 Task: Look for Airbnb options in Iksan, South Korea from 20th December, 2023 to 25th December, 2023 for 7 adults. Place can be entire room or shared room with 4 bedrooms having 7 beds and 4 bathrooms. Property type can be house. Amenities needed are: wifi, TV, free parkinig on premises, gym, breakfast.
Action: Mouse moved to (521, 98)
Screenshot: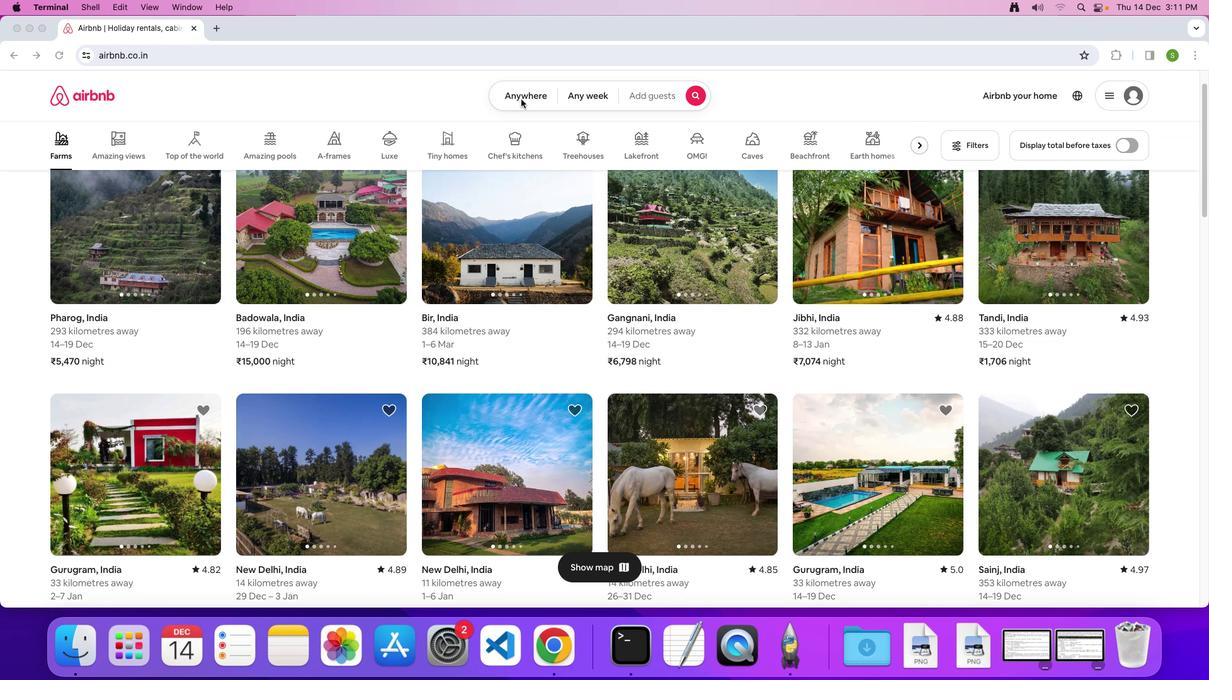 
Action: Mouse pressed left at (521, 98)
Screenshot: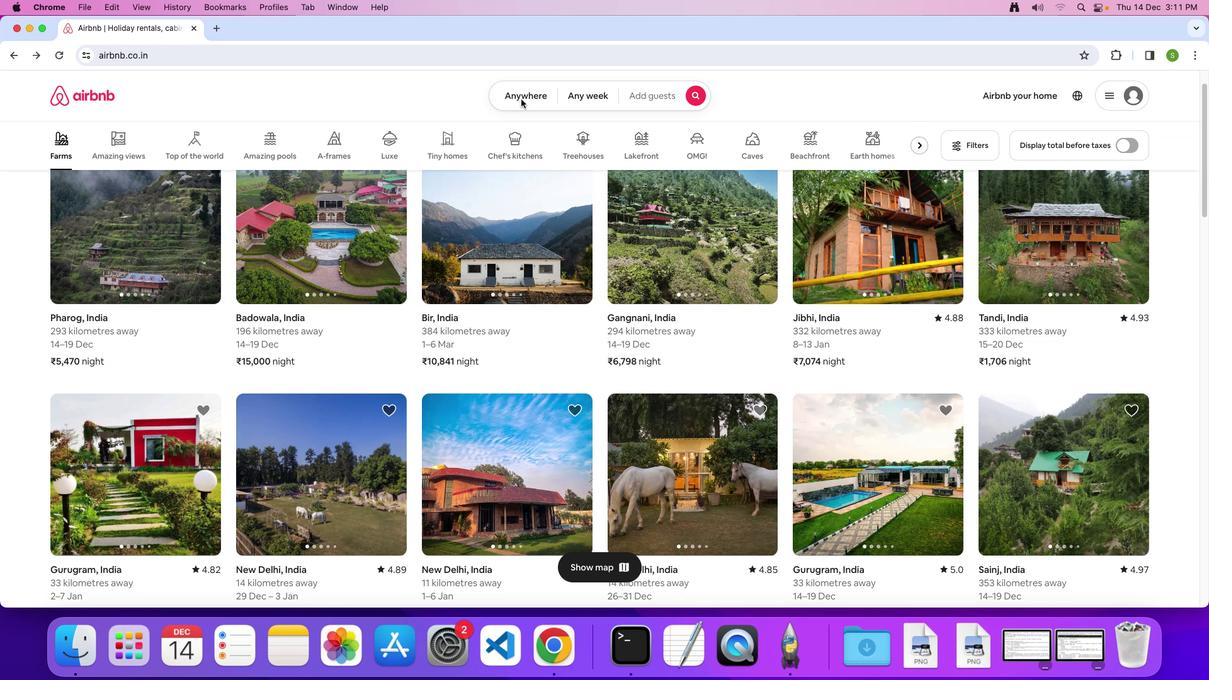 
Action: Mouse pressed left at (521, 98)
Screenshot: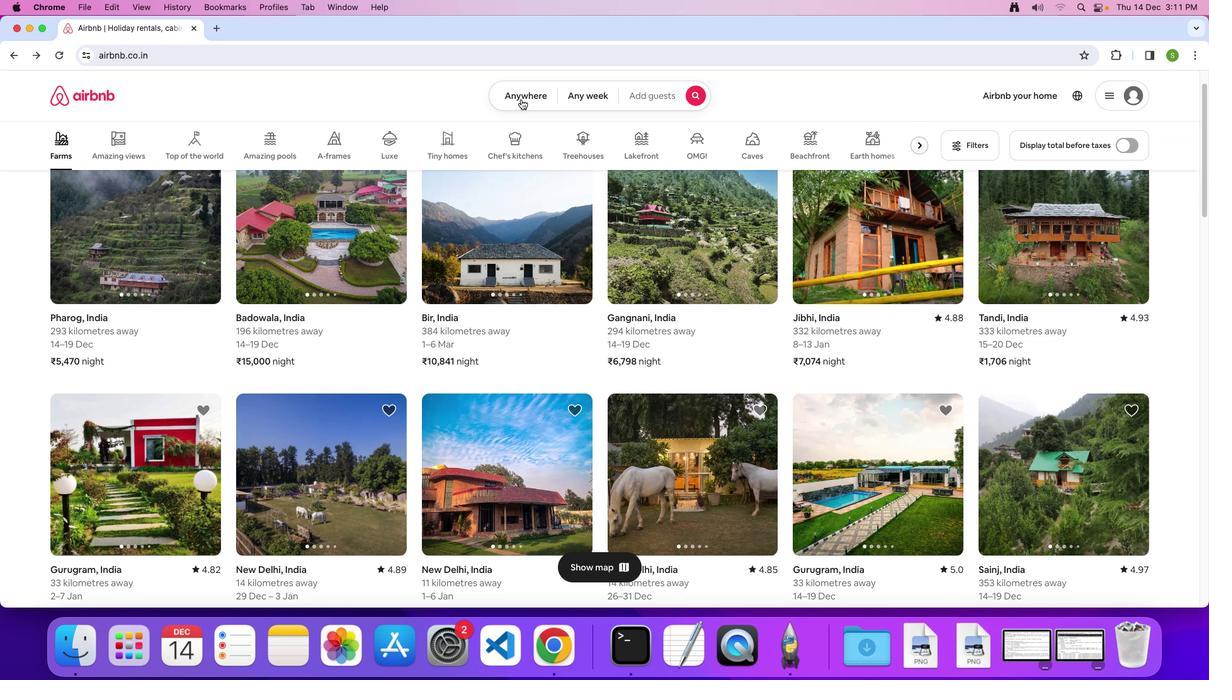 
Action: Mouse moved to (486, 133)
Screenshot: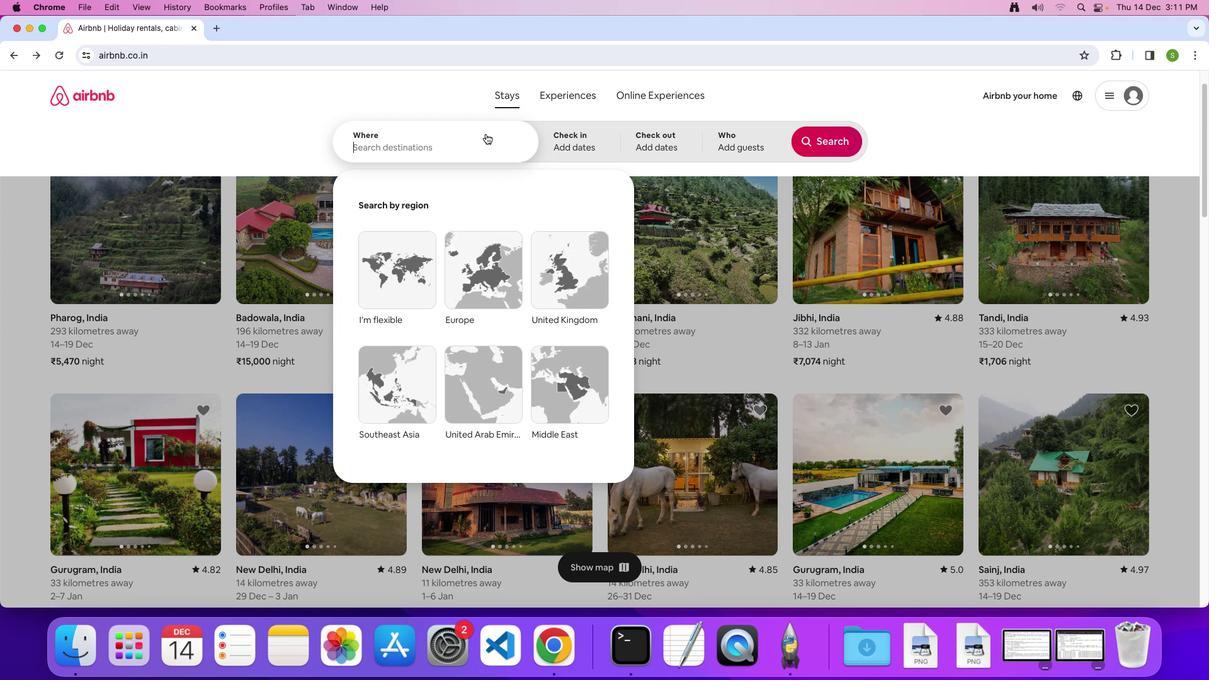 
Action: Mouse pressed left at (486, 133)
Screenshot: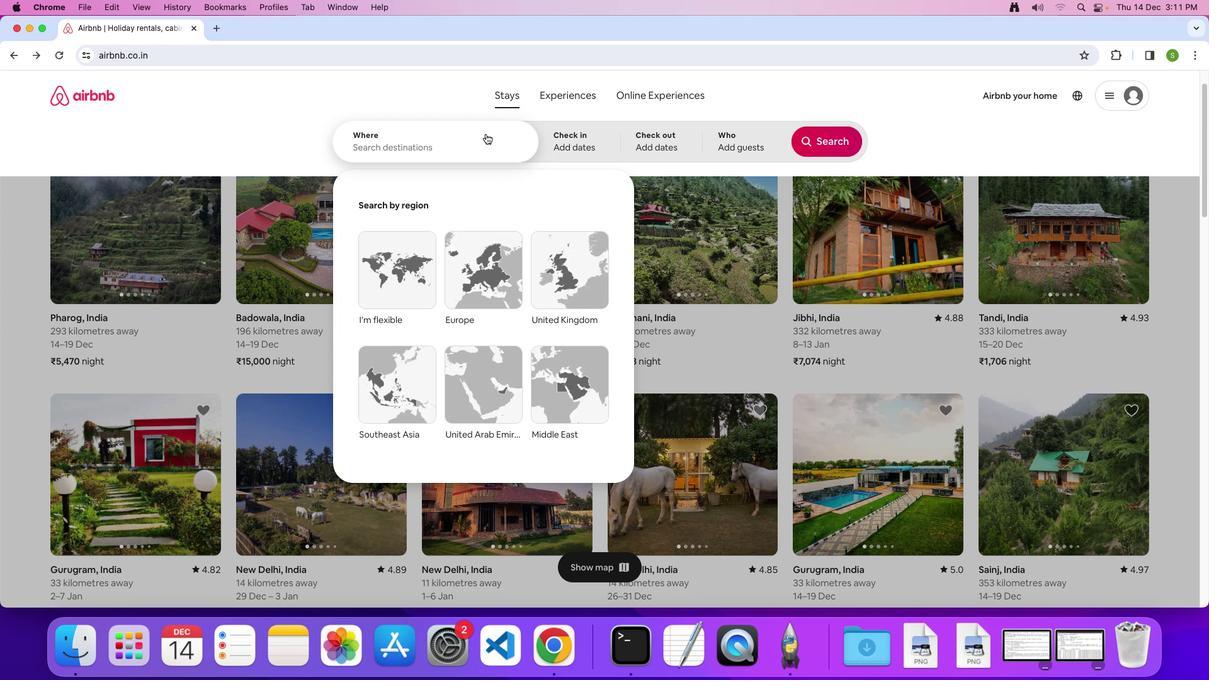 
Action: Key pressed 'I'Key.caps_lock'k''s''a''n'','Key.spaceKey.shift'S''o''u''t''h'Key.spaceKey.shift'K''o''r''e''a'Key.enter
Screenshot: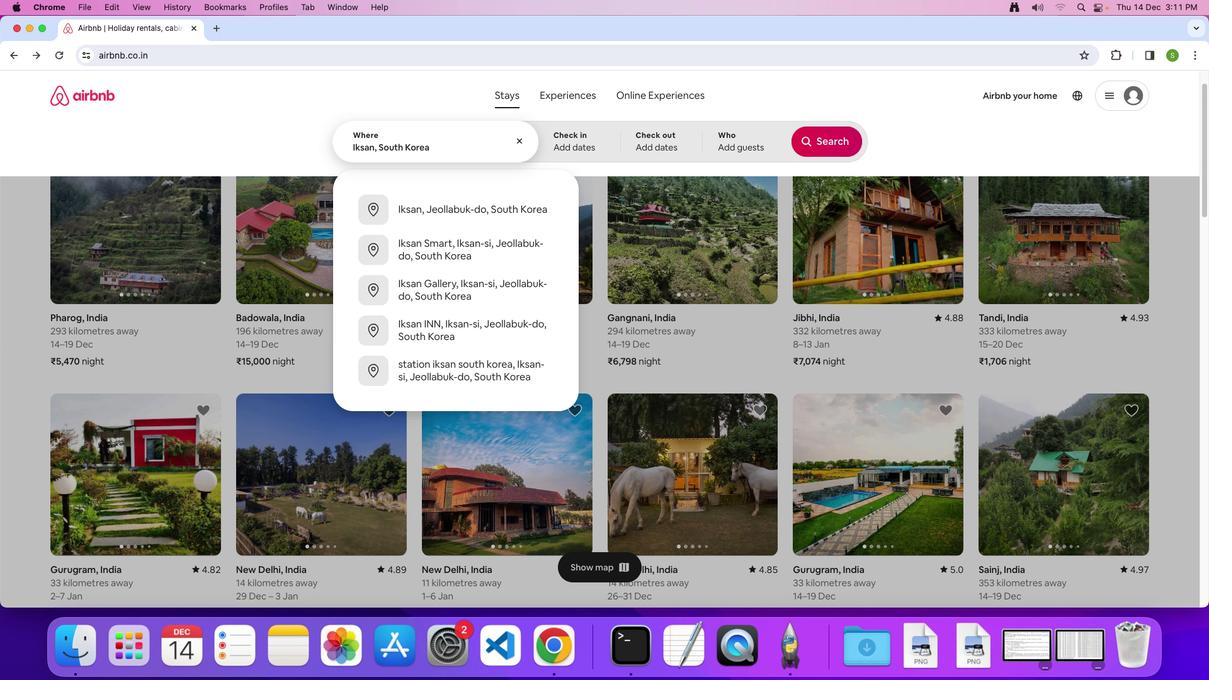 
Action: Mouse moved to (476, 389)
Screenshot: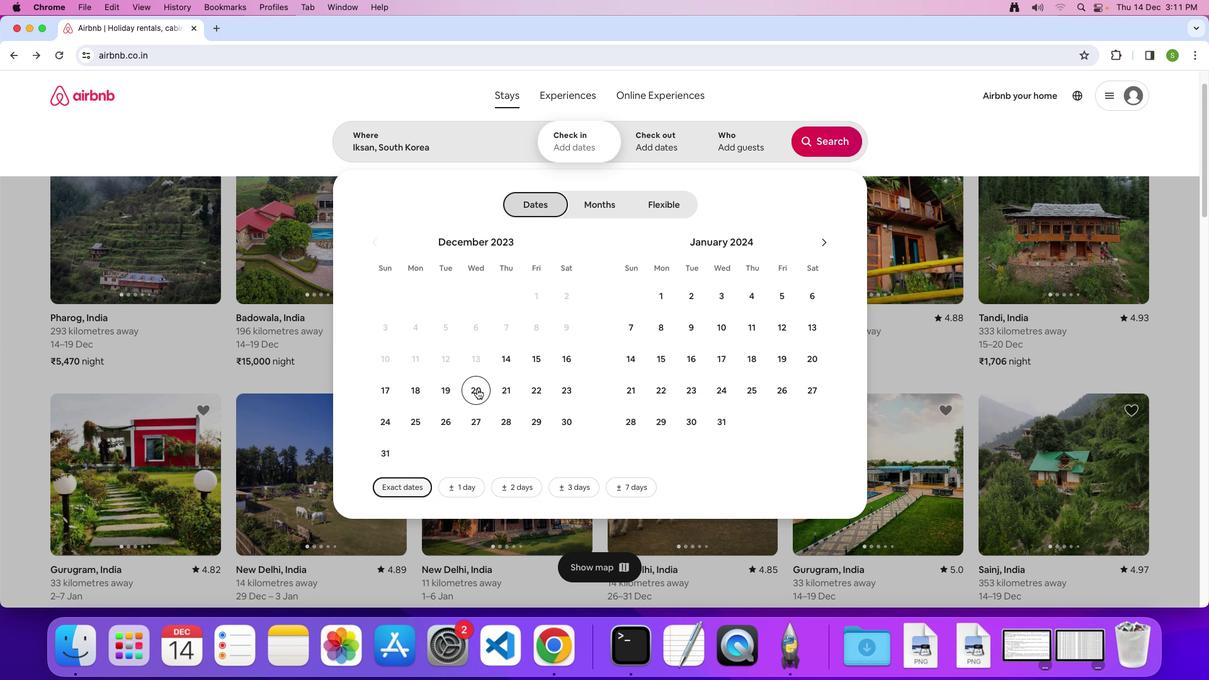 
Action: Mouse pressed left at (476, 389)
Screenshot: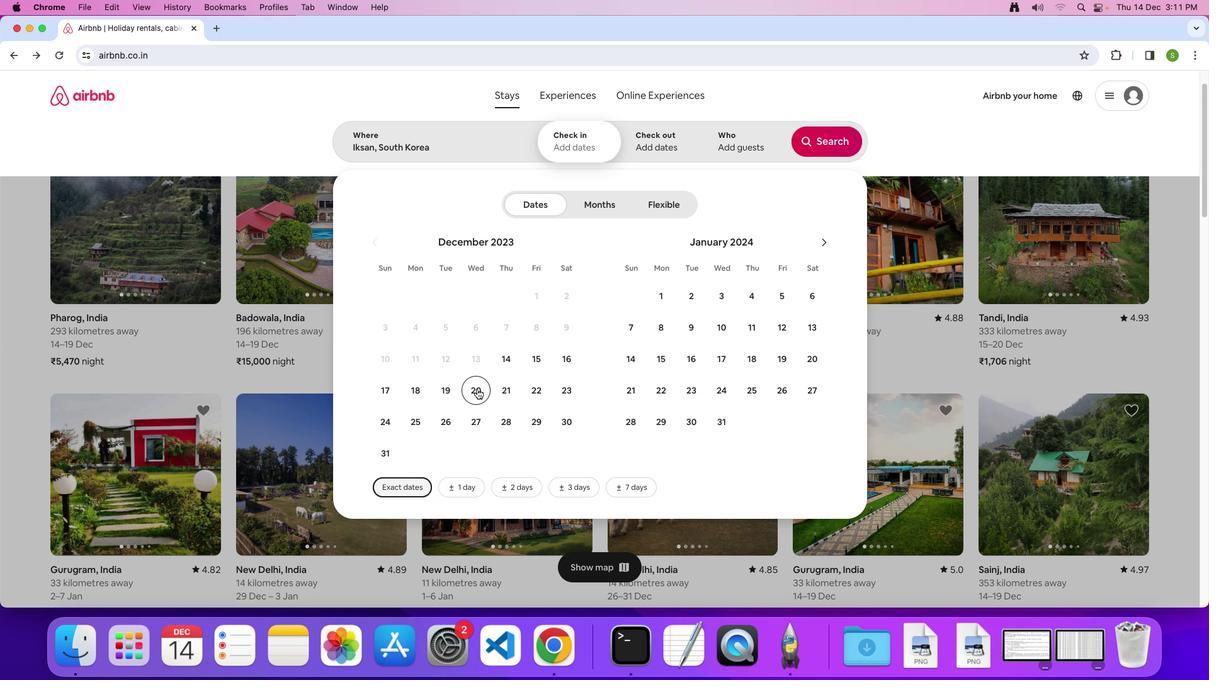 
Action: Mouse moved to (424, 420)
Screenshot: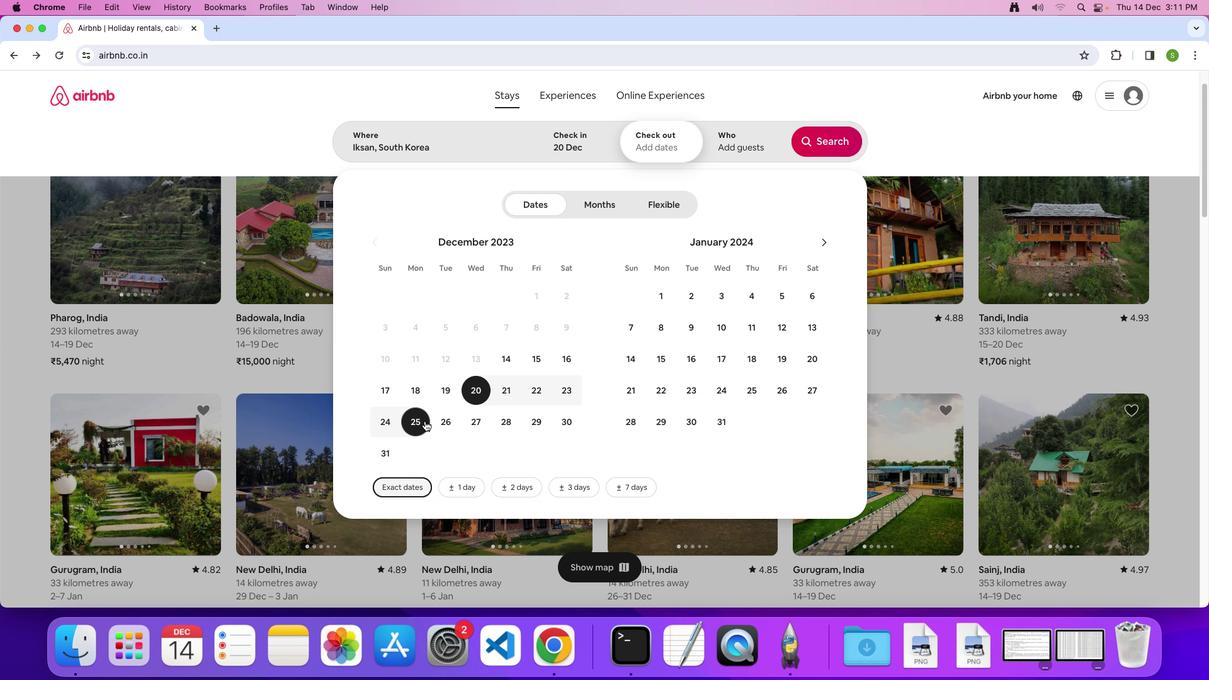 
Action: Mouse pressed left at (424, 420)
Screenshot: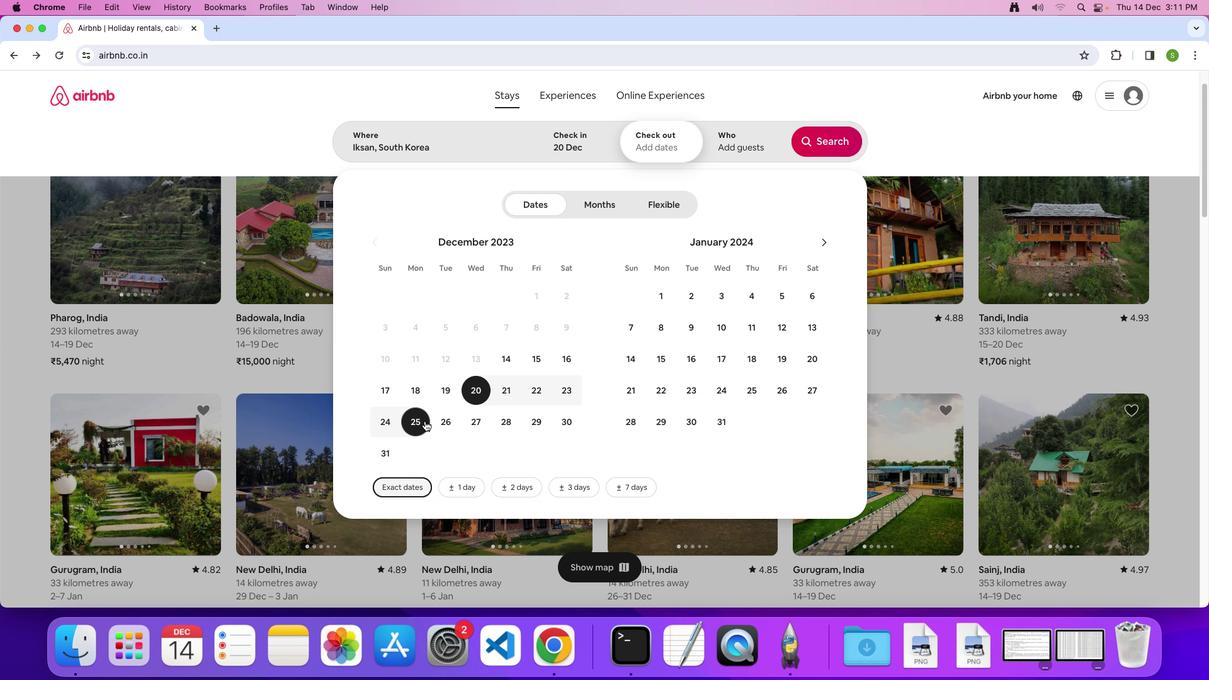 
Action: Mouse moved to (735, 146)
Screenshot: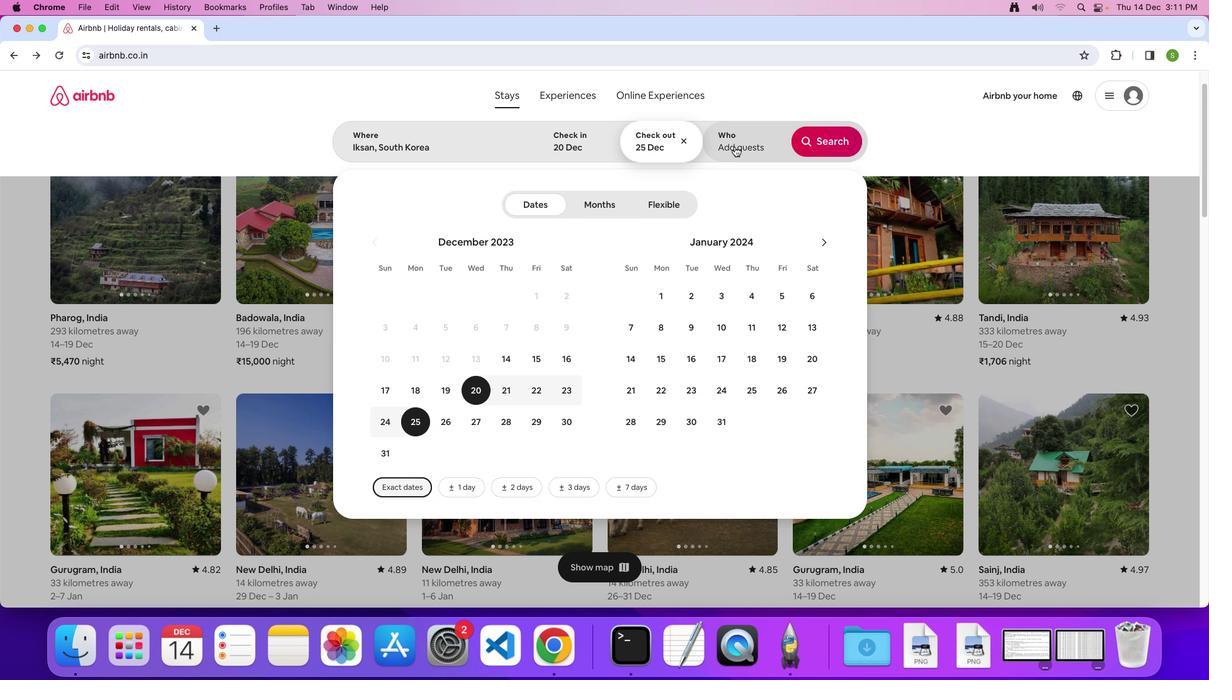 
Action: Mouse pressed left at (735, 146)
Screenshot: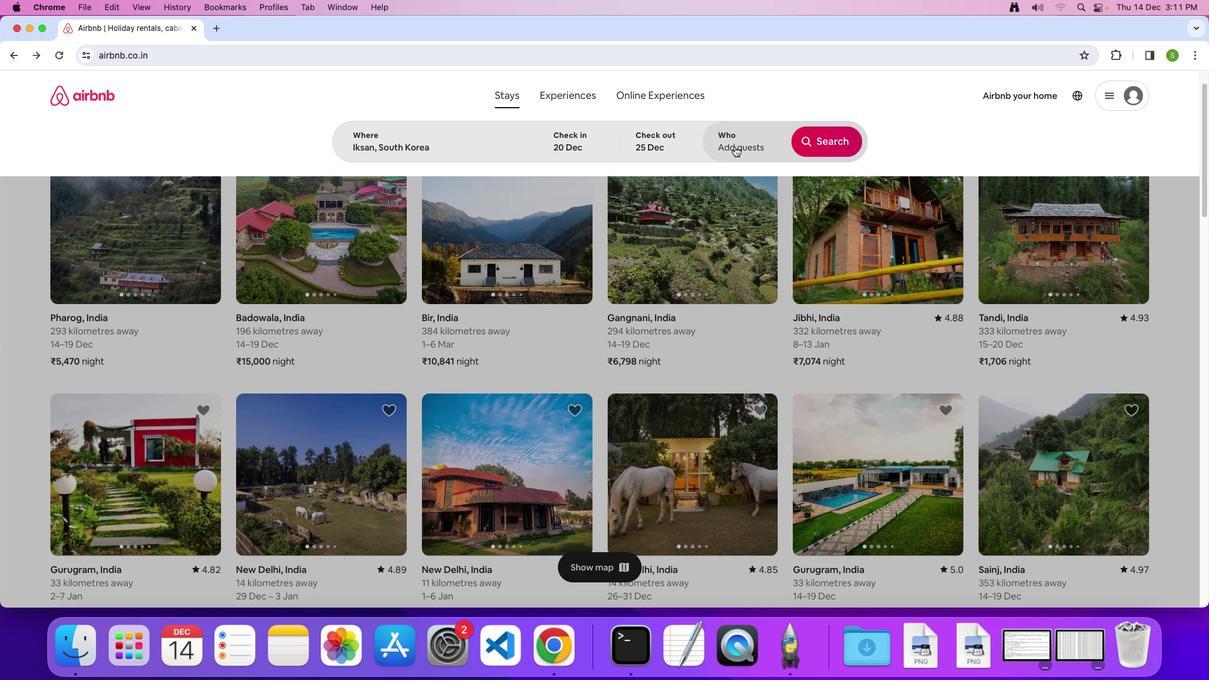 
Action: Mouse moved to (828, 211)
Screenshot: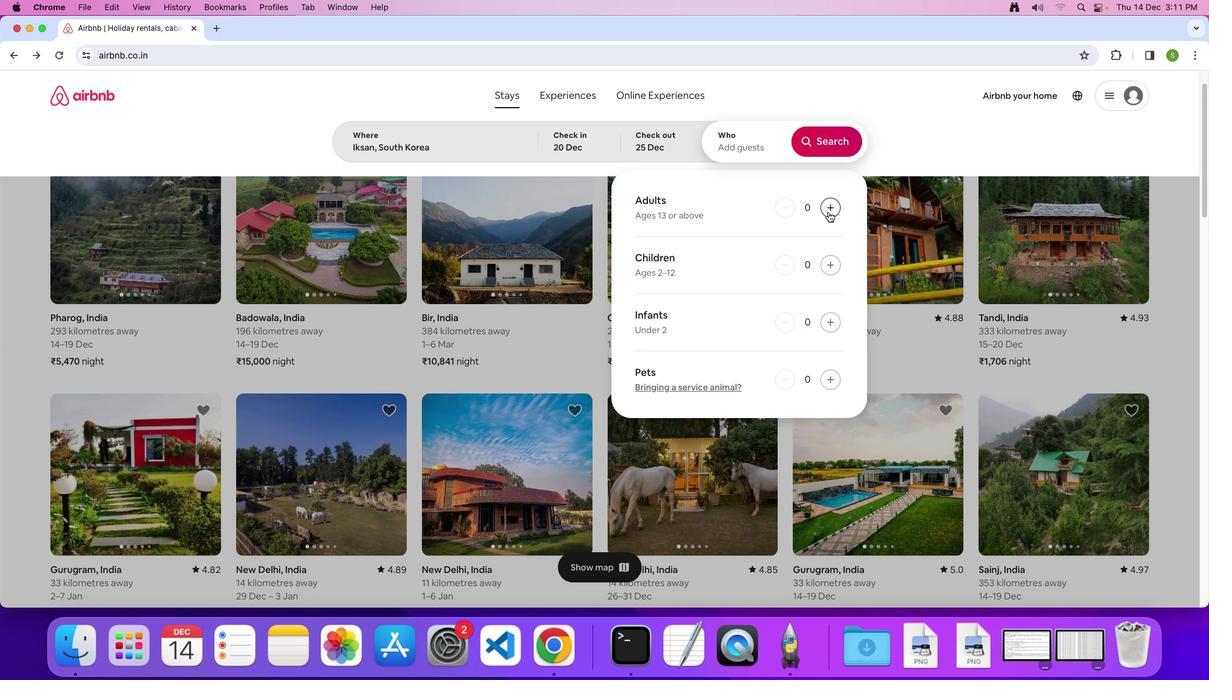 
Action: Mouse pressed left at (828, 211)
Screenshot: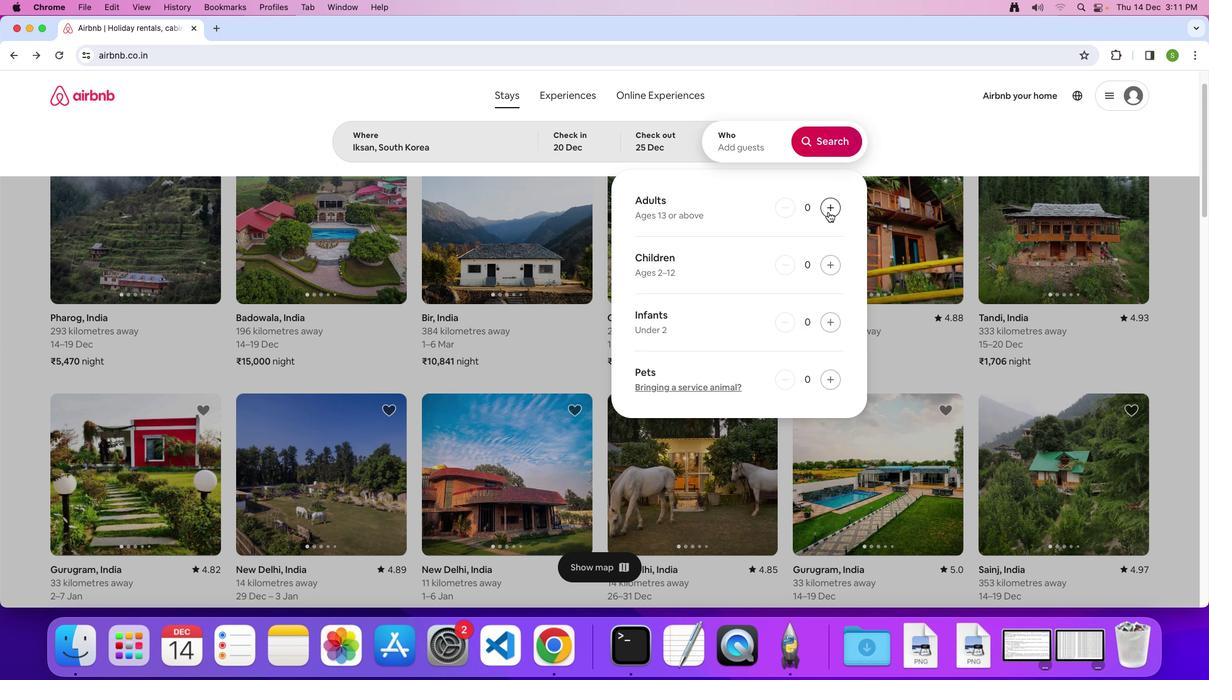 
Action: Mouse pressed left at (828, 211)
Screenshot: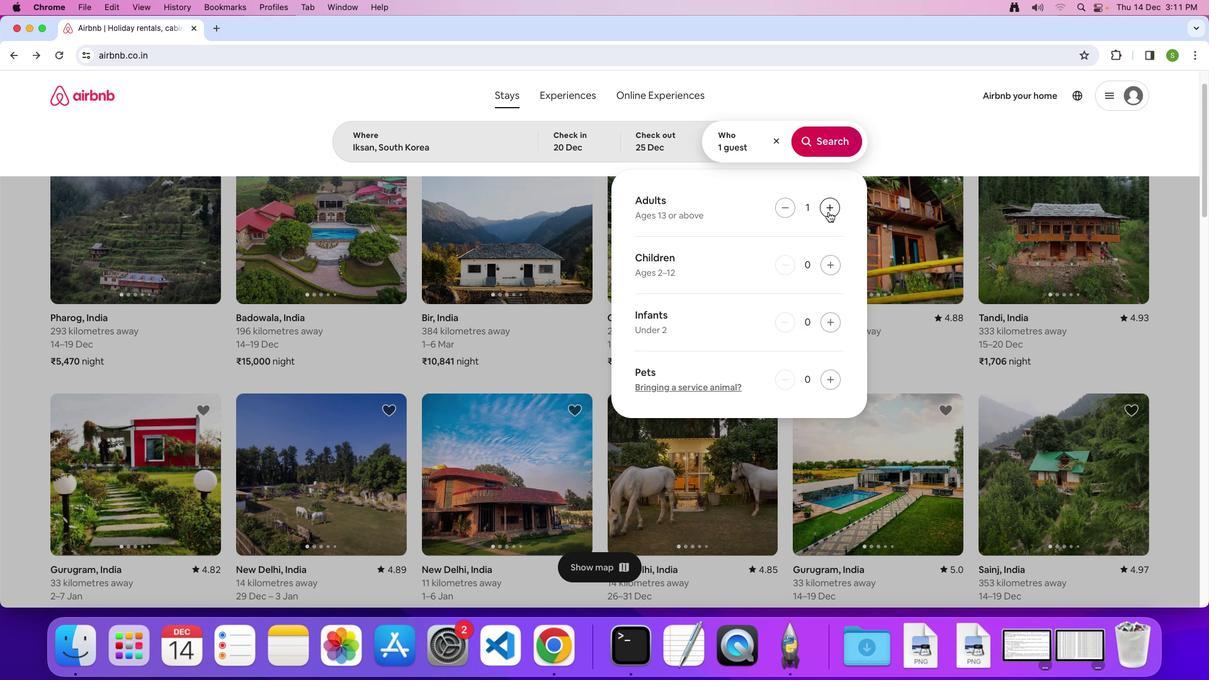 
Action: Mouse pressed left at (828, 211)
Screenshot: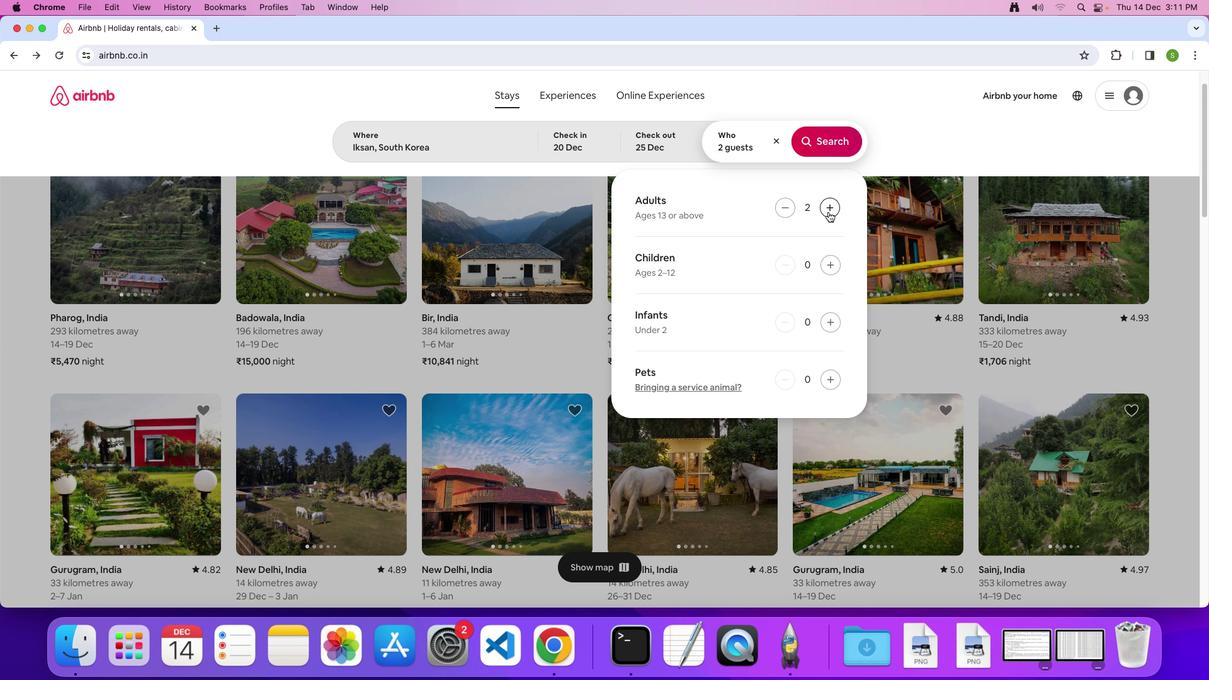 
Action: Mouse pressed left at (828, 211)
Screenshot: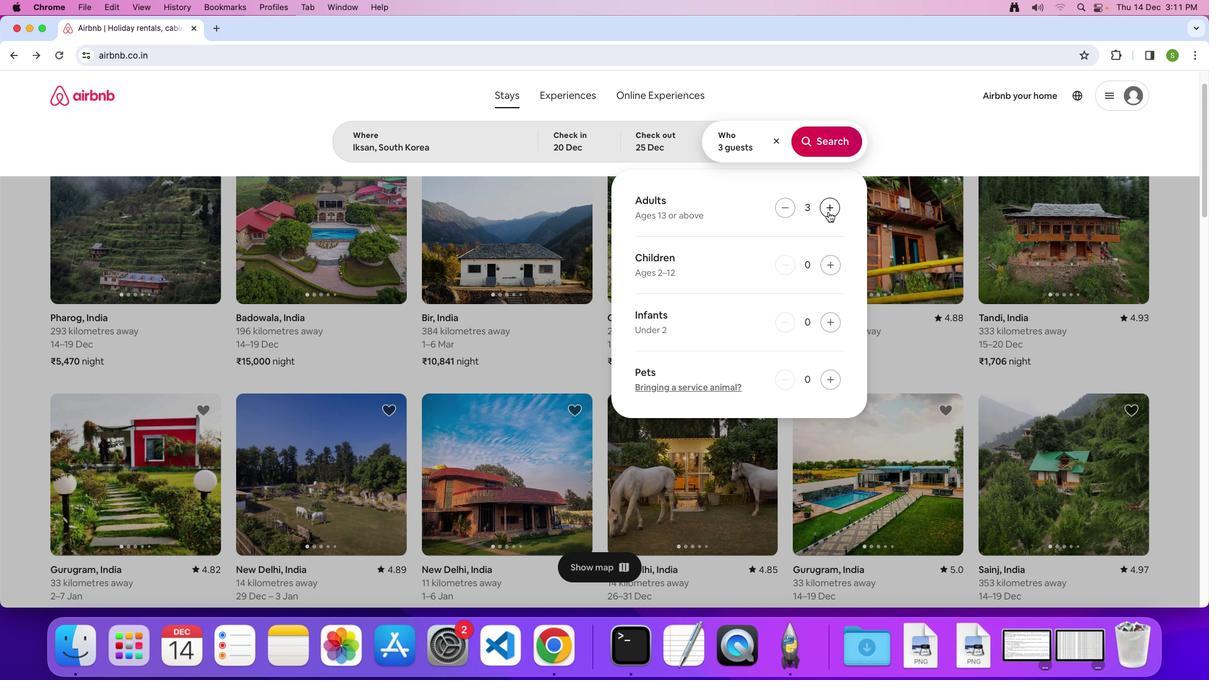 
Action: Mouse pressed left at (828, 211)
Screenshot: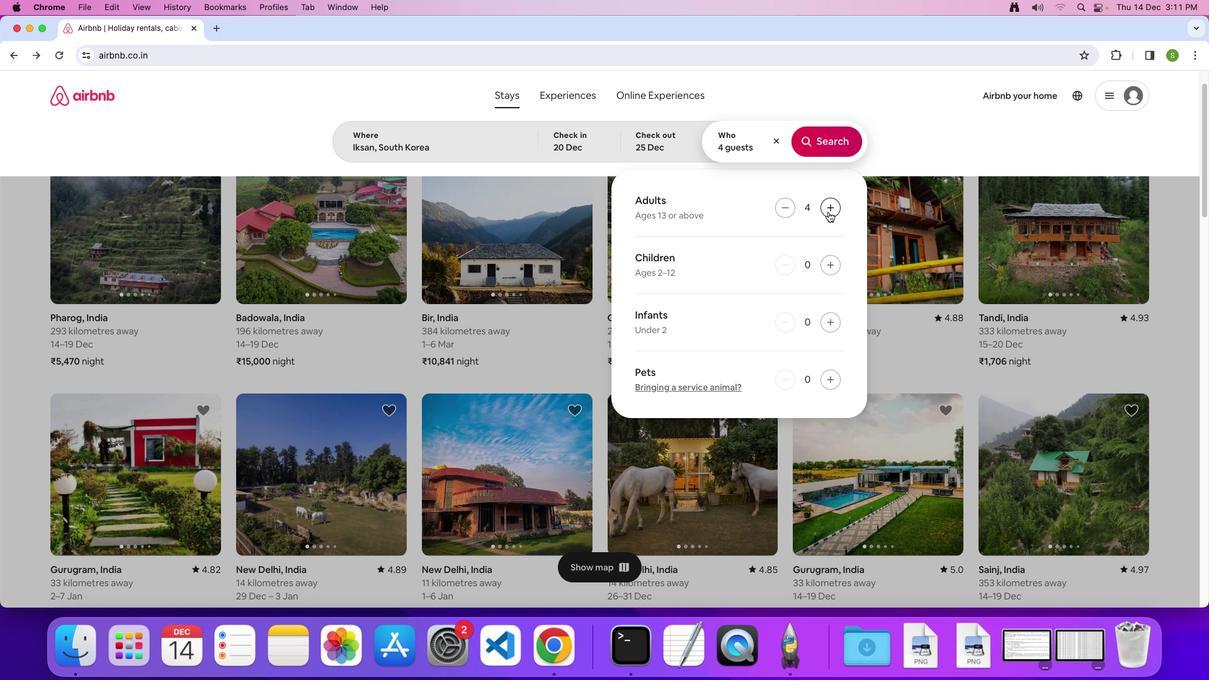 
Action: Mouse pressed left at (828, 211)
Screenshot: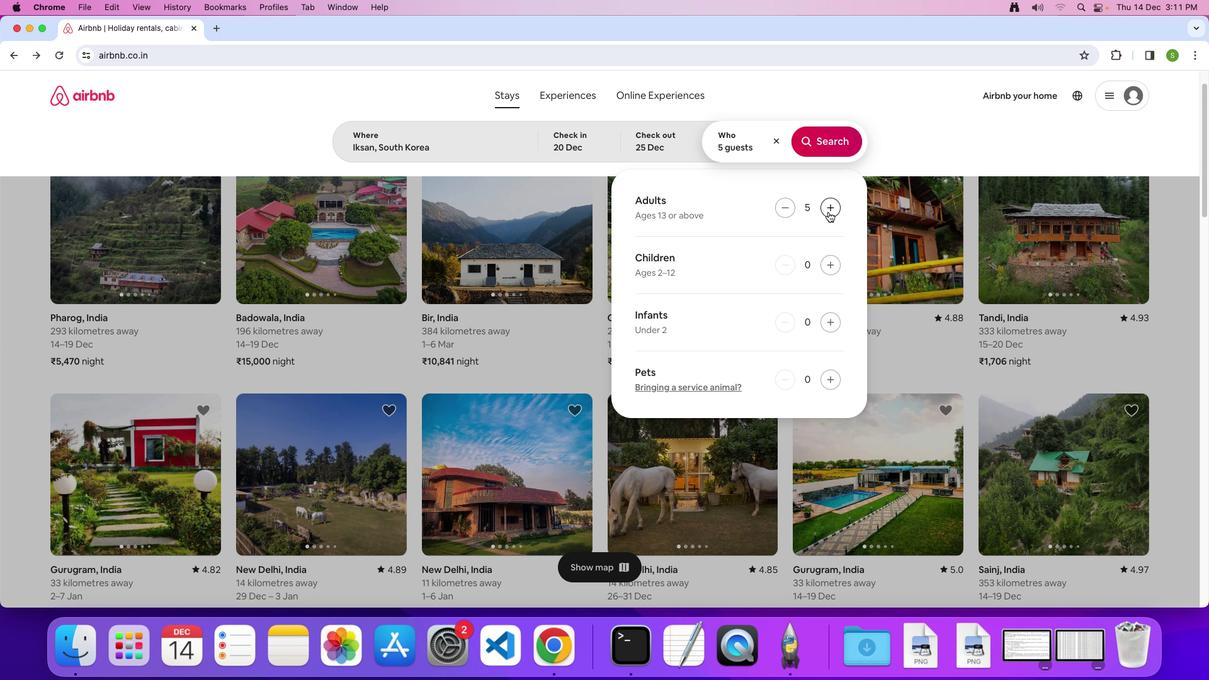 
Action: Mouse pressed left at (828, 211)
Screenshot: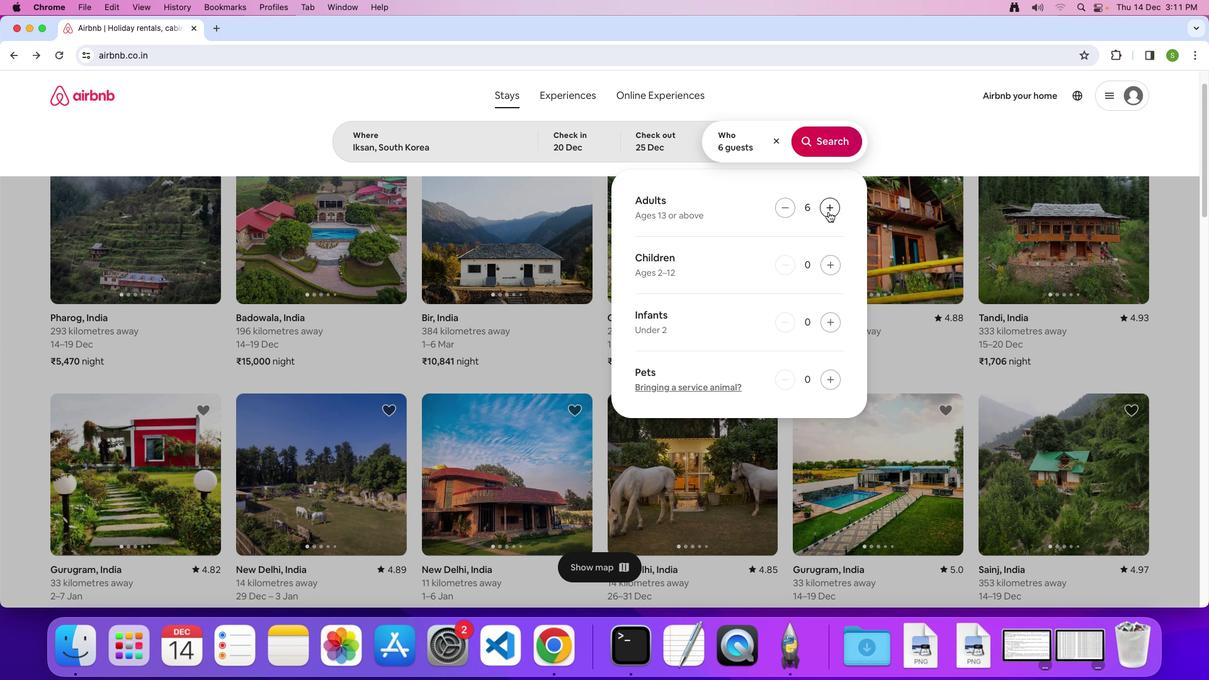 
Action: Mouse moved to (817, 146)
Screenshot: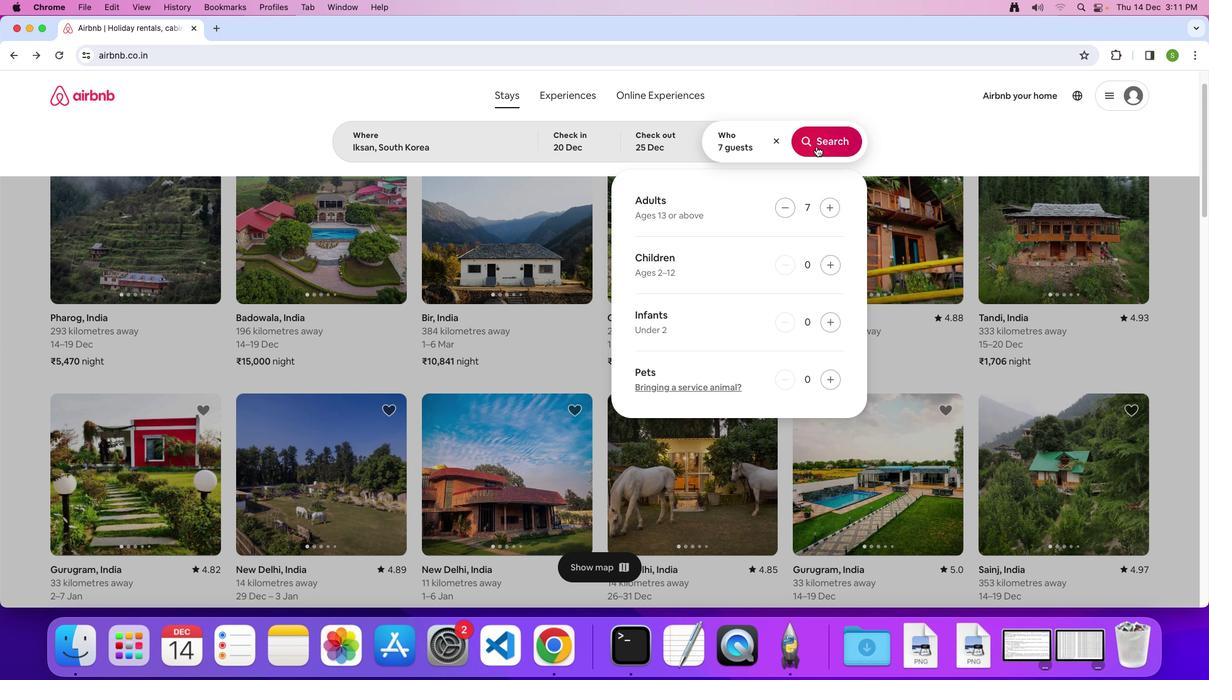 
Action: Mouse pressed left at (817, 146)
Screenshot: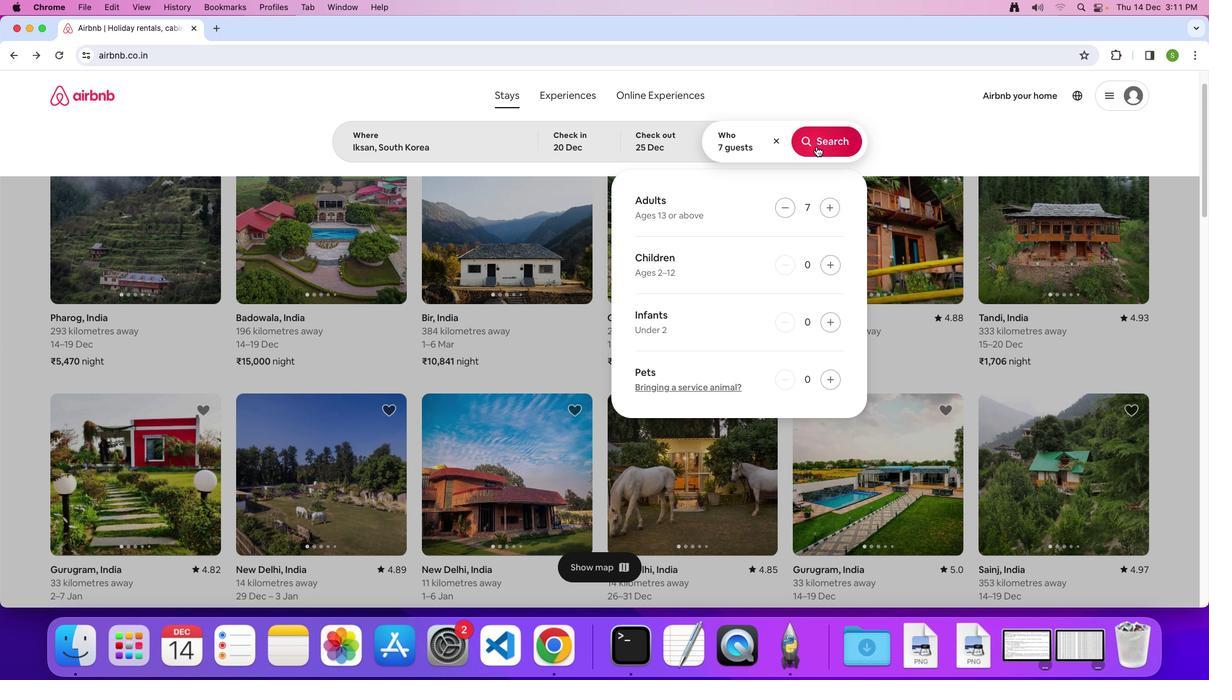 
Action: Mouse moved to (998, 140)
Screenshot: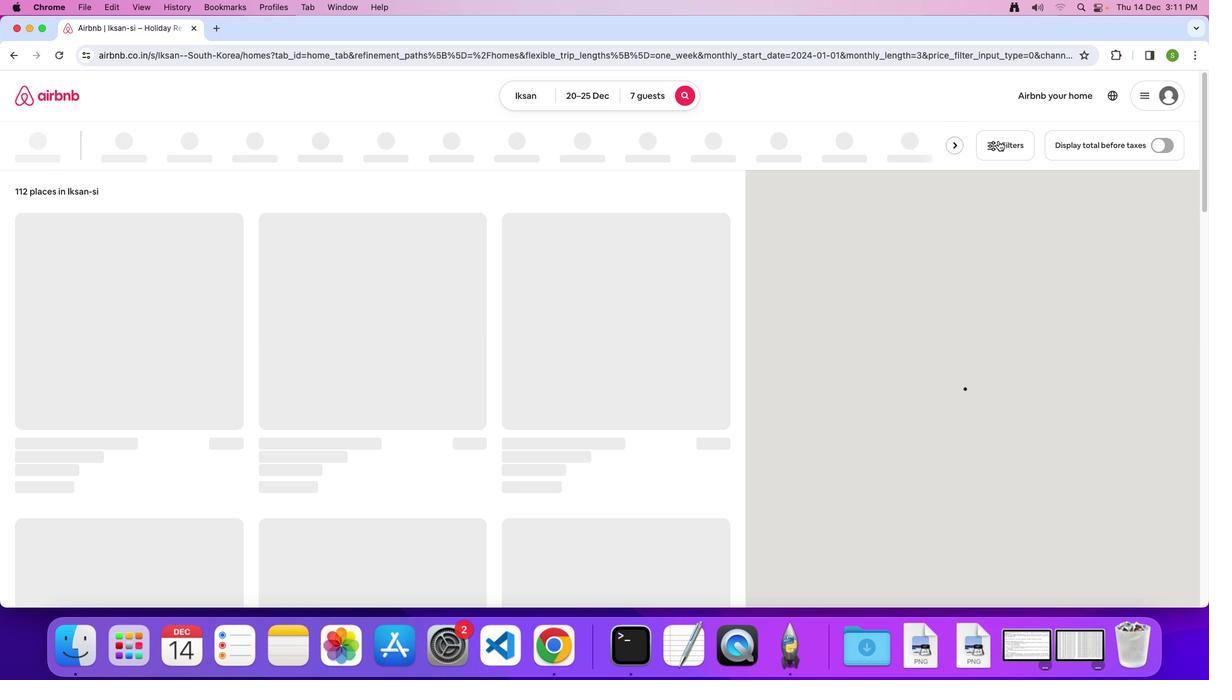 
Action: Mouse pressed left at (998, 140)
Screenshot: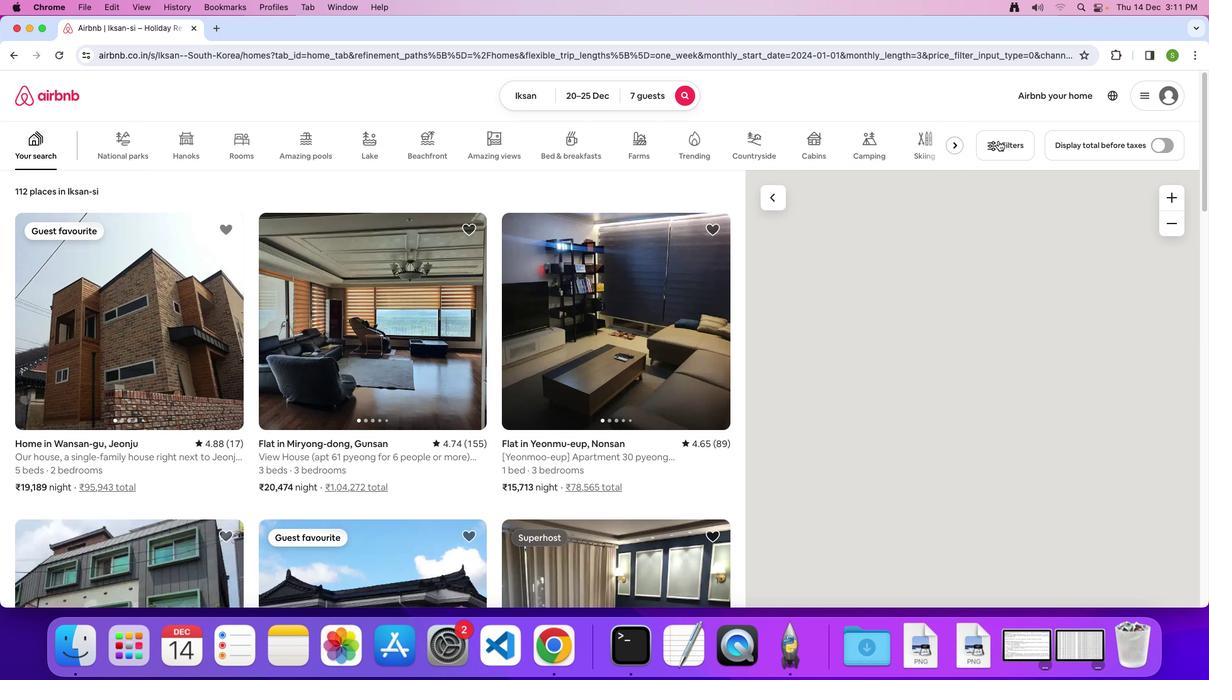 
Action: Mouse moved to (992, 143)
Screenshot: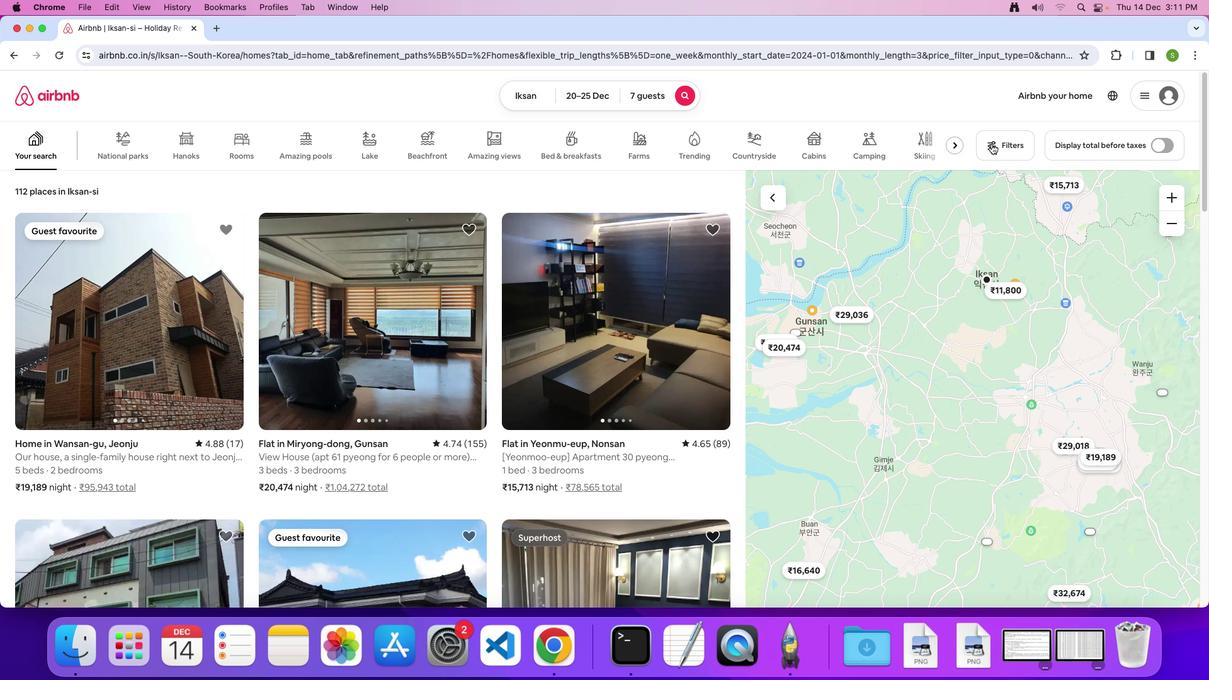 
Action: Mouse pressed left at (992, 143)
Screenshot: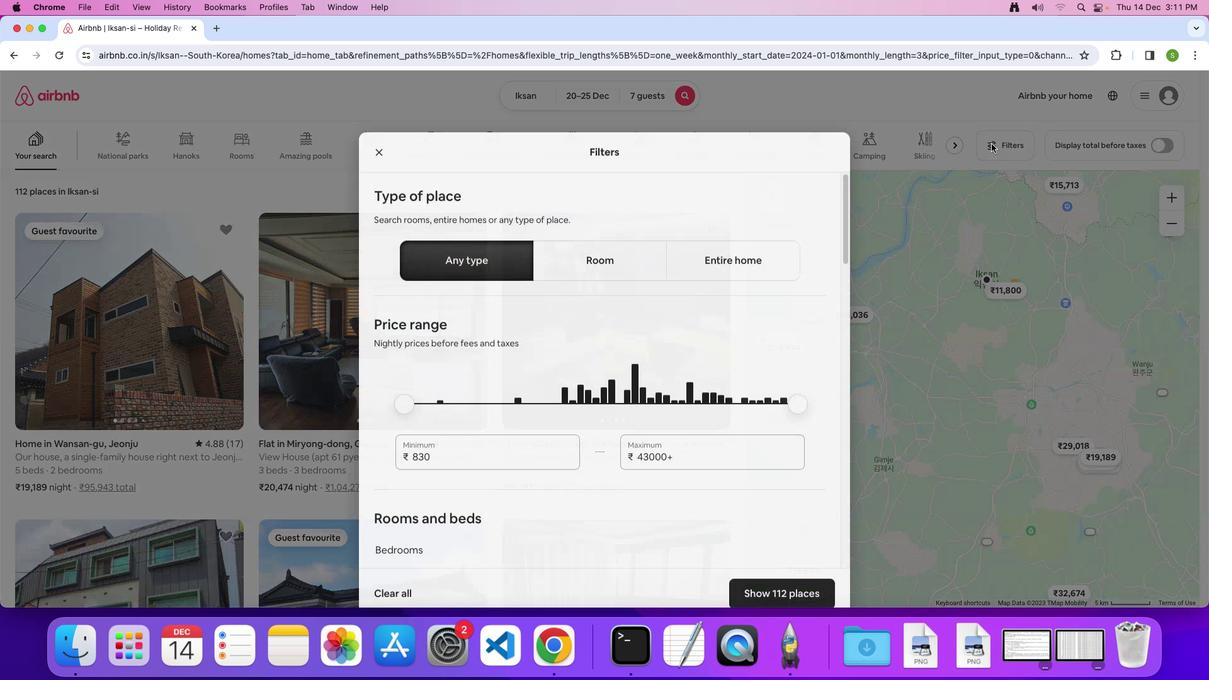 
Action: Mouse pressed left at (992, 143)
Screenshot: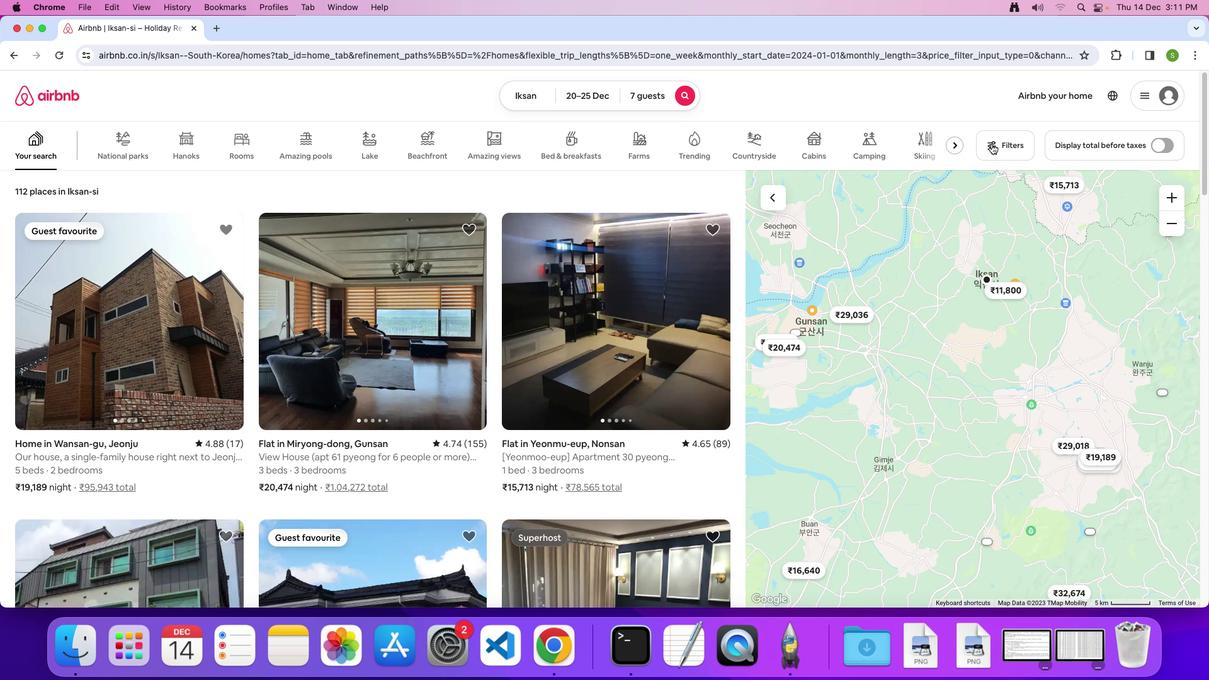 
Action: Mouse moved to (622, 367)
Screenshot: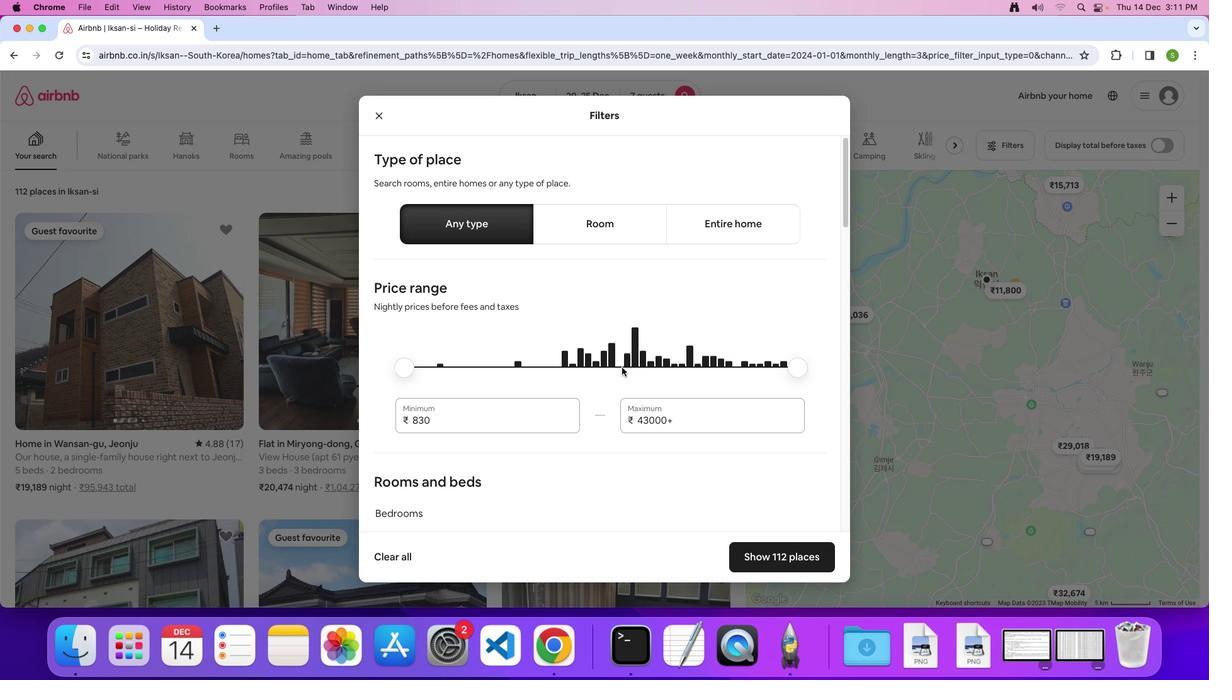 
Action: Mouse scrolled (622, 367) with delta (0, 0)
Screenshot: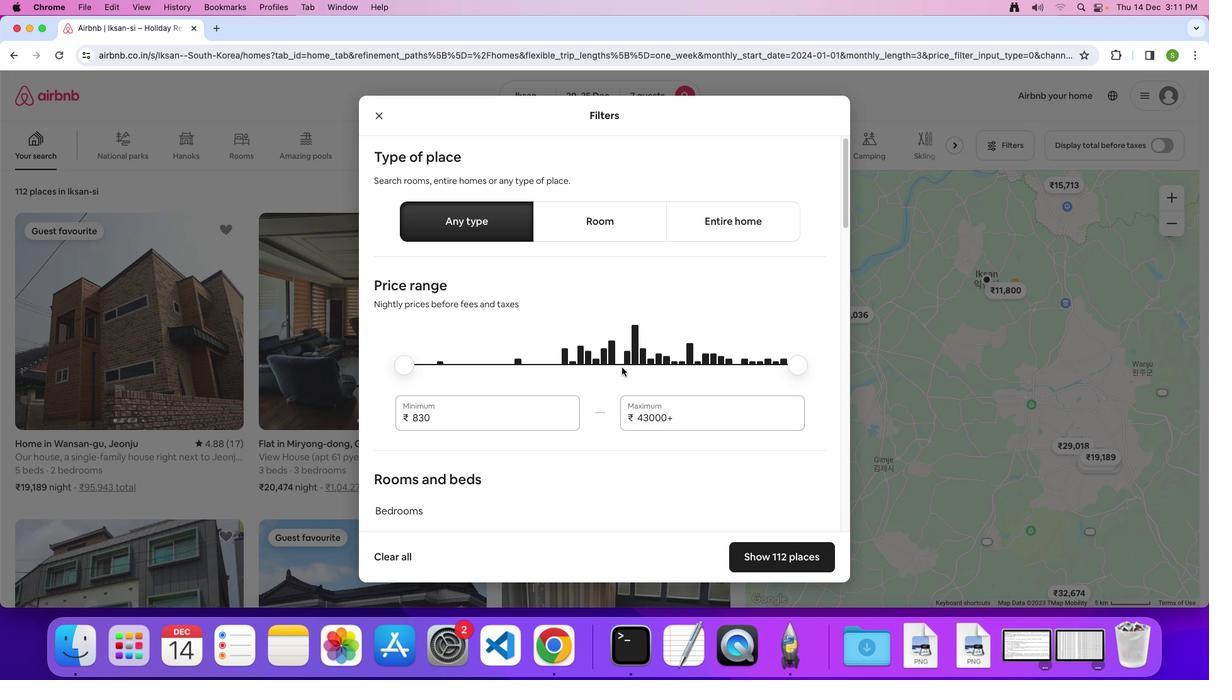 
Action: Mouse scrolled (622, 367) with delta (0, 0)
Screenshot: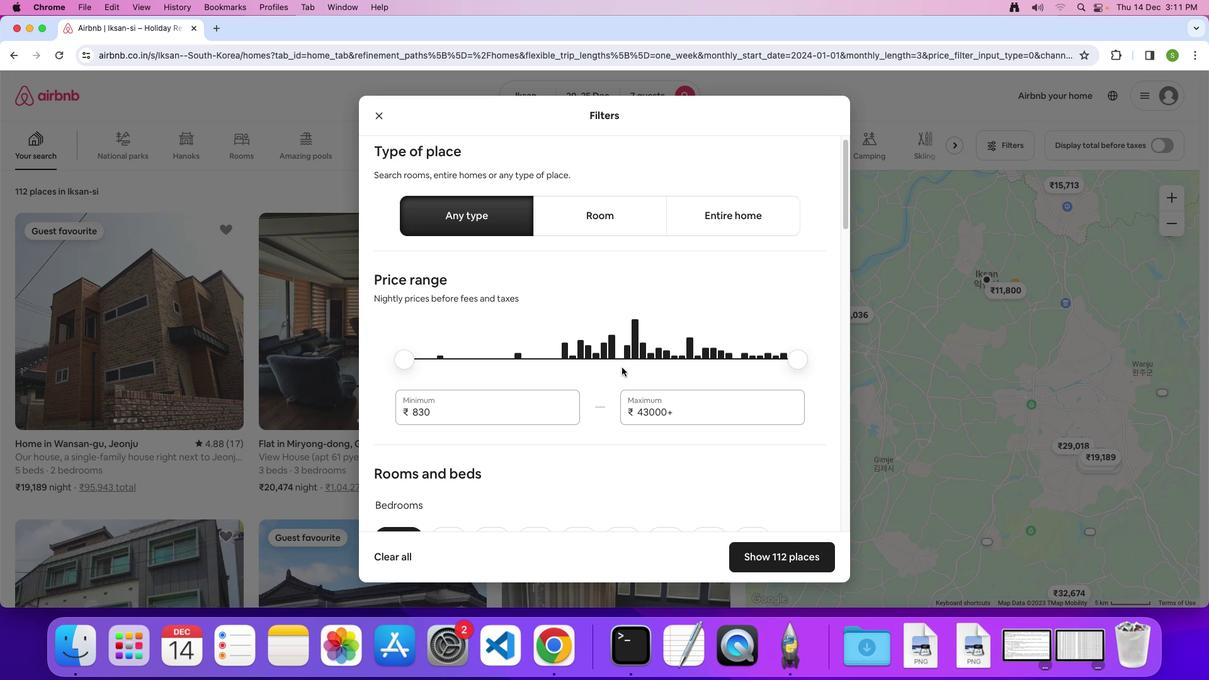
Action: Mouse scrolled (622, 367) with delta (0, 0)
Screenshot: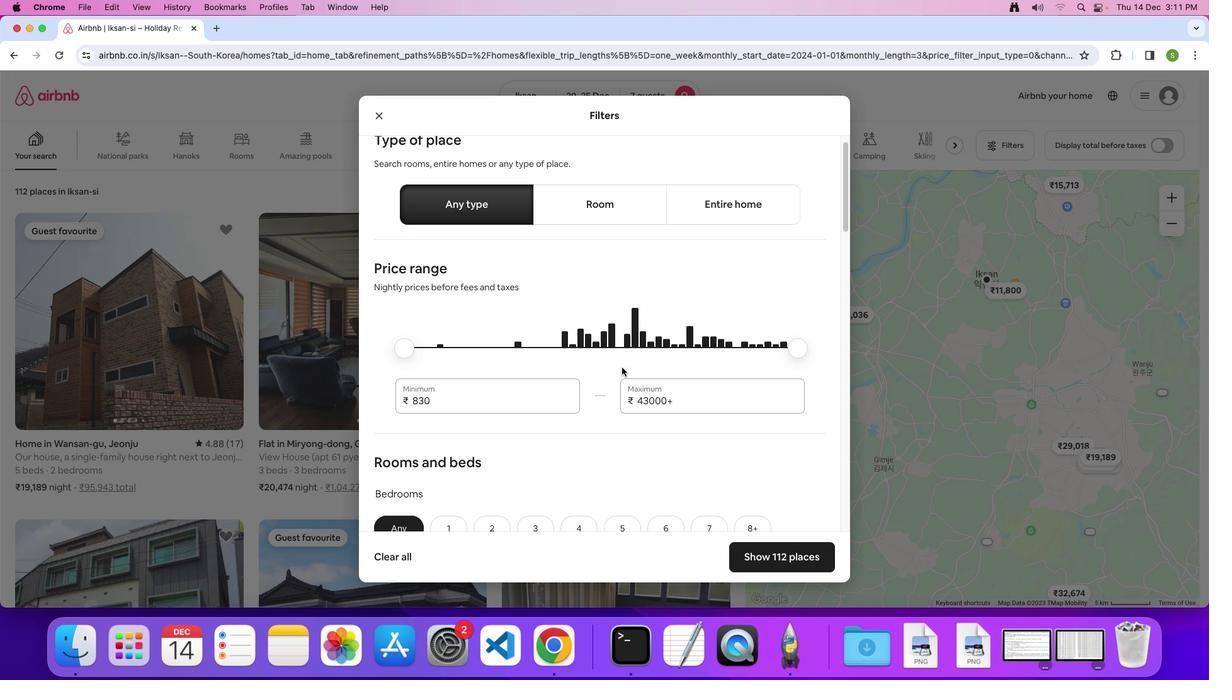 
Action: Mouse scrolled (622, 367) with delta (0, 0)
Screenshot: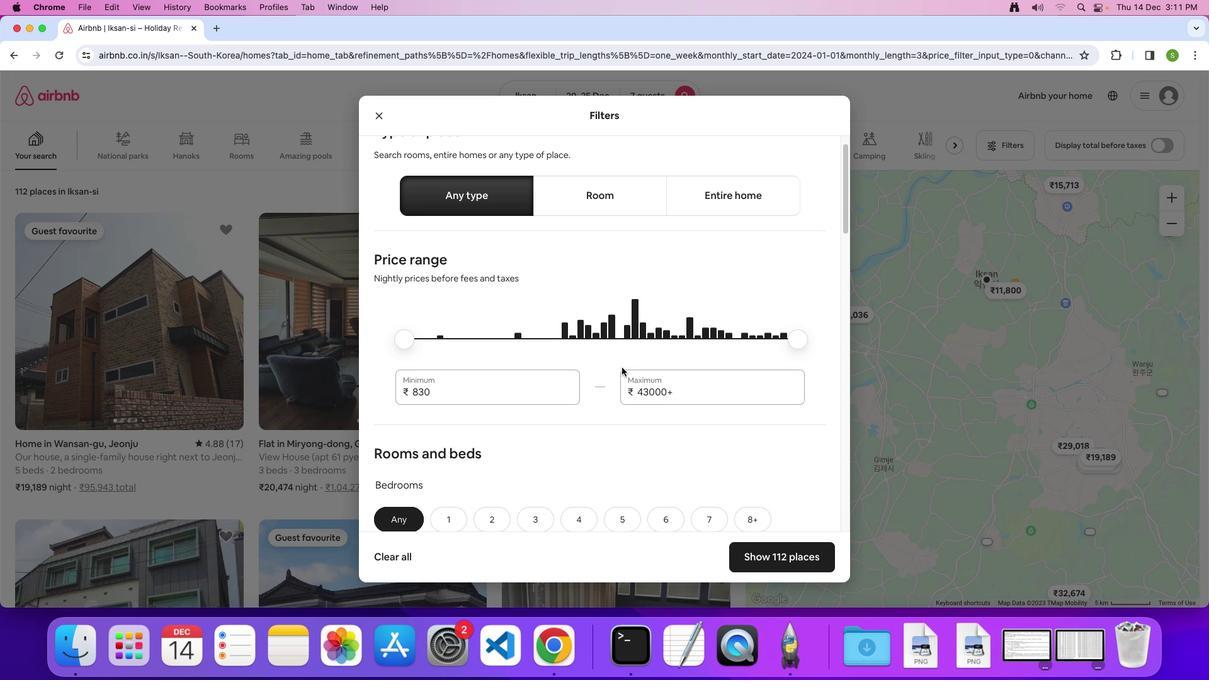 
Action: Mouse scrolled (622, 367) with delta (0, 0)
Screenshot: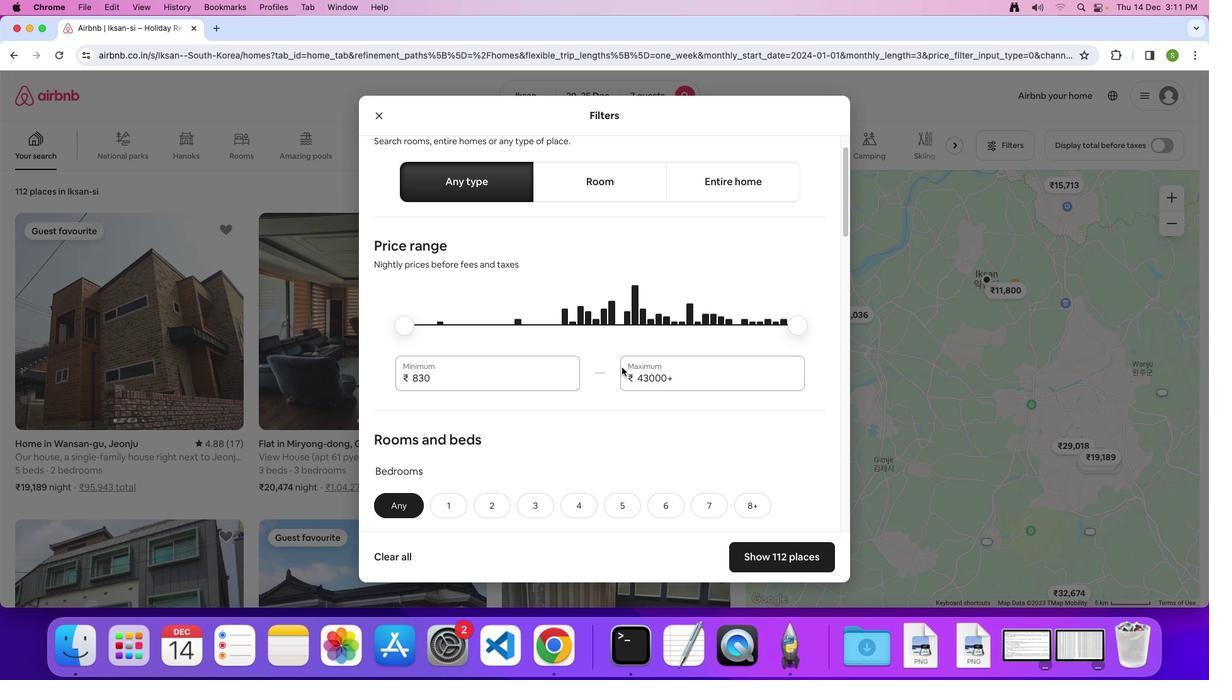 
Action: Mouse scrolled (622, 367) with delta (0, 0)
Screenshot: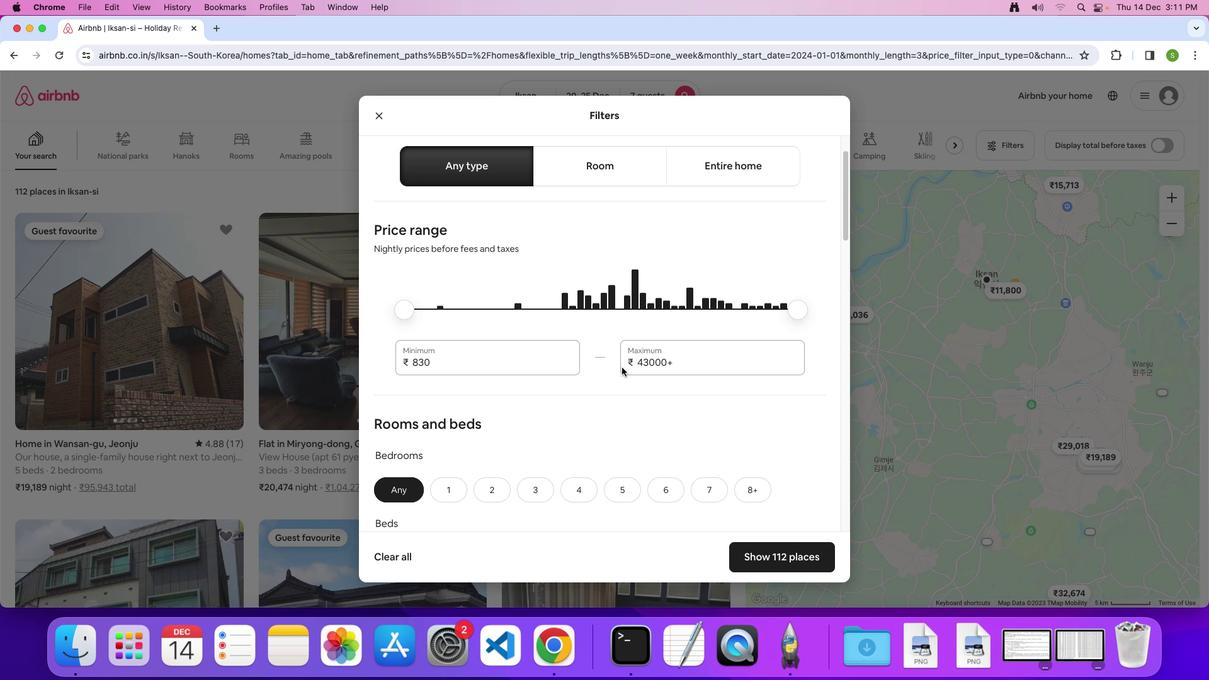 
Action: Mouse scrolled (622, 367) with delta (0, -1)
Screenshot: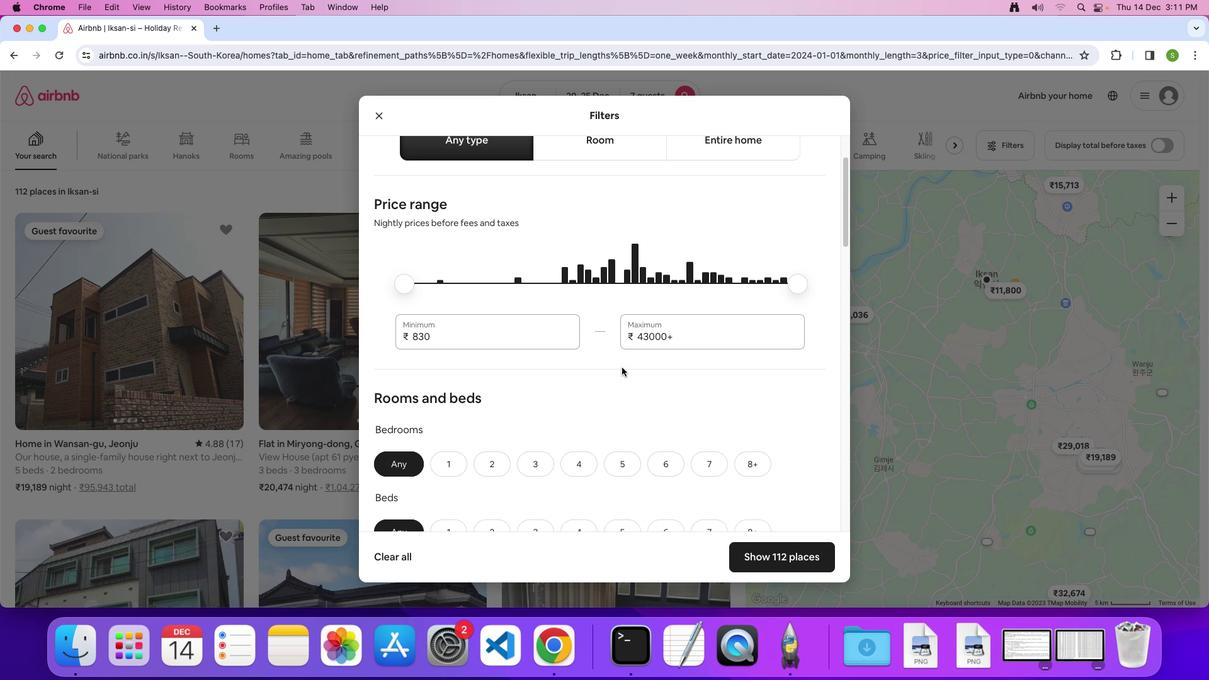
Action: Mouse scrolled (622, 367) with delta (0, 0)
Screenshot: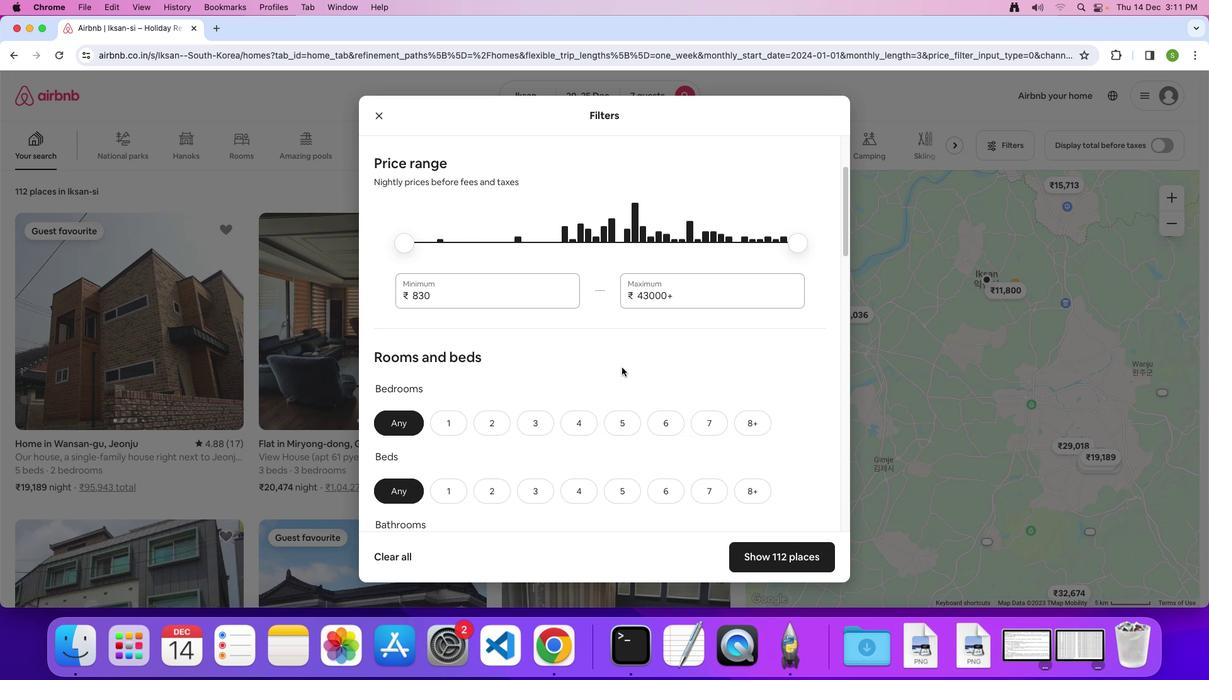 
Action: Mouse scrolled (622, 367) with delta (0, 0)
Screenshot: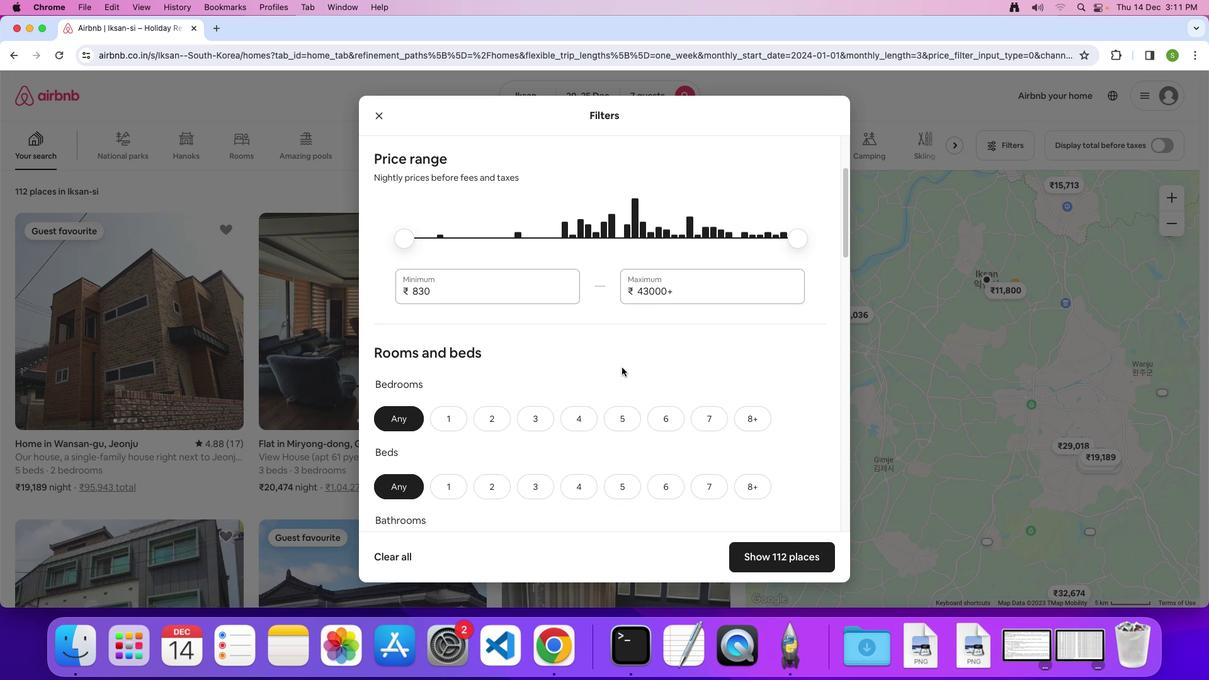 
Action: Mouse scrolled (622, 367) with delta (0, -1)
Screenshot: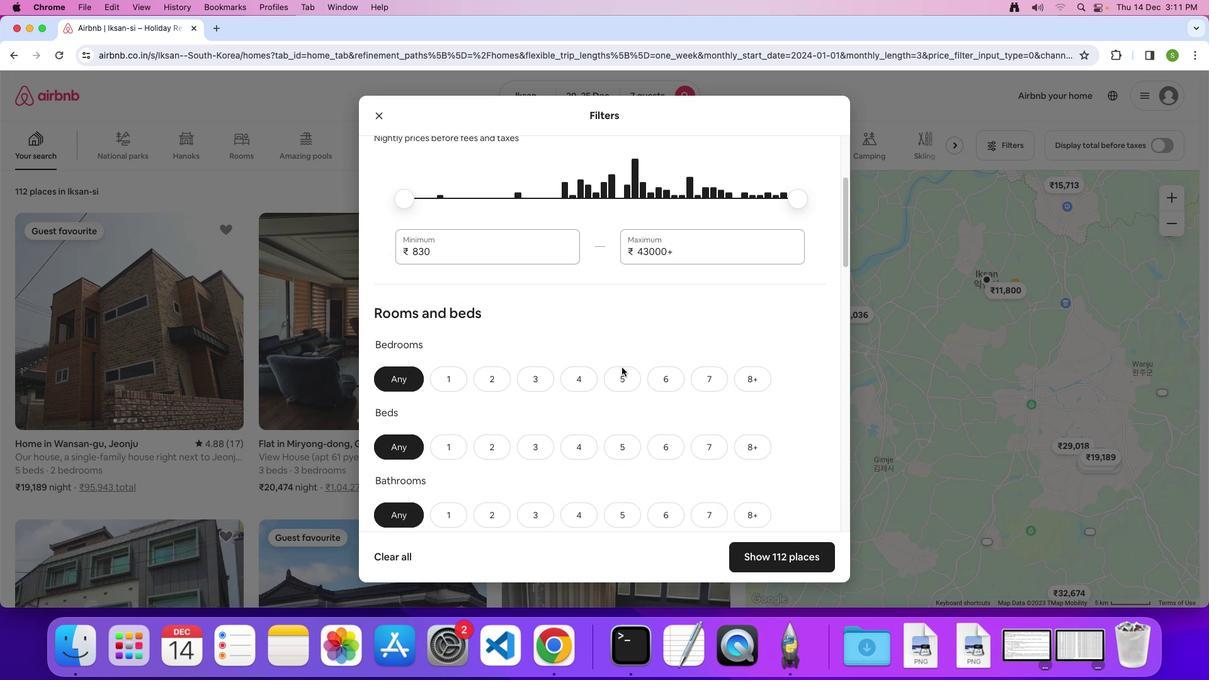 
Action: Mouse scrolled (622, 367) with delta (0, 0)
Screenshot: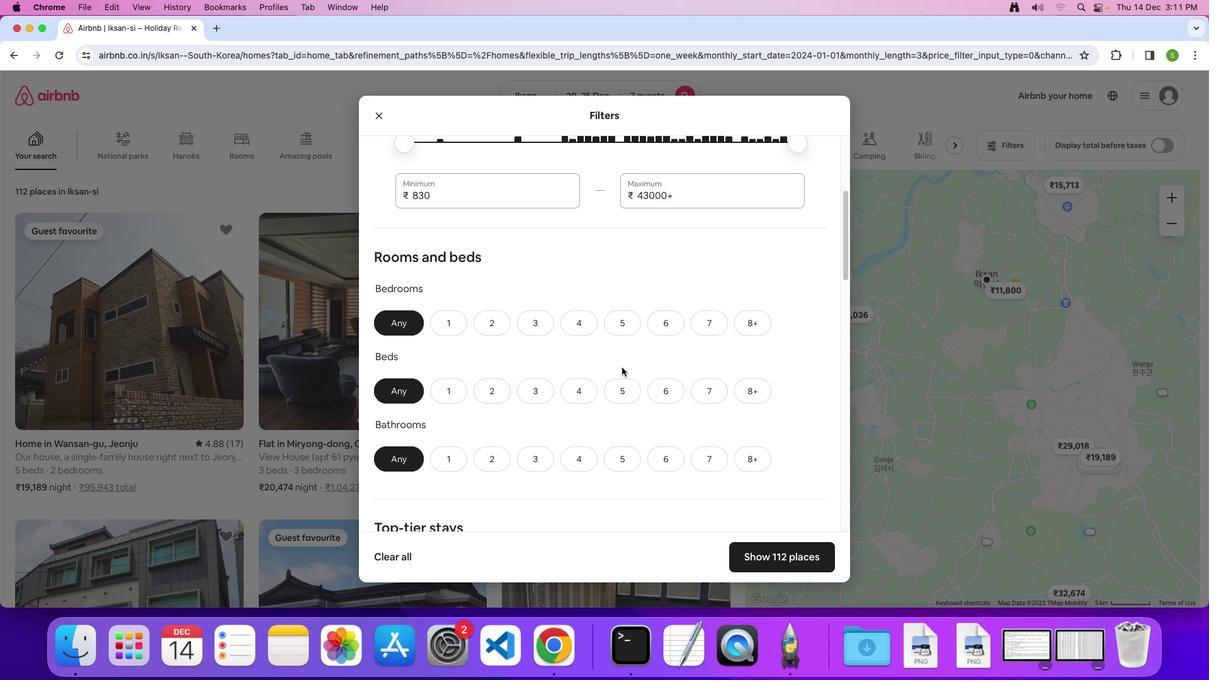 
Action: Mouse scrolled (622, 367) with delta (0, 0)
Screenshot: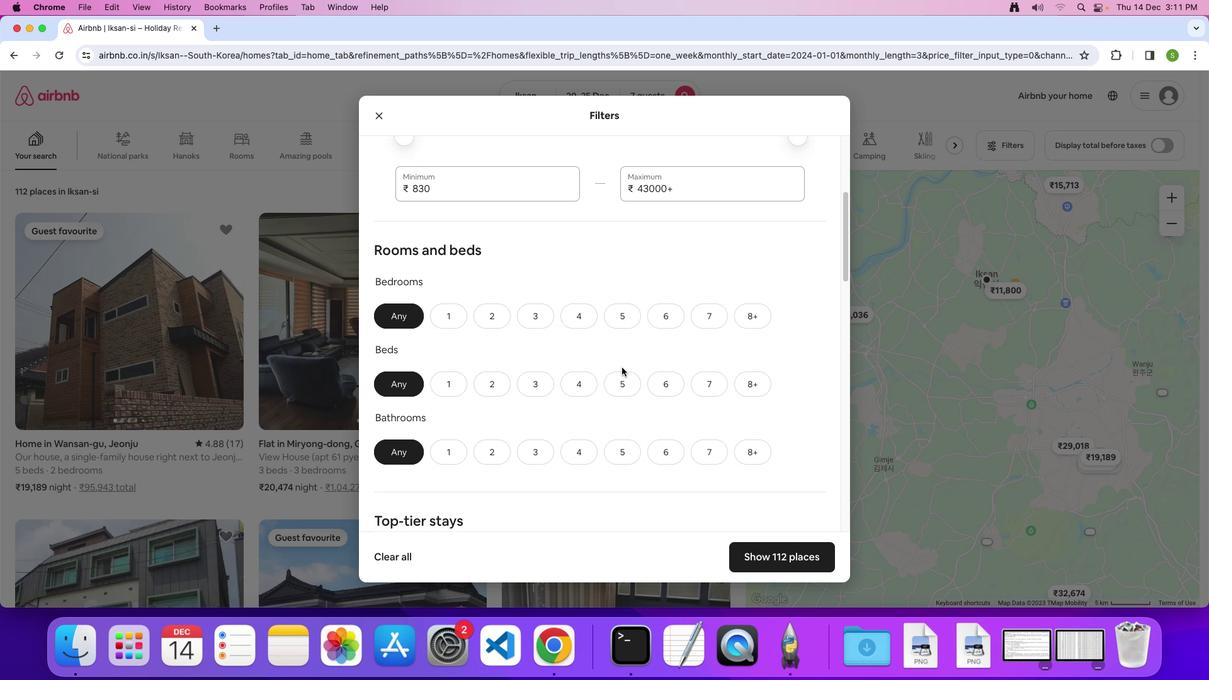 
Action: Mouse moved to (569, 308)
Screenshot: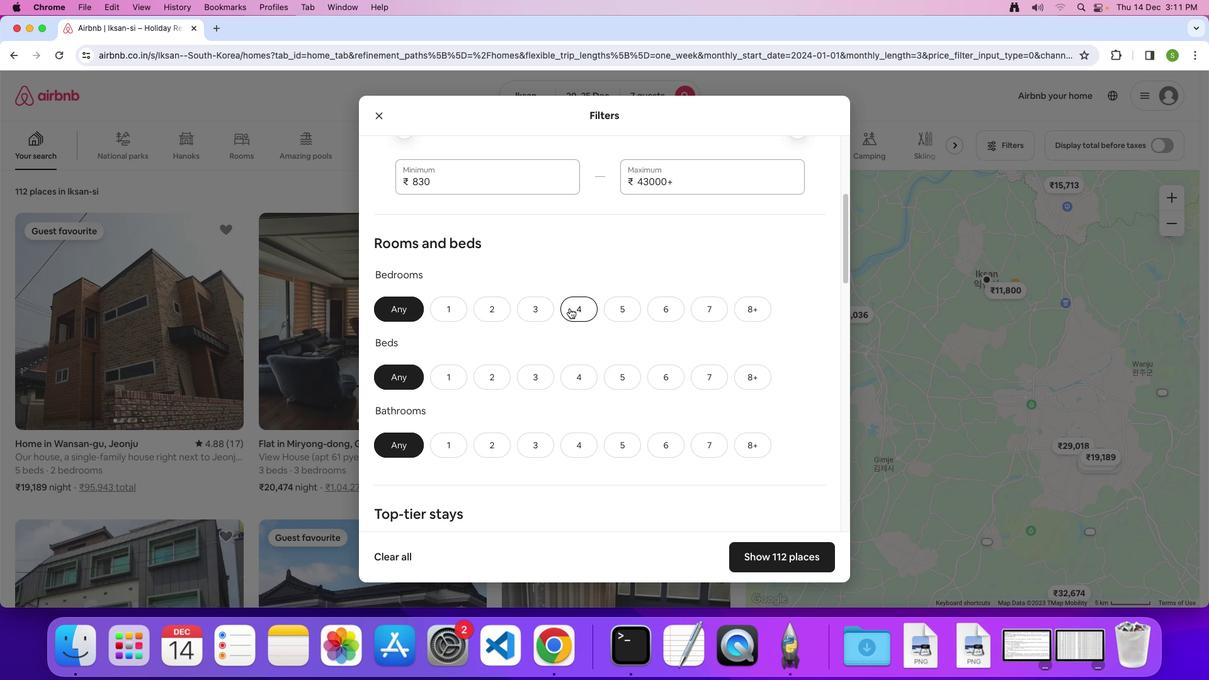 
Action: Mouse pressed left at (569, 308)
Screenshot: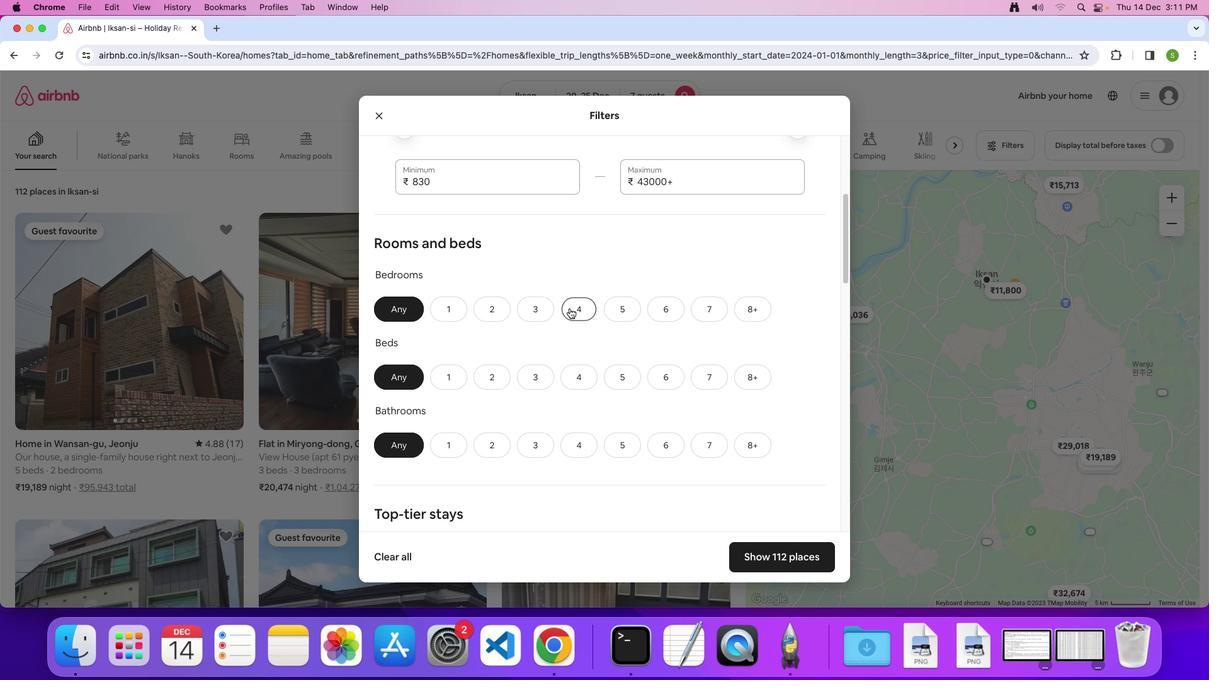 
Action: Mouse moved to (698, 376)
Screenshot: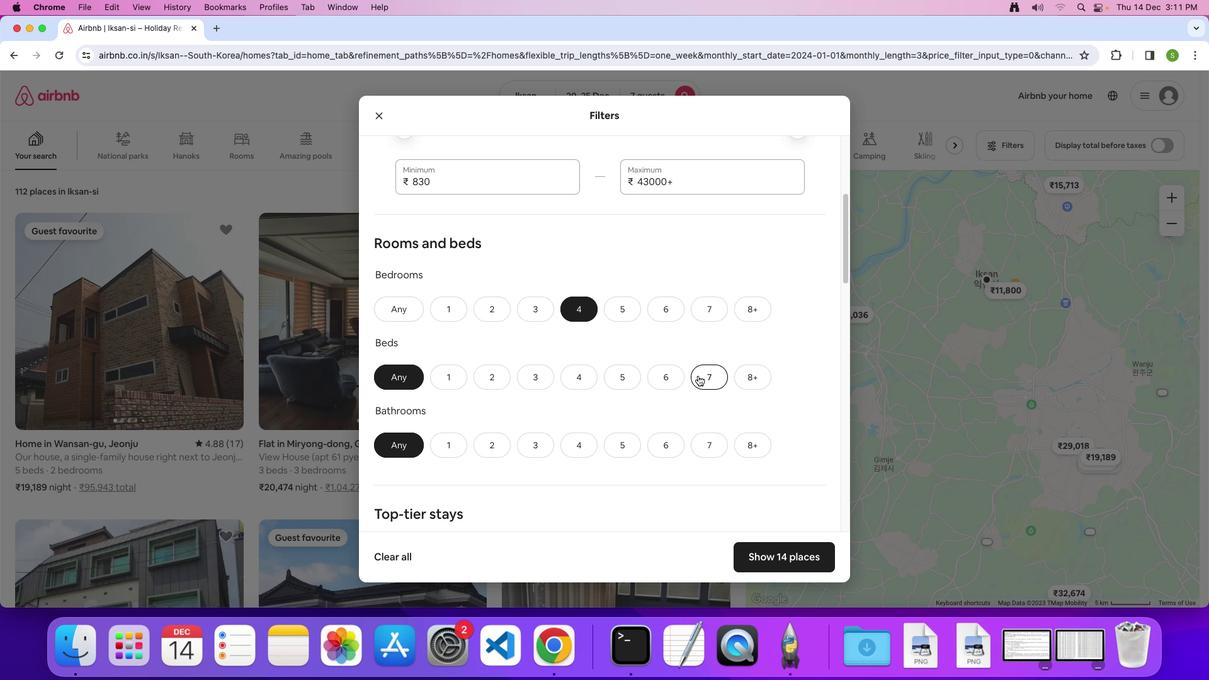 
Action: Mouse pressed left at (698, 376)
Screenshot: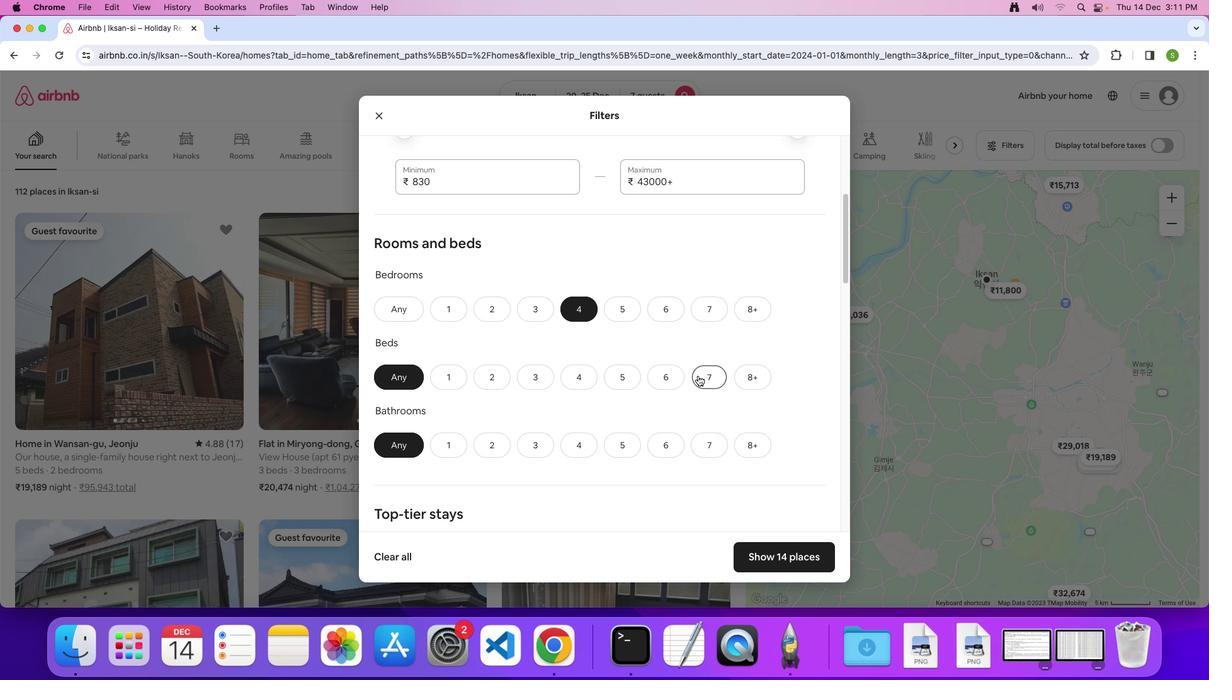 
Action: Mouse scrolled (698, 376) with delta (0, 0)
Screenshot: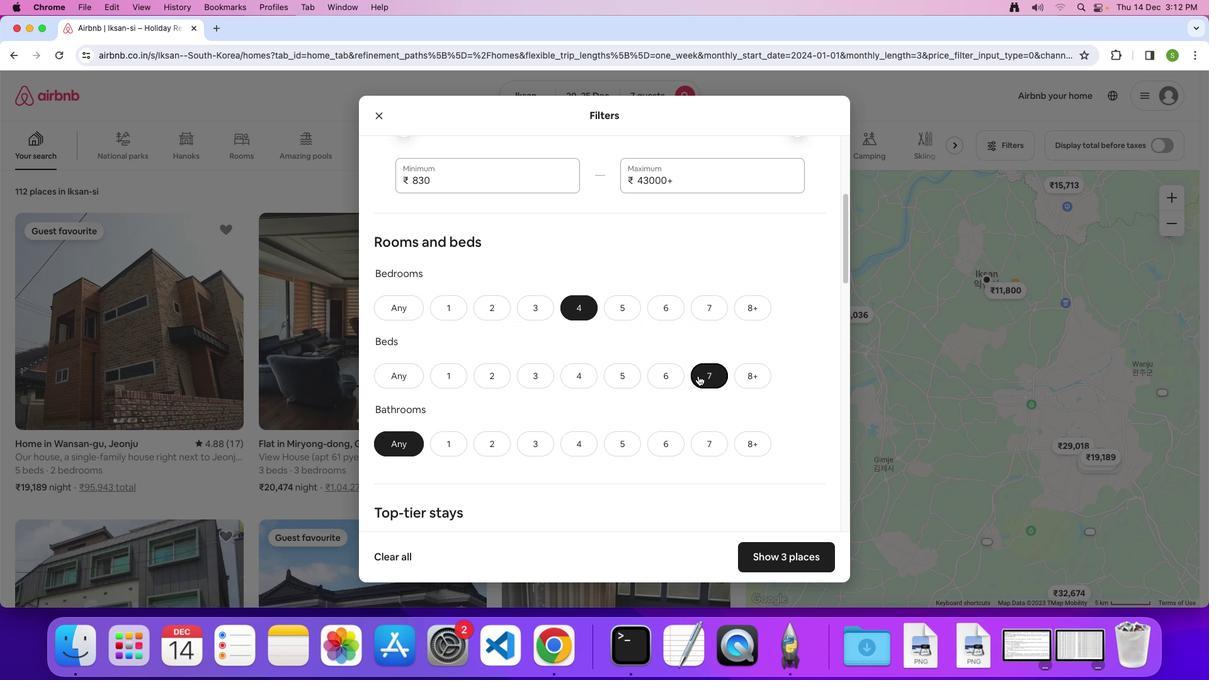 
Action: Mouse scrolled (698, 376) with delta (0, 0)
Screenshot: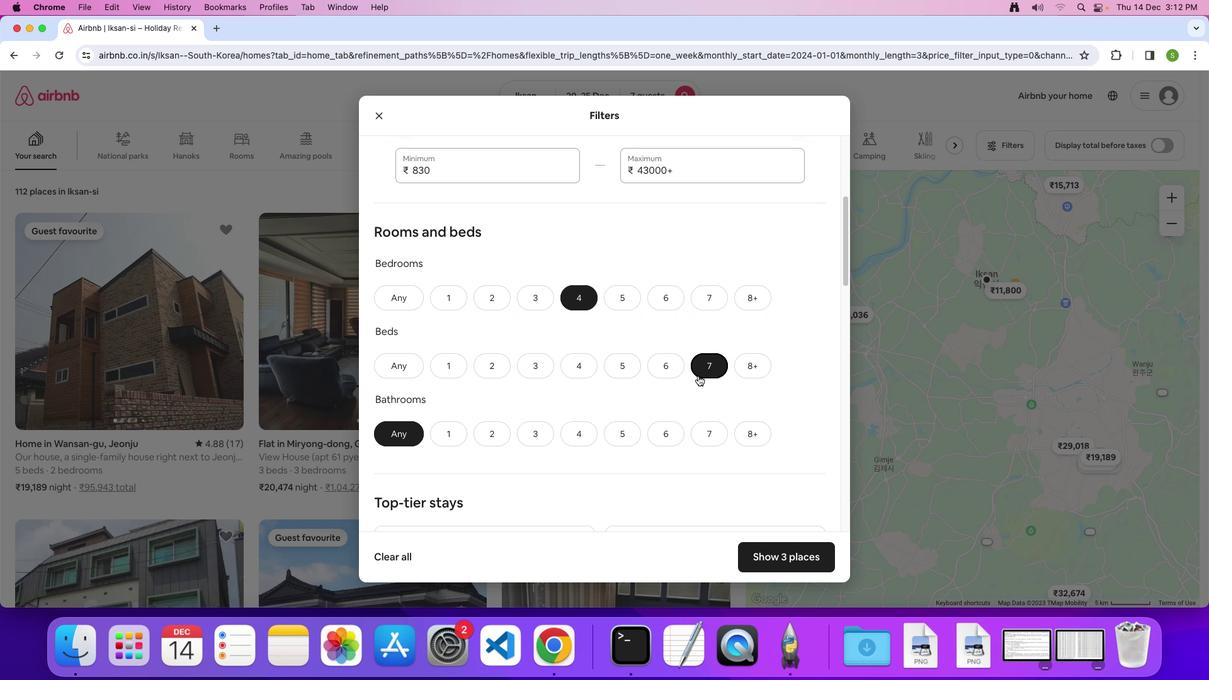 
Action: Mouse scrolled (698, 376) with delta (0, 0)
Screenshot: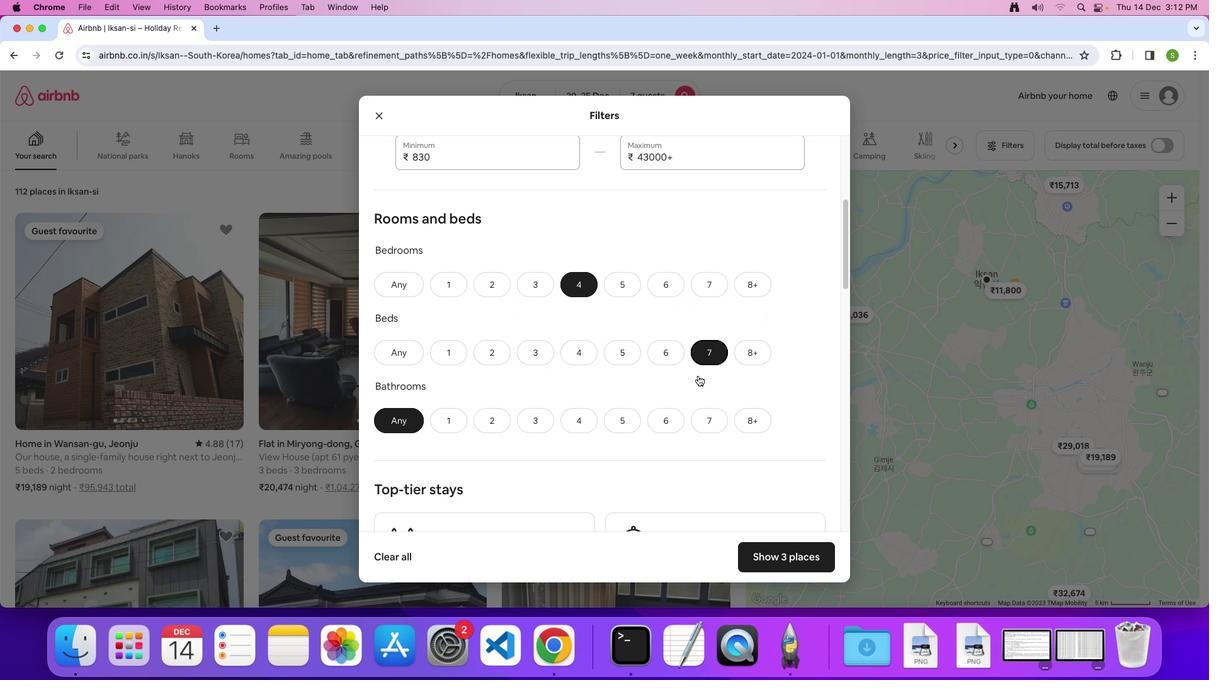 
Action: Mouse scrolled (698, 376) with delta (0, 0)
Screenshot: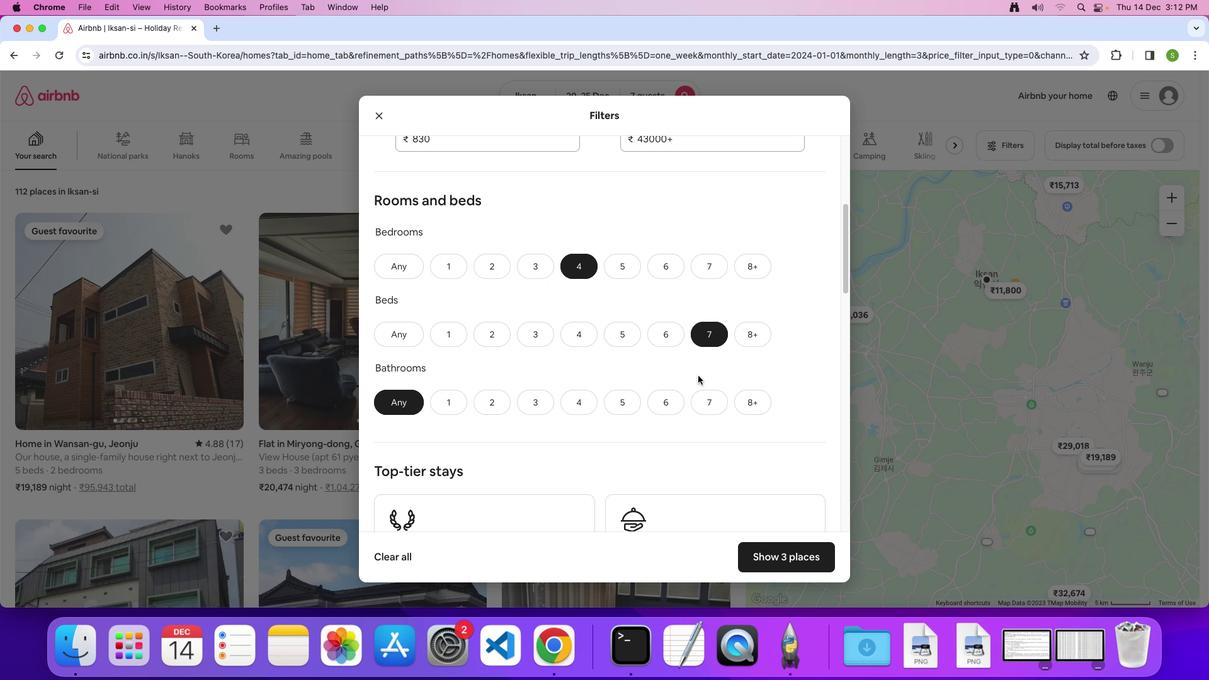 
Action: Mouse scrolled (698, 376) with delta (0, 0)
Screenshot: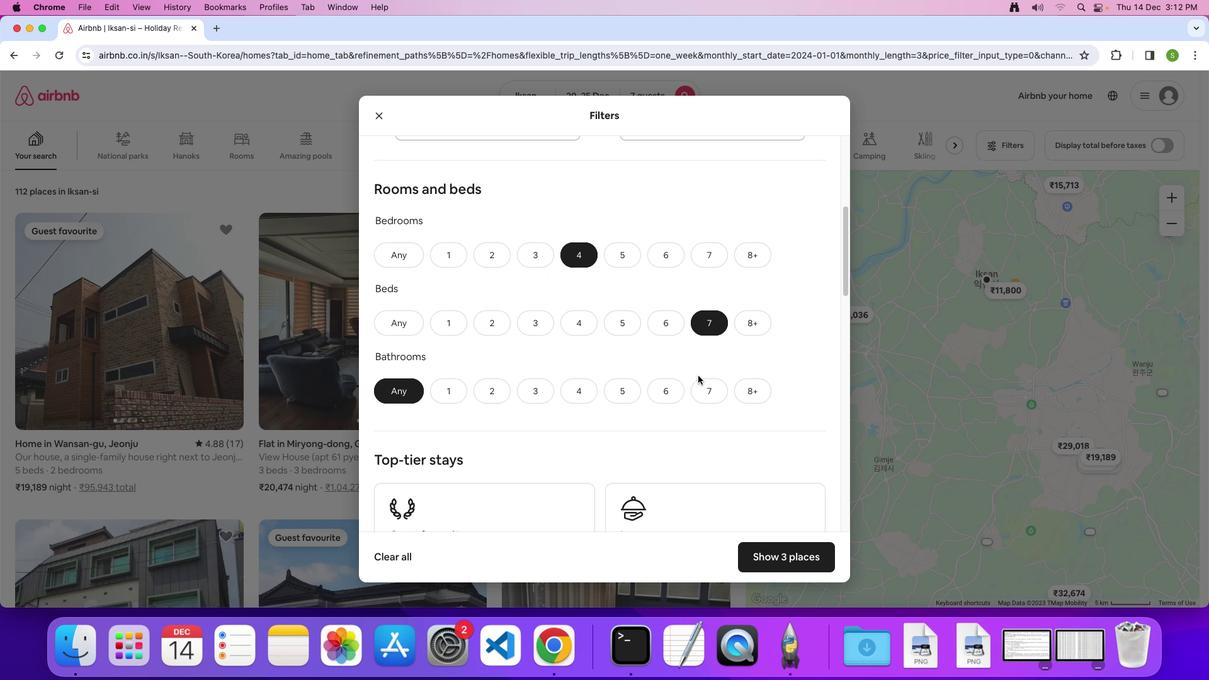 
Action: Mouse scrolled (698, 376) with delta (0, 0)
Screenshot: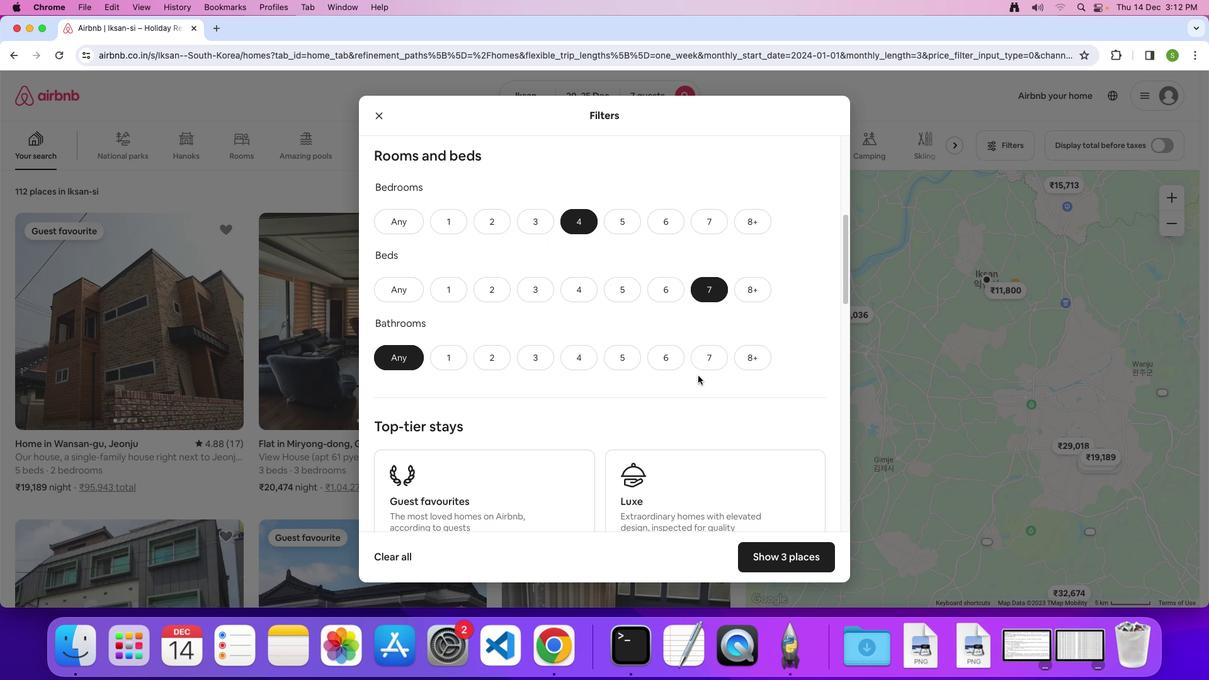 
Action: Mouse scrolled (698, 376) with delta (0, 0)
Screenshot: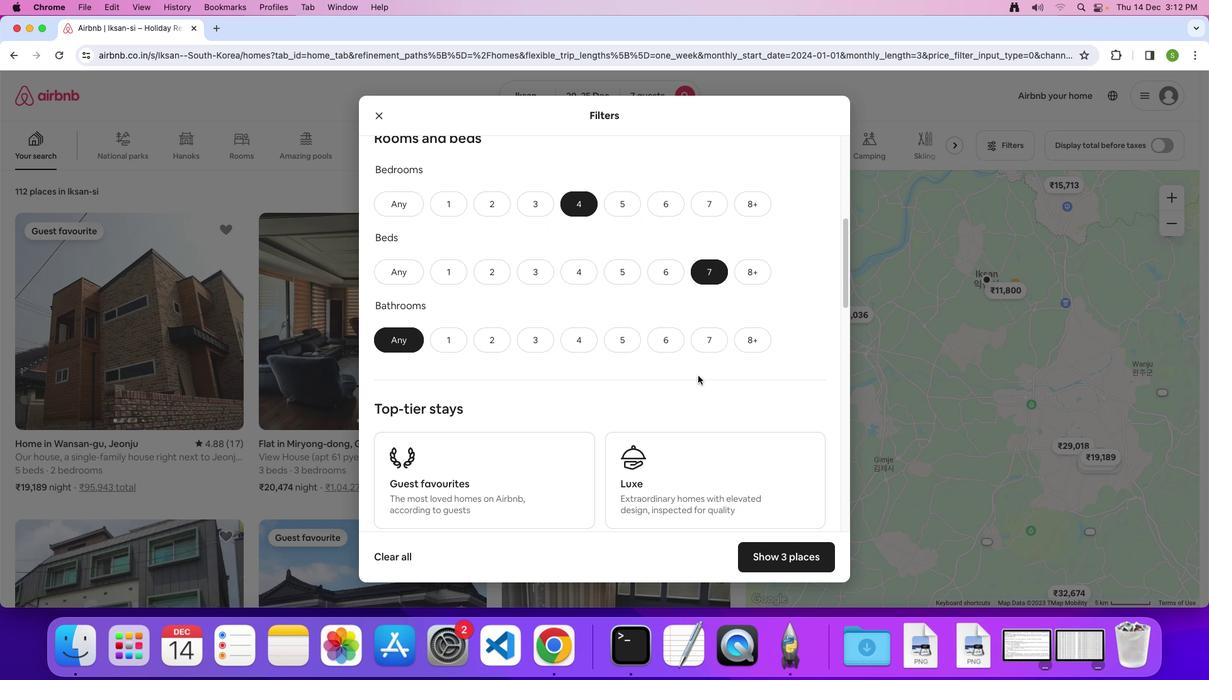 
Action: Mouse scrolled (698, 376) with delta (0, 0)
Screenshot: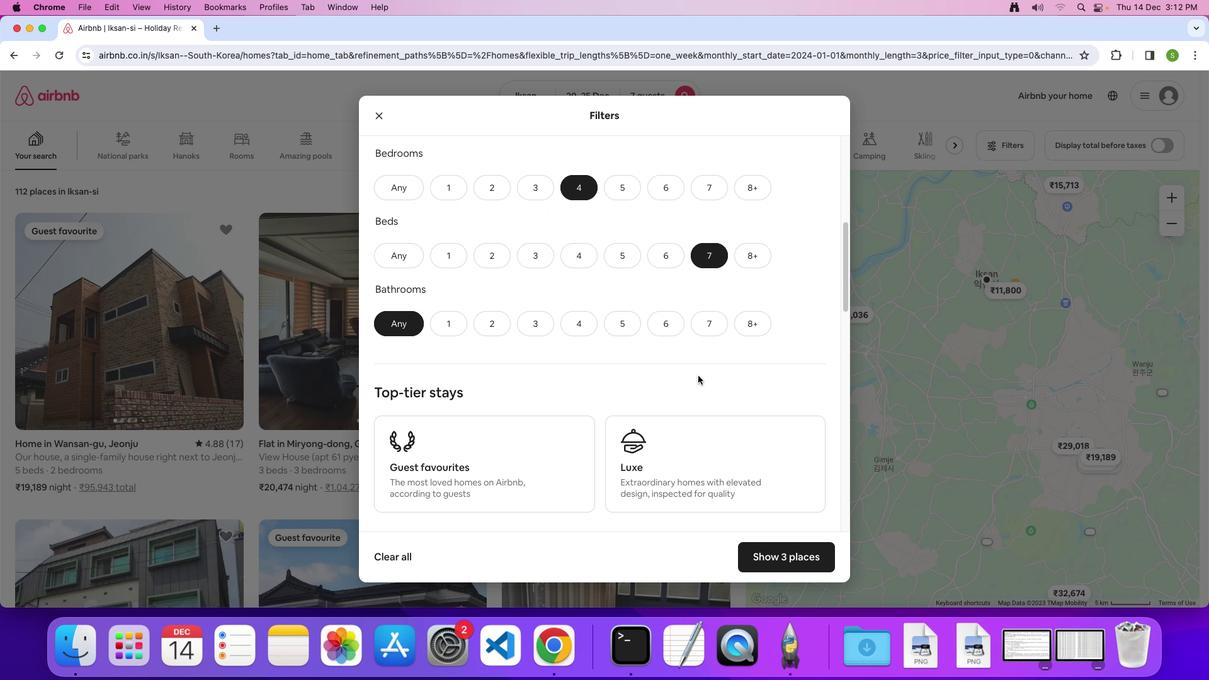 
Action: Mouse scrolled (698, 376) with delta (0, -1)
Screenshot: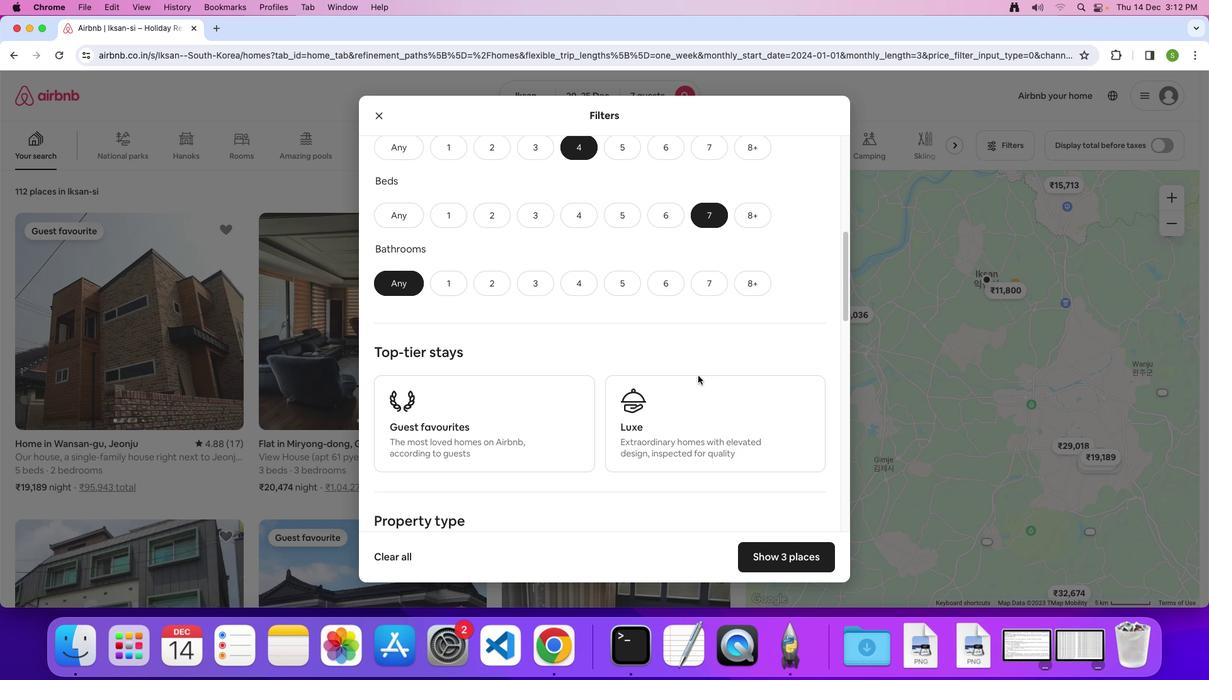 
Action: Mouse moved to (578, 255)
Screenshot: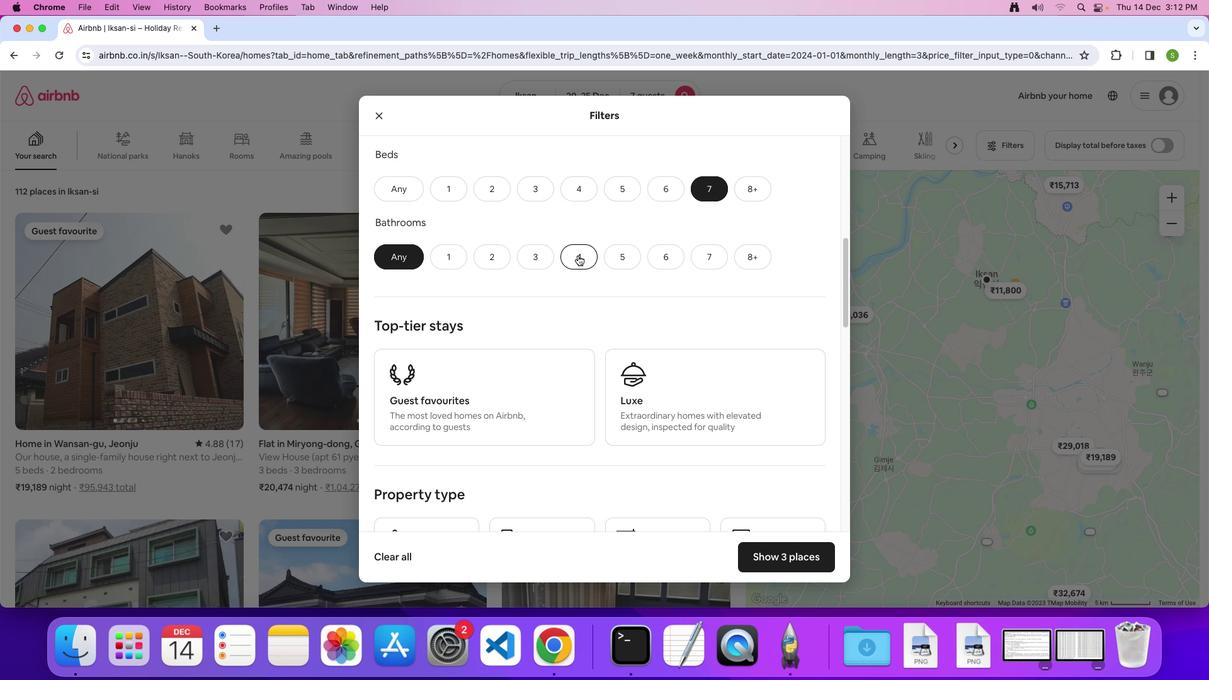 
Action: Mouse pressed left at (578, 255)
Screenshot: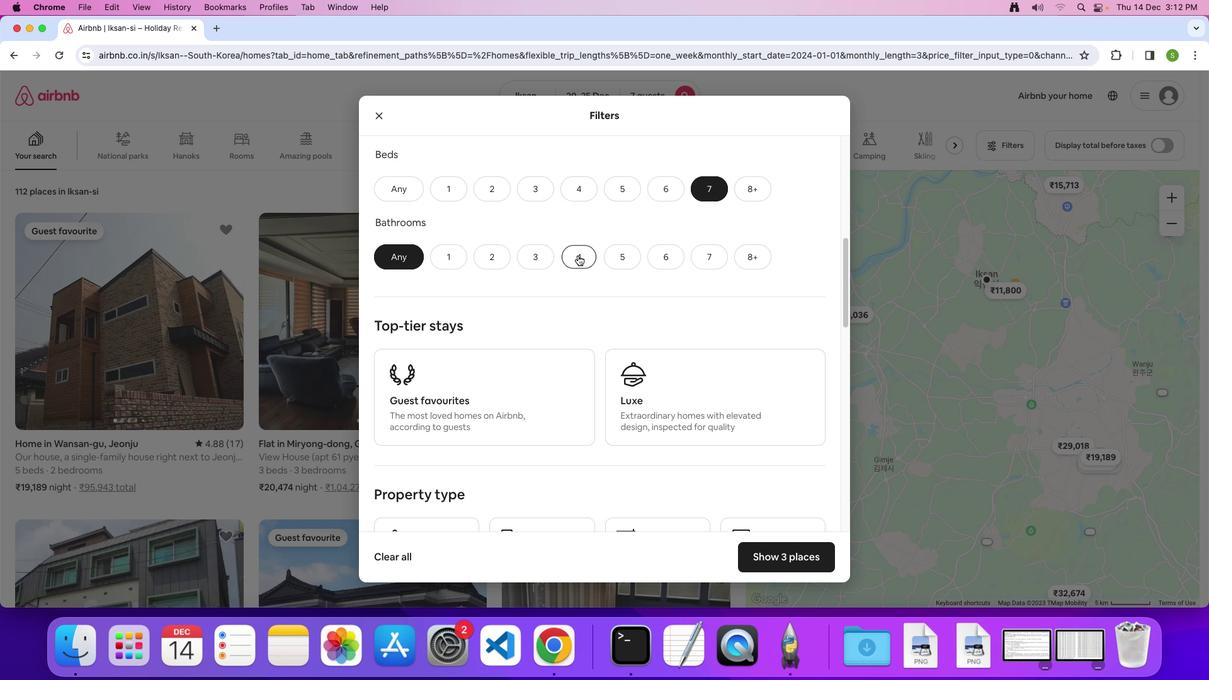 
Action: Mouse moved to (572, 323)
Screenshot: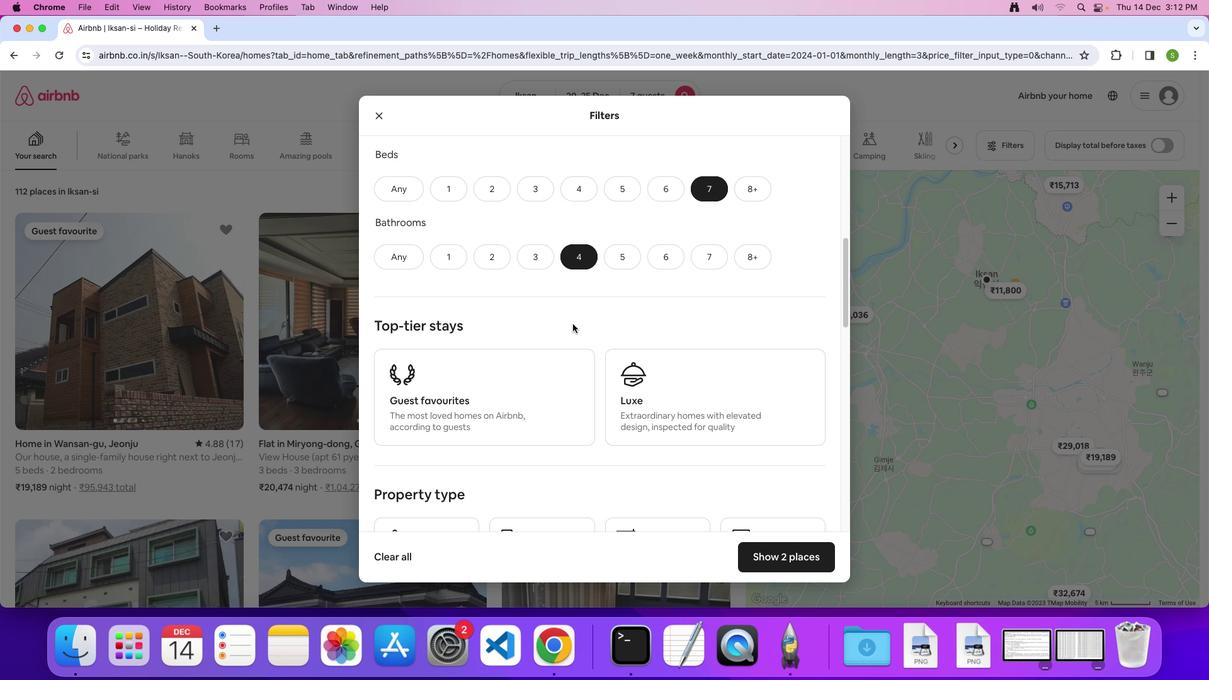 
Action: Mouse scrolled (572, 323) with delta (0, 0)
Screenshot: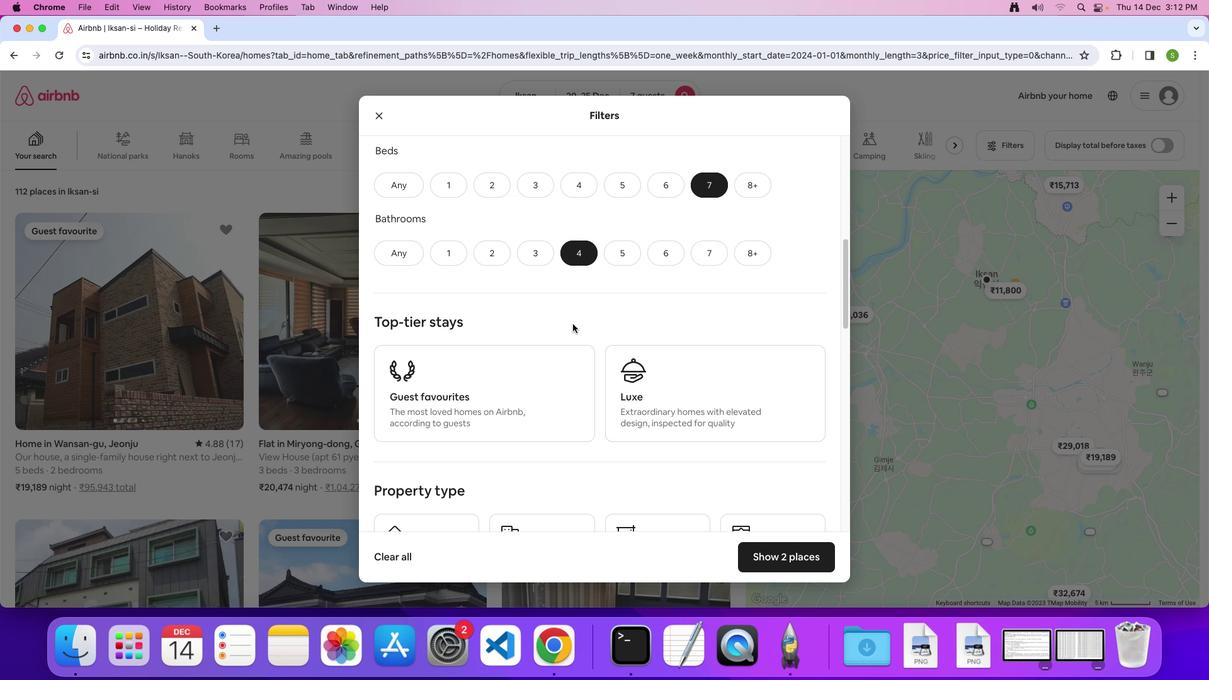 
Action: Mouse scrolled (572, 323) with delta (0, 0)
Screenshot: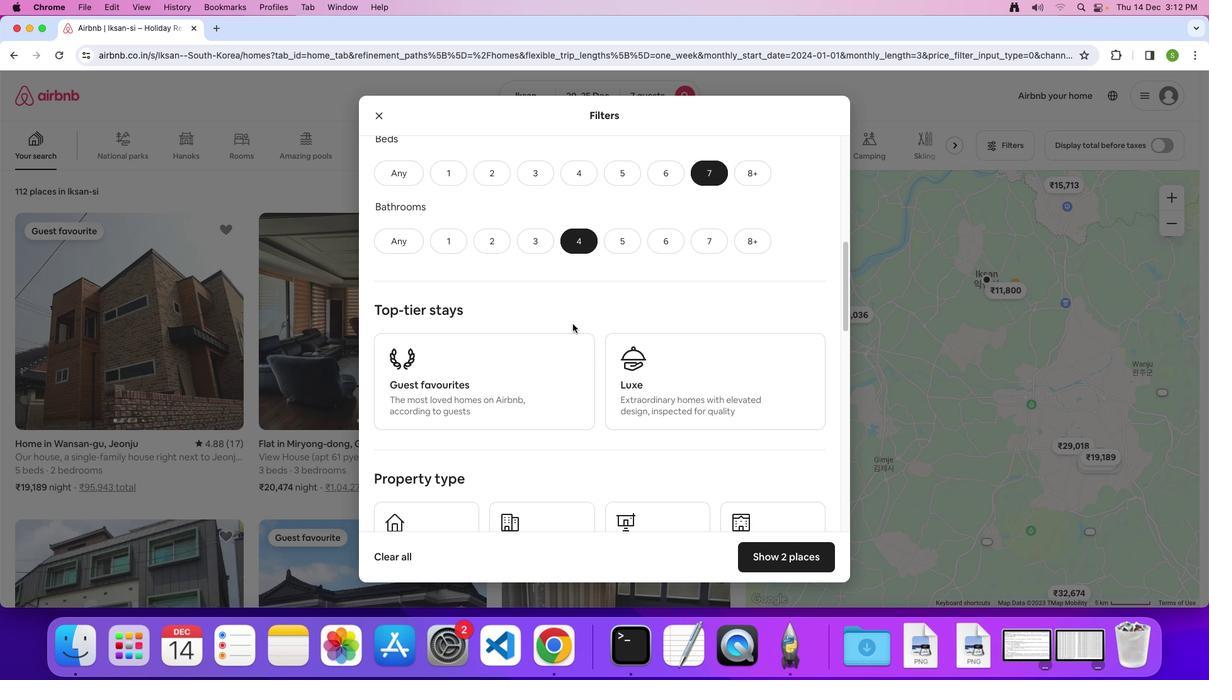 
Action: Mouse scrolled (572, 323) with delta (0, 0)
Screenshot: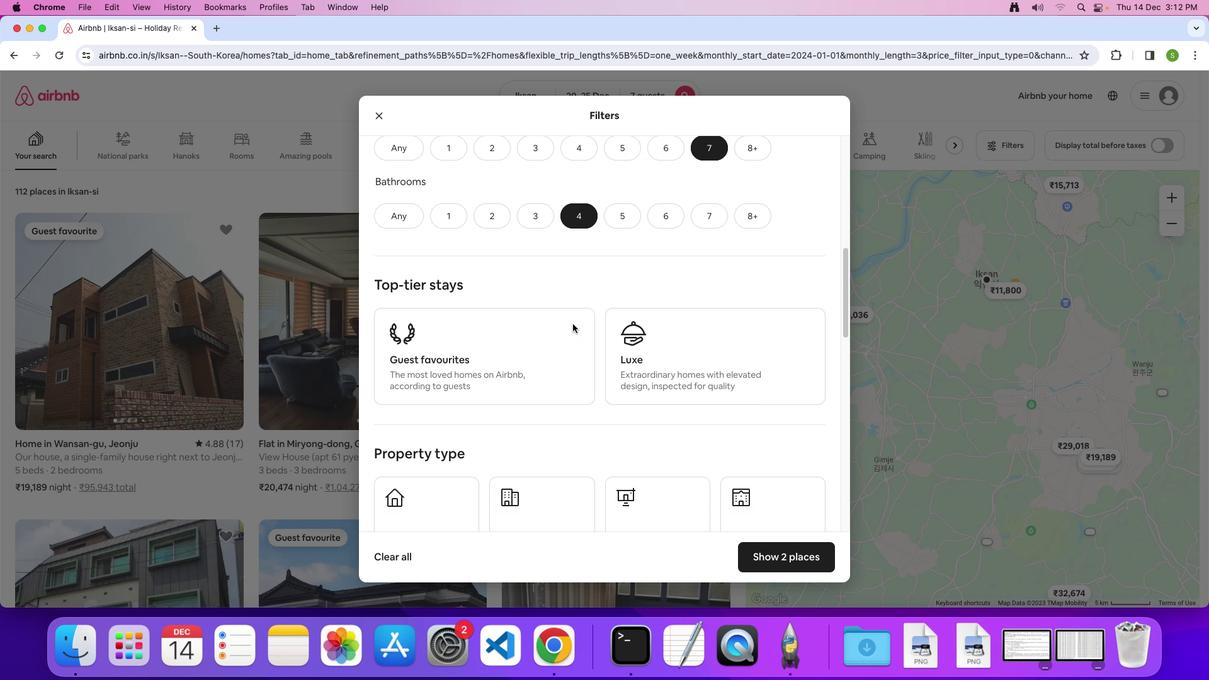 
Action: Mouse scrolled (572, 323) with delta (0, 0)
Screenshot: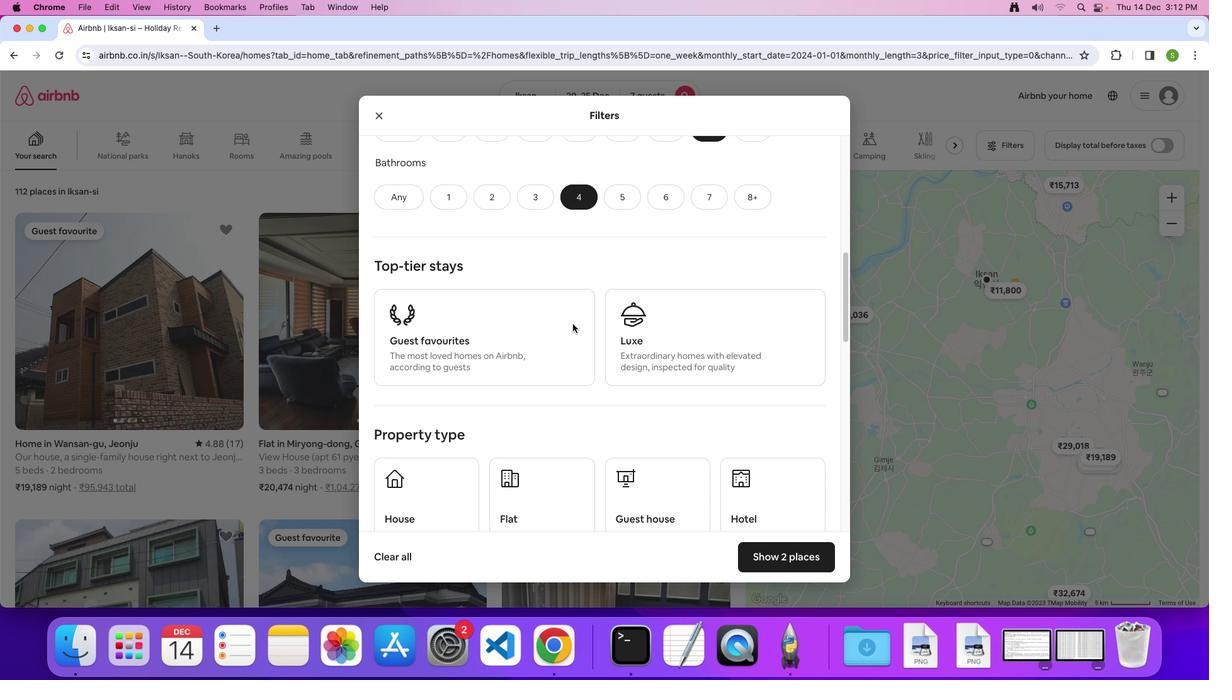 
Action: Mouse scrolled (572, 323) with delta (0, 0)
Screenshot: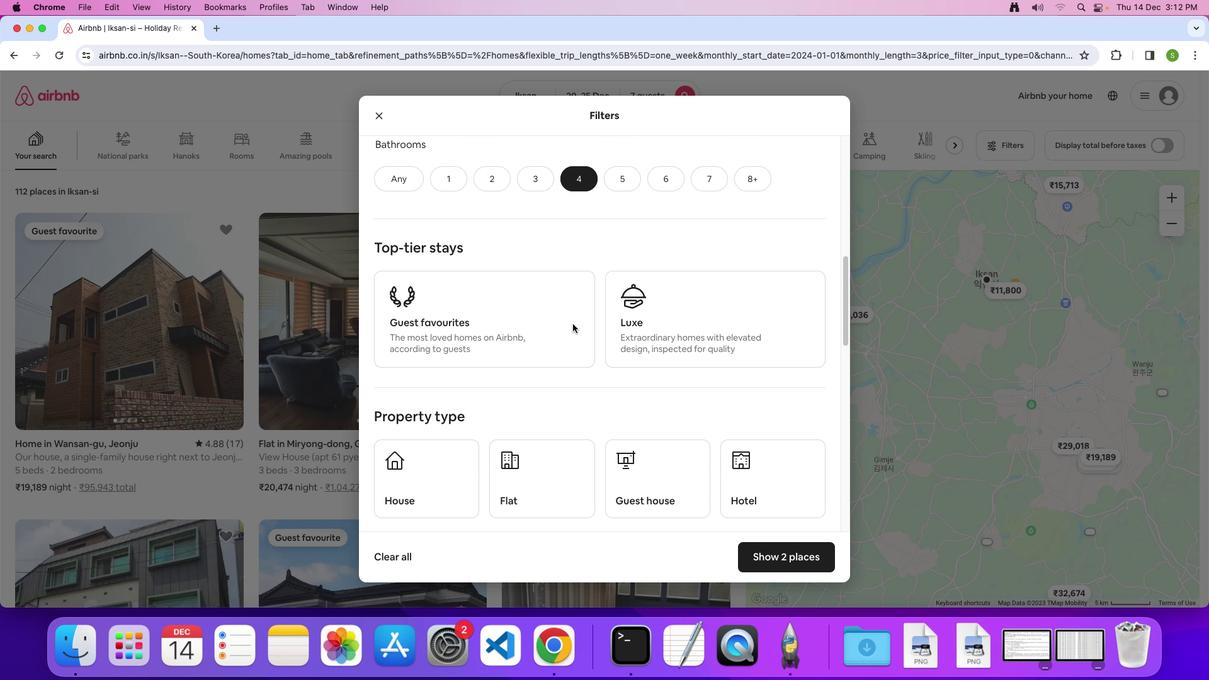 
Action: Mouse scrolled (572, 323) with delta (0, -1)
Screenshot: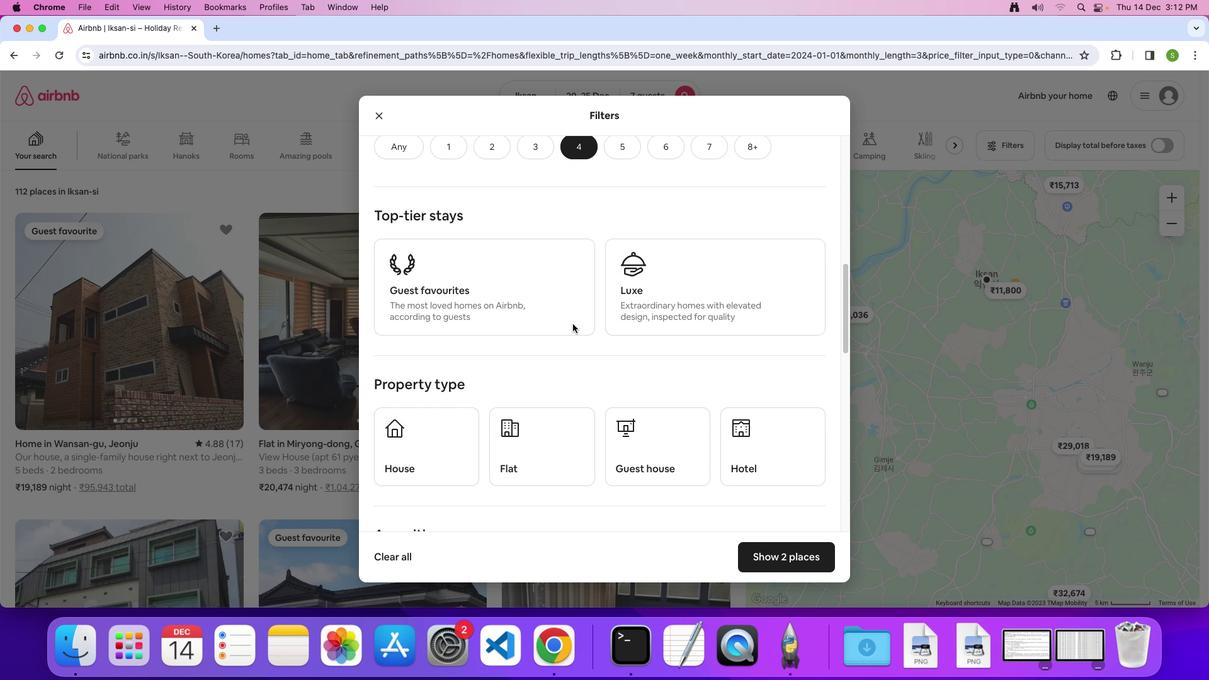 
Action: Mouse scrolled (572, 323) with delta (0, 0)
Screenshot: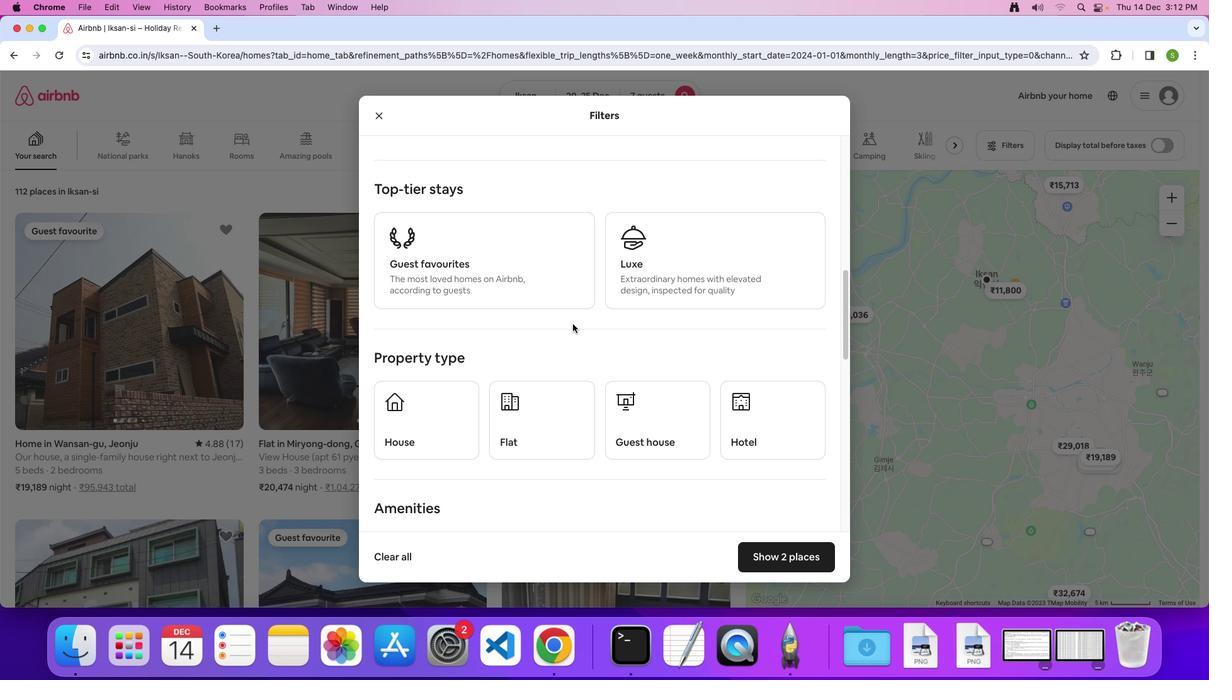 
Action: Mouse scrolled (572, 323) with delta (0, 0)
Screenshot: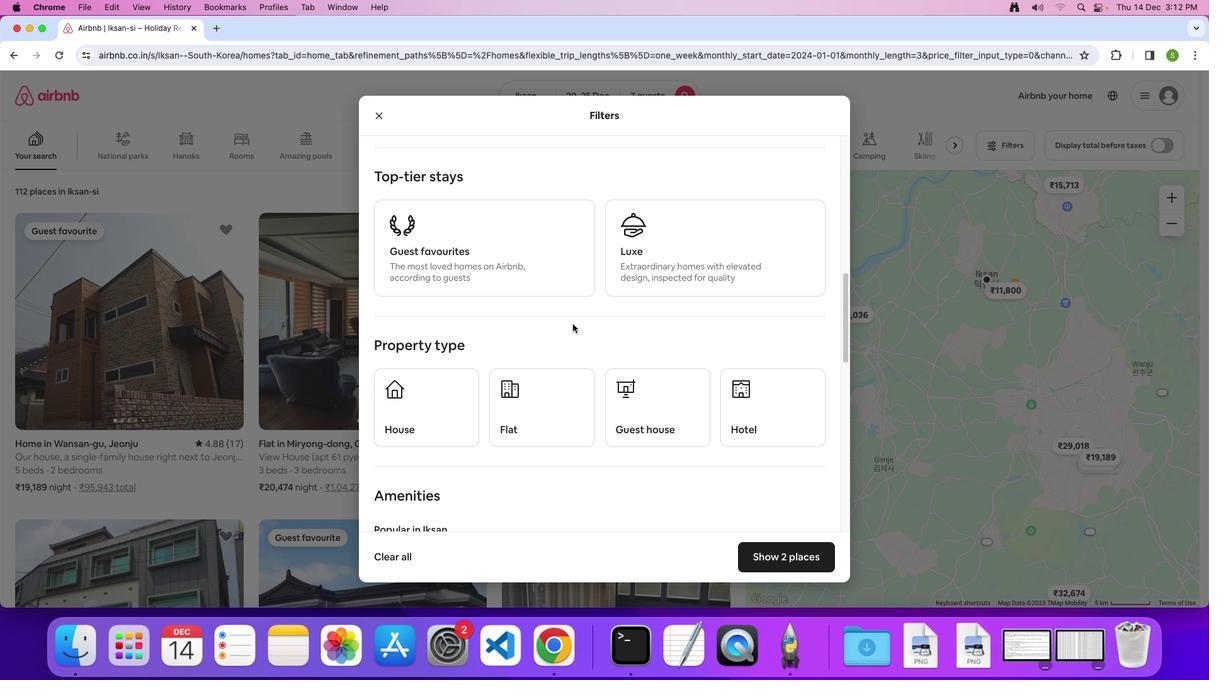 
Action: Mouse scrolled (572, 323) with delta (0, -1)
Screenshot: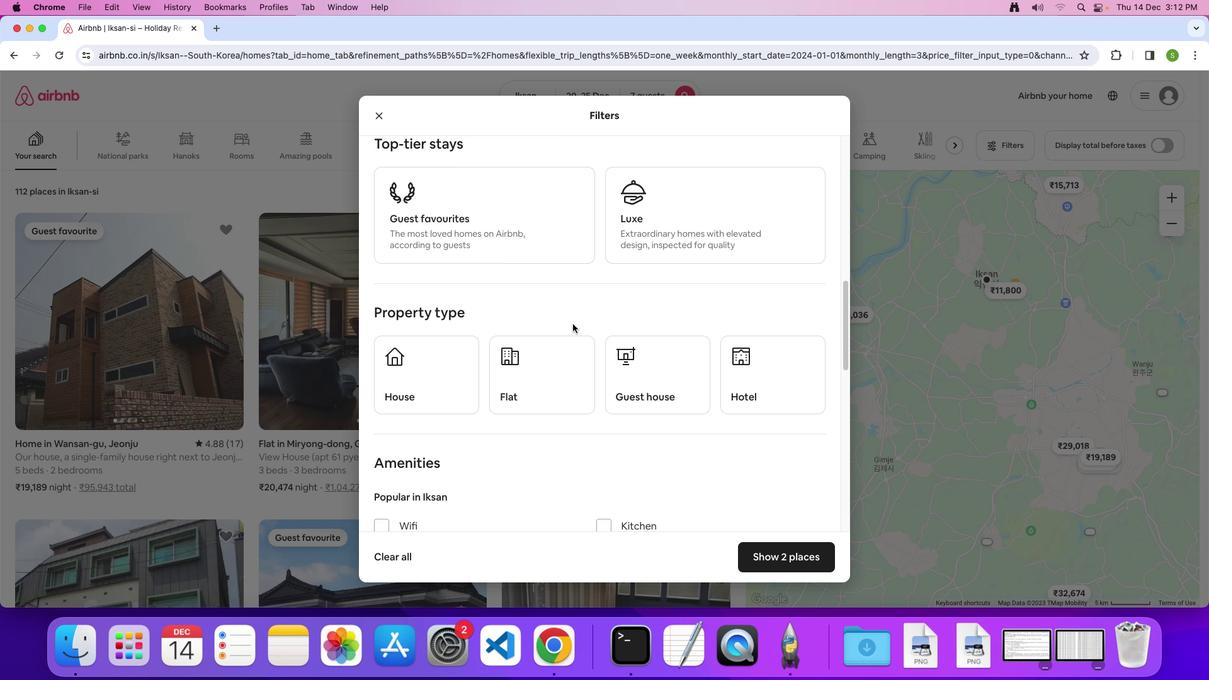 
Action: Mouse scrolled (572, 323) with delta (0, 0)
Screenshot: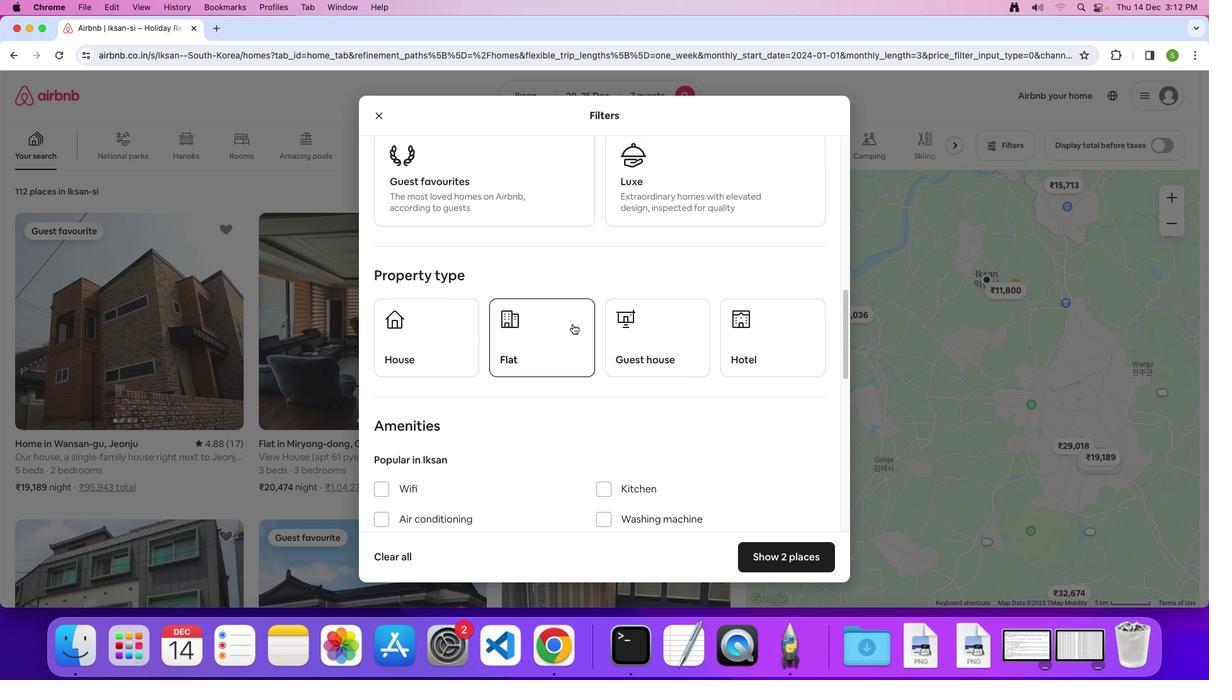 
Action: Mouse scrolled (572, 323) with delta (0, 0)
Screenshot: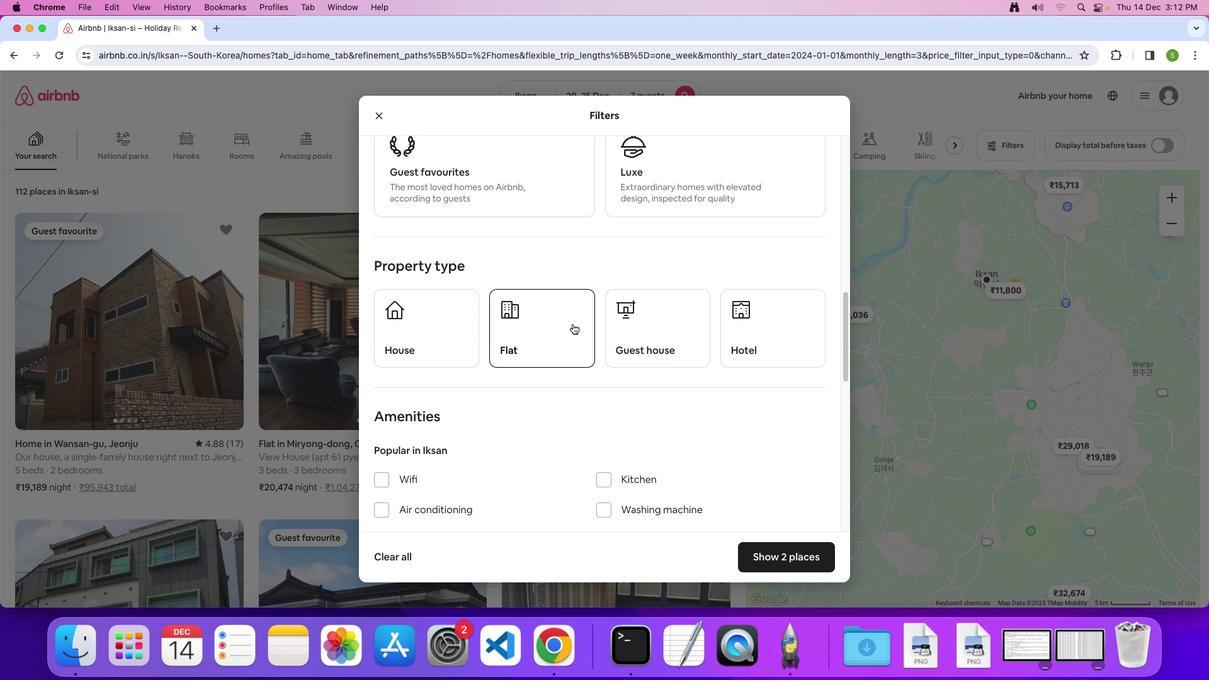 
Action: Mouse moved to (448, 317)
Screenshot: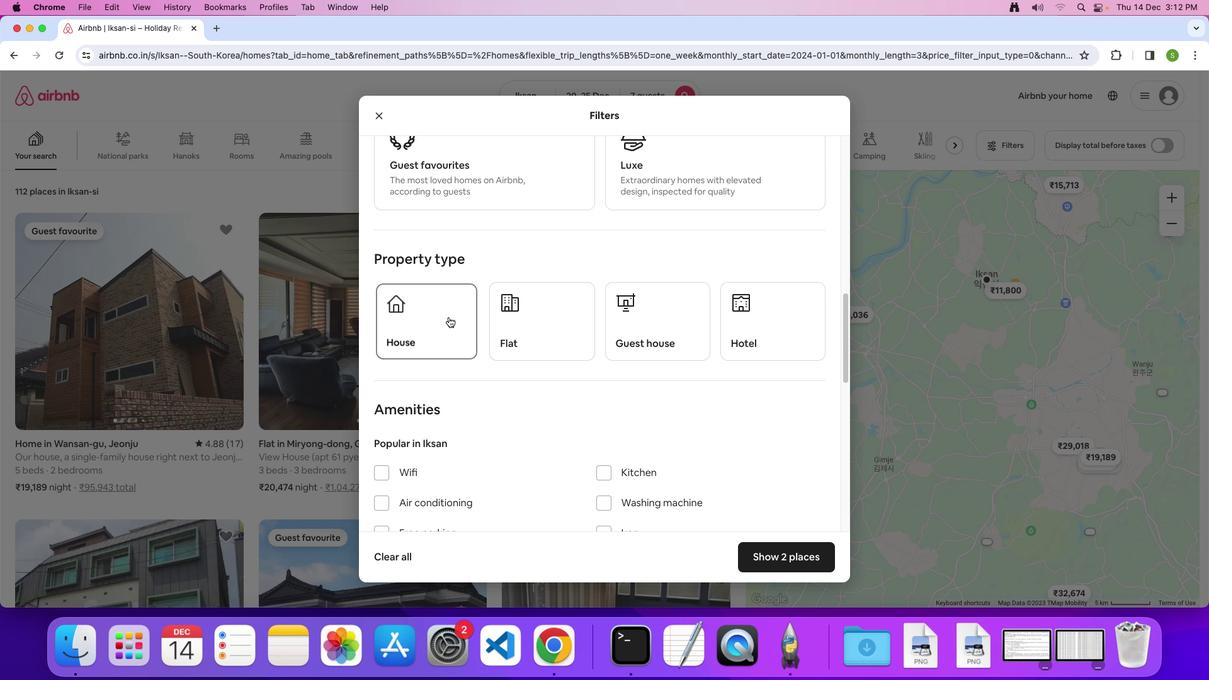 
Action: Mouse pressed left at (448, 317)
Screenshot: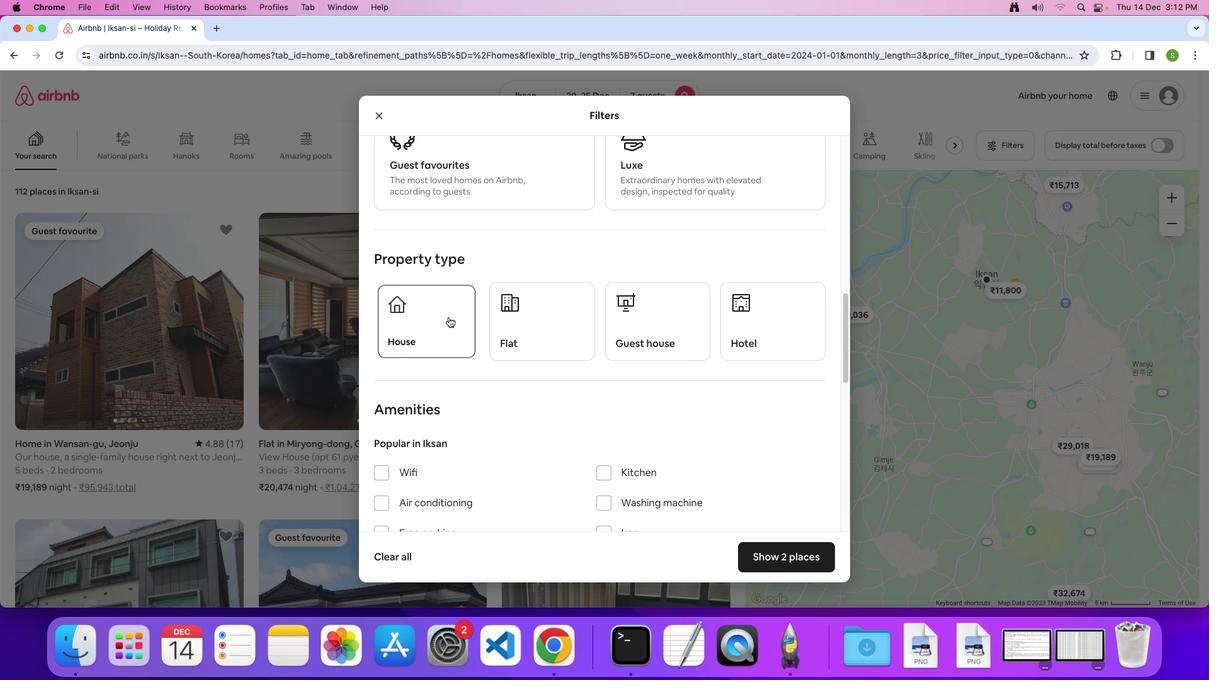 
Action: Mouse moved to (573, 386)
Screenshot: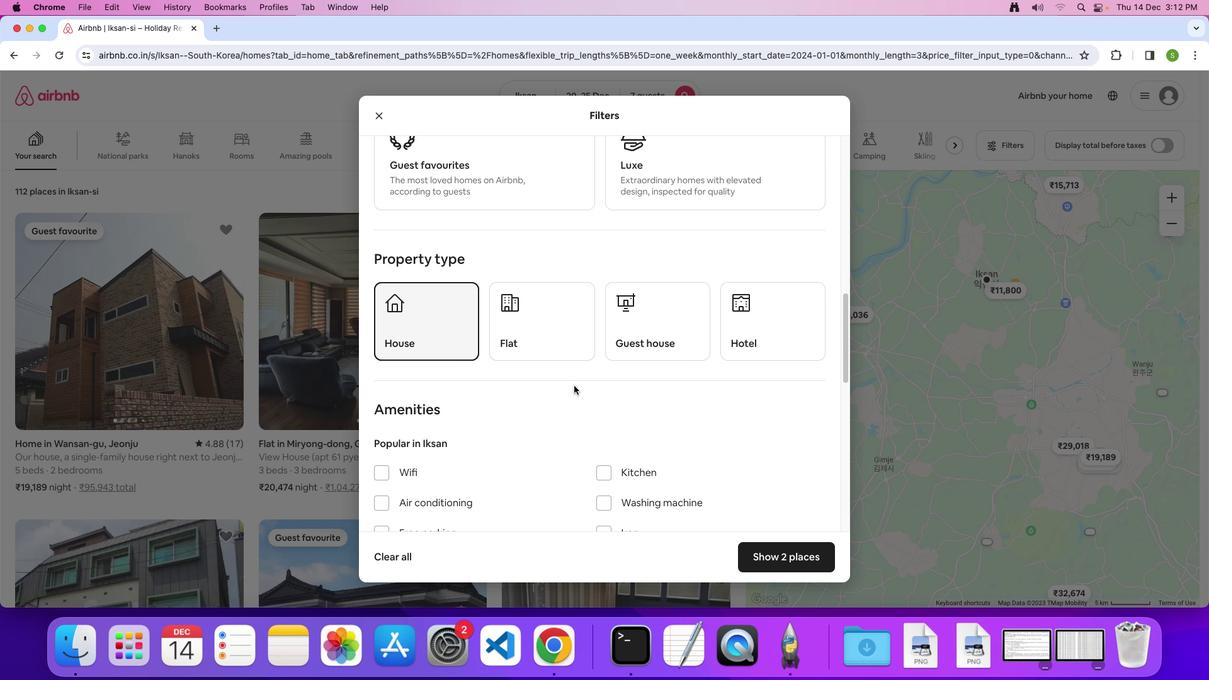
Action: Mouse scrolled (573, 386) with delta (0, 0)
Screenshot: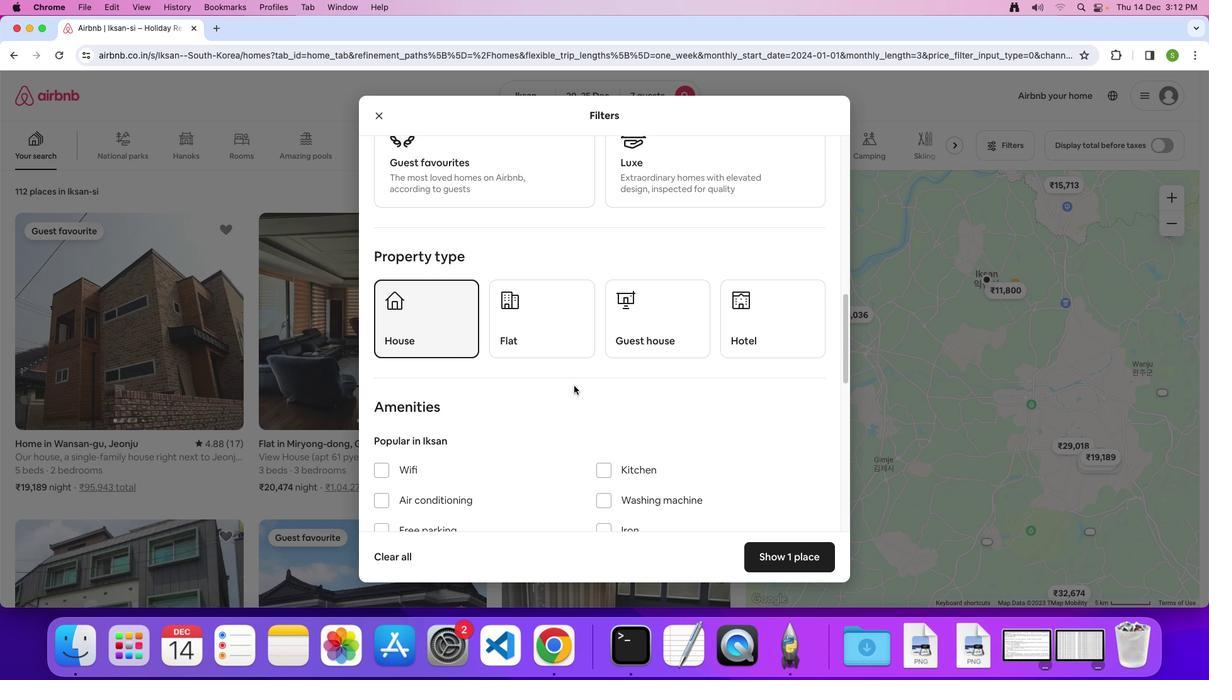 
Action: Mouse scrolled (573, 386) with delta (0, 0)
Screenshot: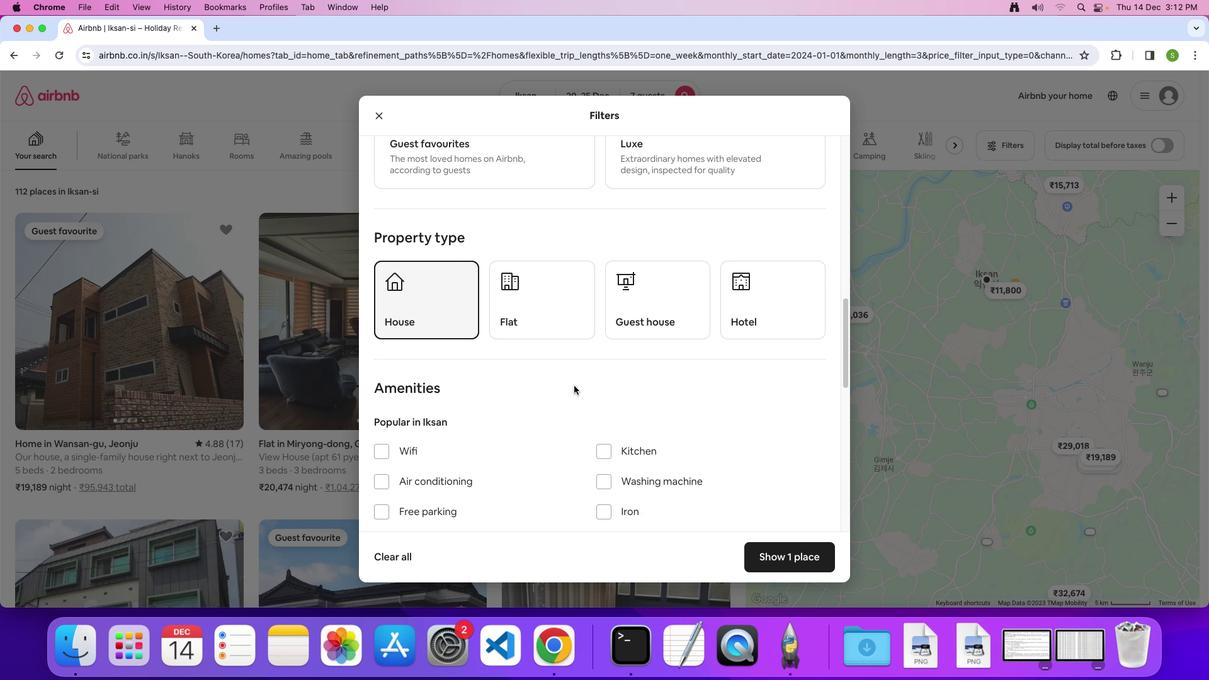 
Action: Mouse scrolled (573, 386) with delta (0, -1)
Screenshot: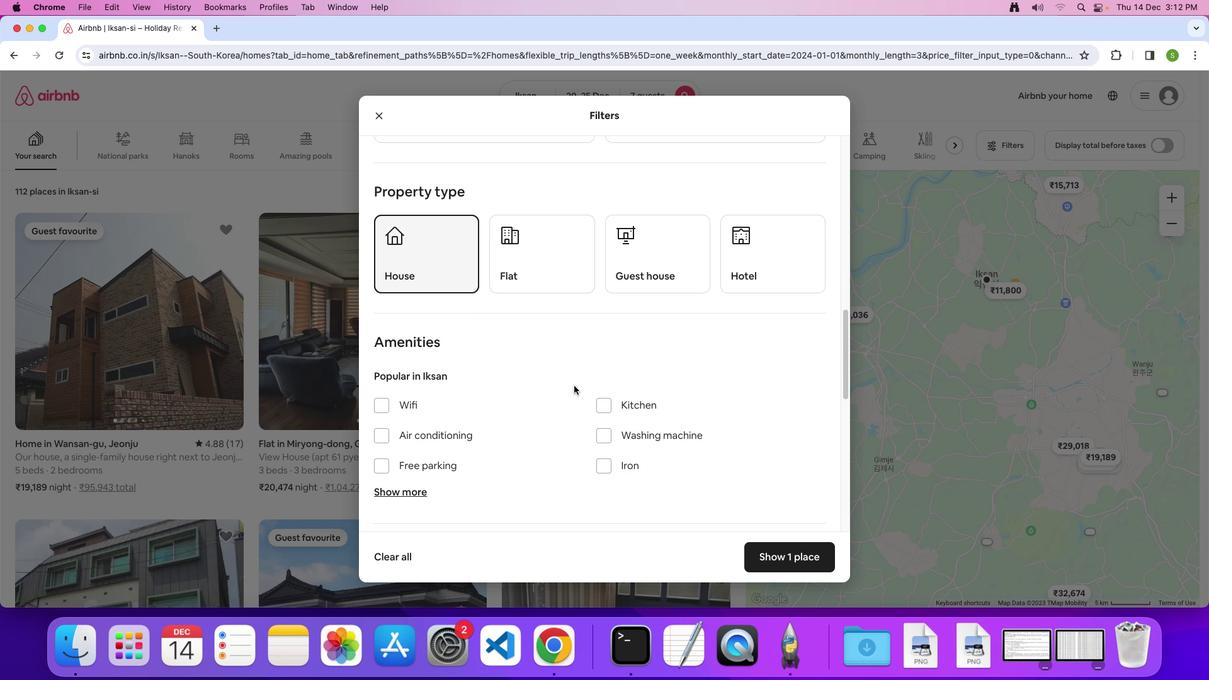 
Action: Mouse scrolled (573, 386) with delta (0, 0)
Screenshot: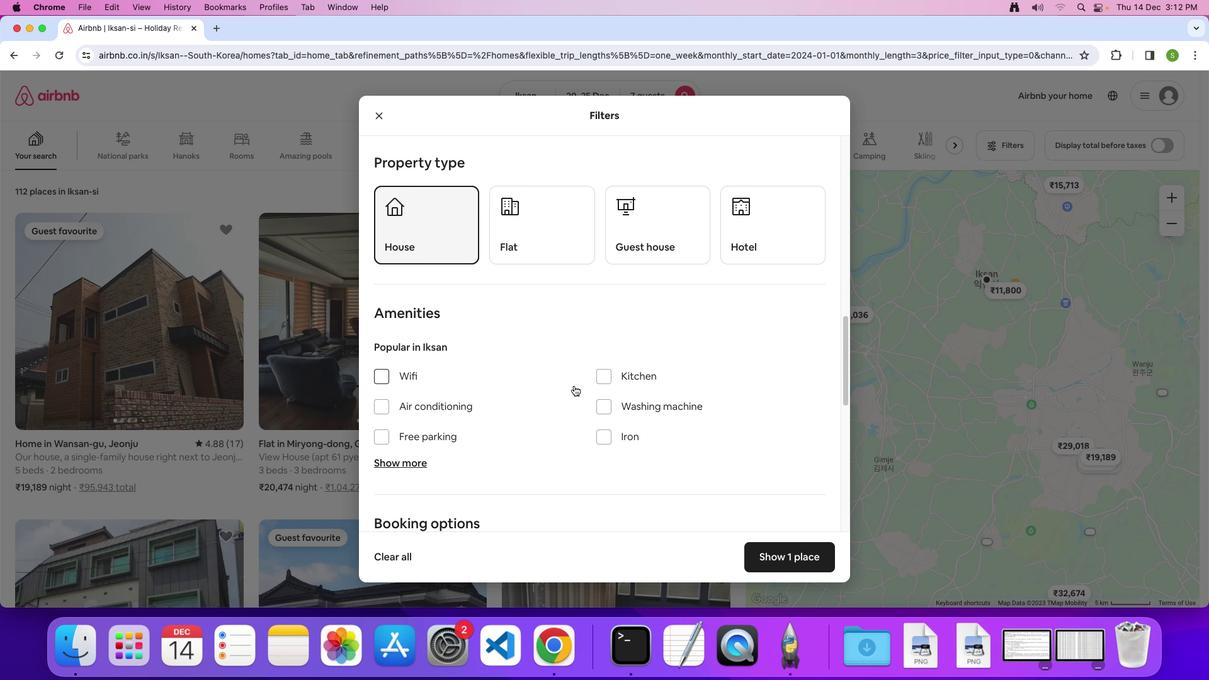 
Action: Mouse scrolled (573, 386) with delta (0, 0)
Screenshot: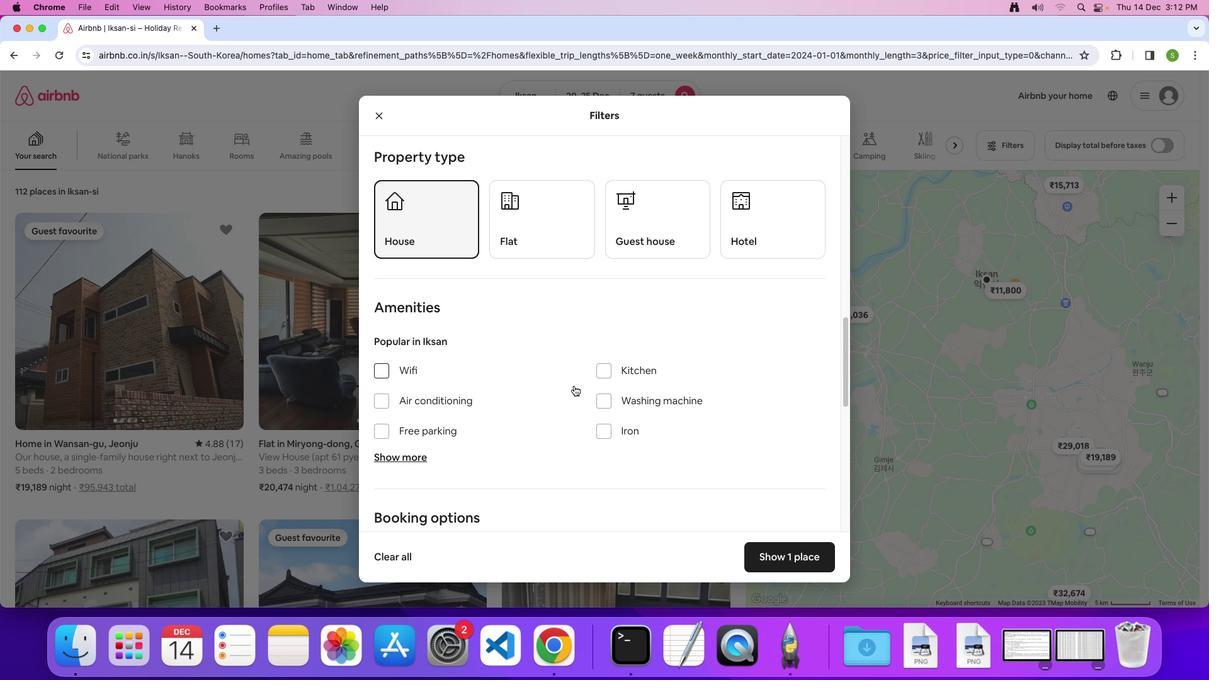 
Action: Mouse scrolled (573, 386) with delta (0, 0)
Screenshot: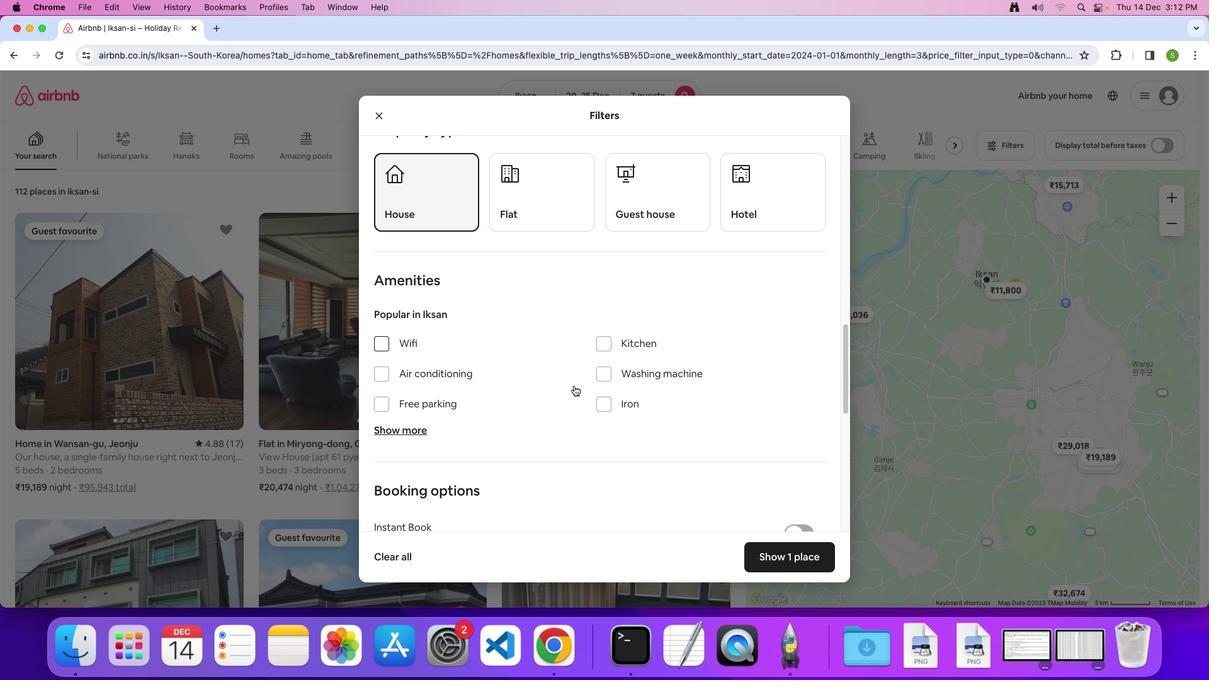 
Action: Mouse scrolled (573, 386) with delta (0, 0)
Screenshot: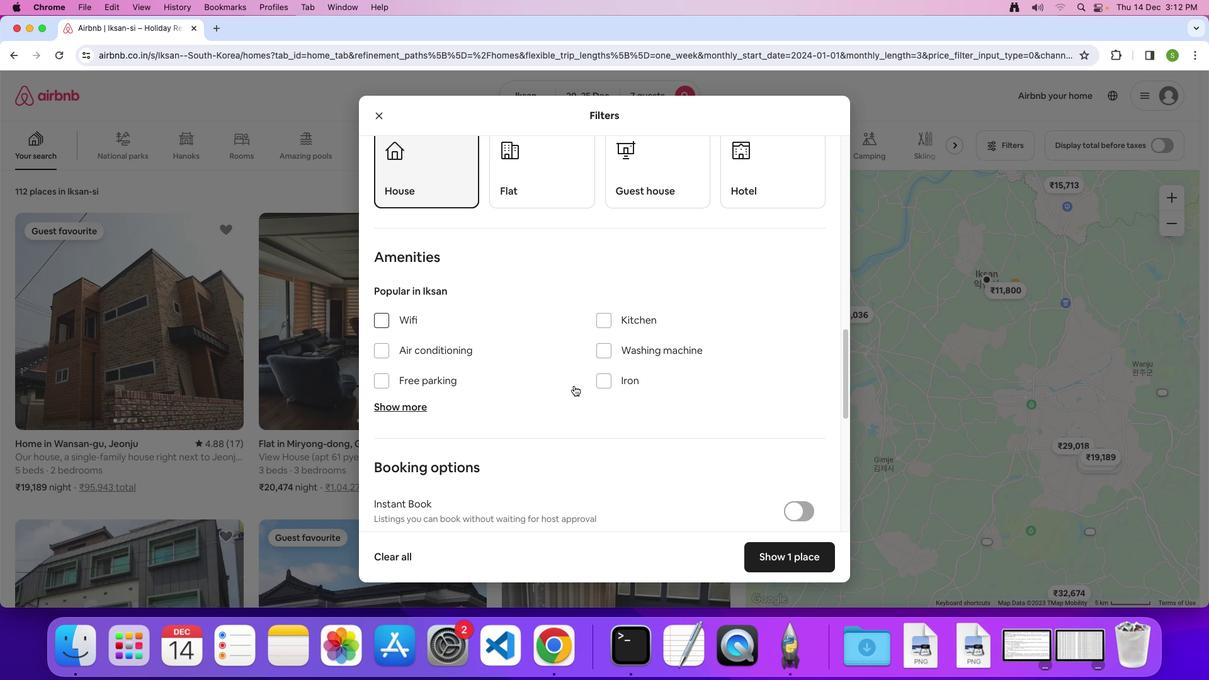 
Action: Mouse scrolled (573, 386) with delta (0, 0)
Screenshot: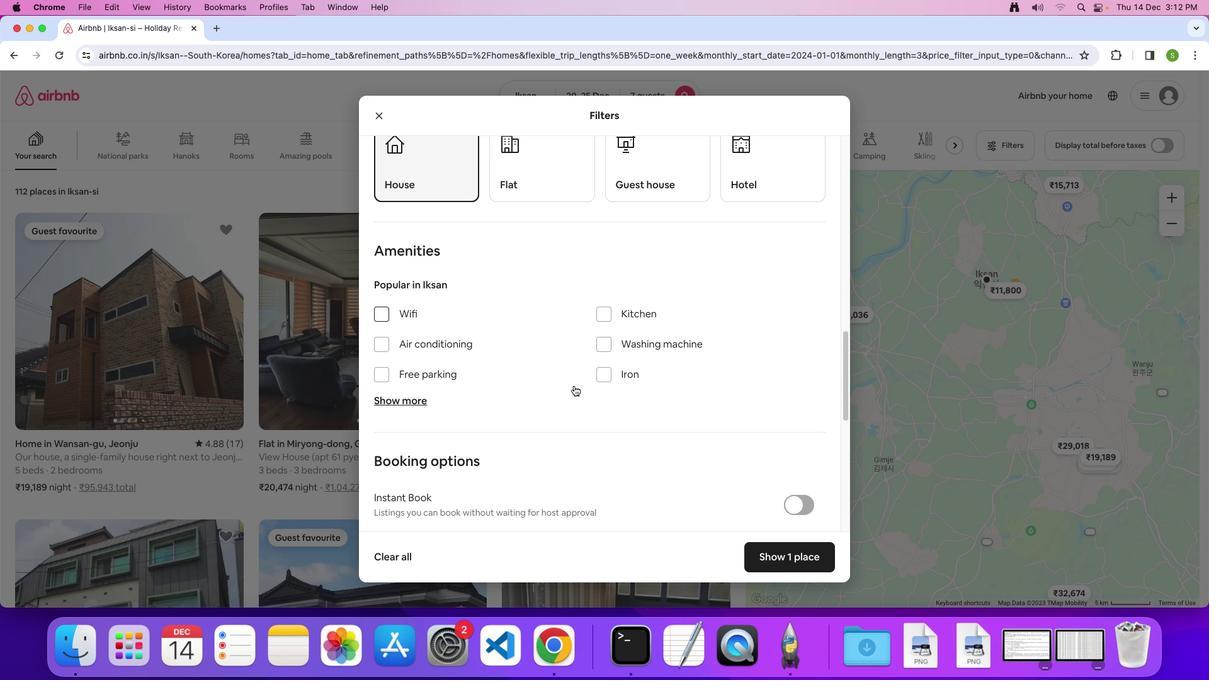 
Action: Mouse scrolled (573, 386) with delta (0, 0)
Screenshot: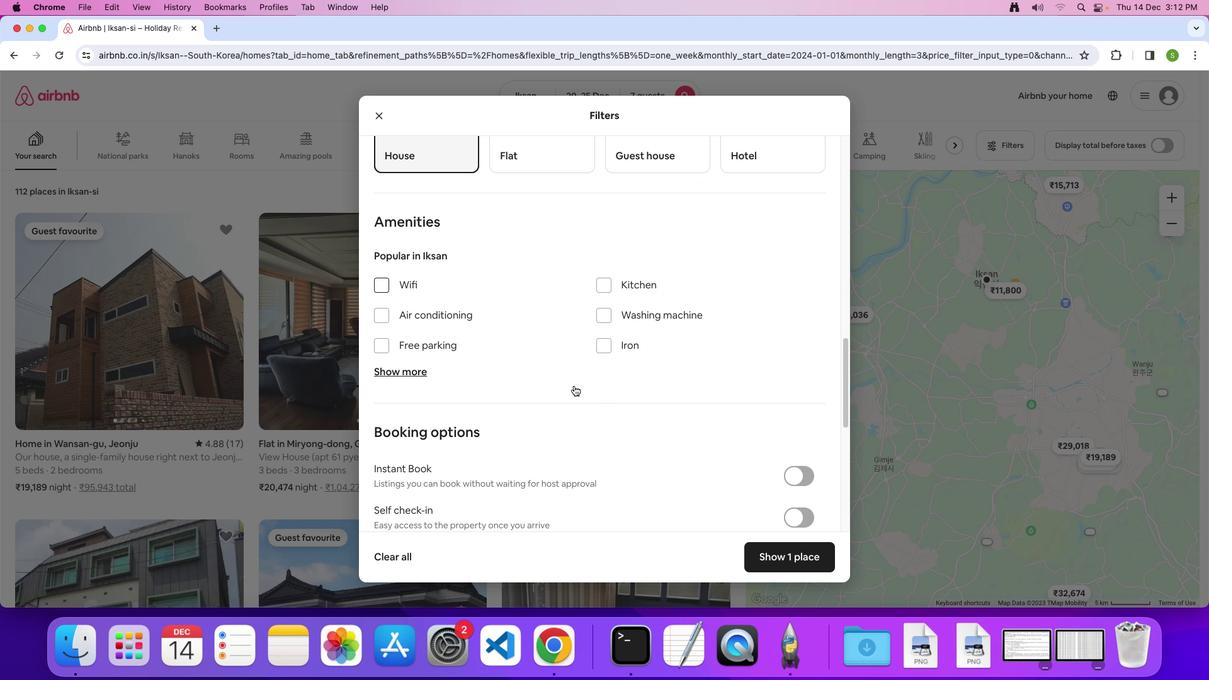 
Action: Mouse scrolled (573, 386) with delta (0, 0)
Screenshot: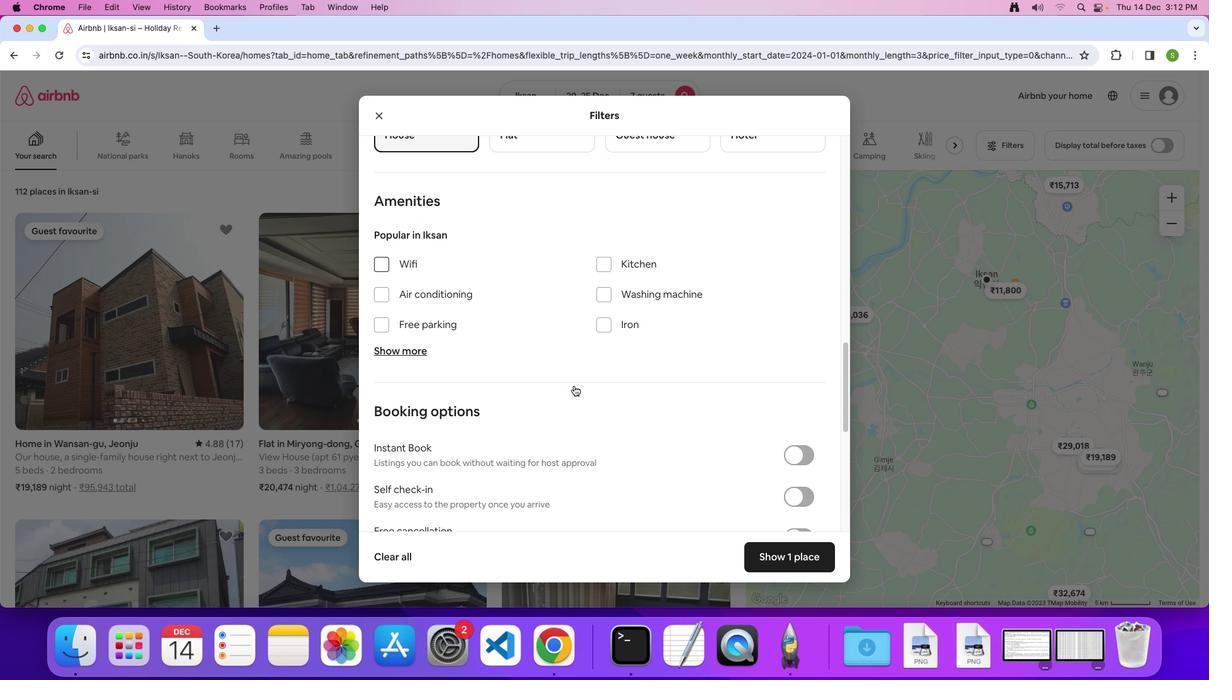 
Action: Mouse scrolled (573, 386) with delta (0, 0)
Screenshot: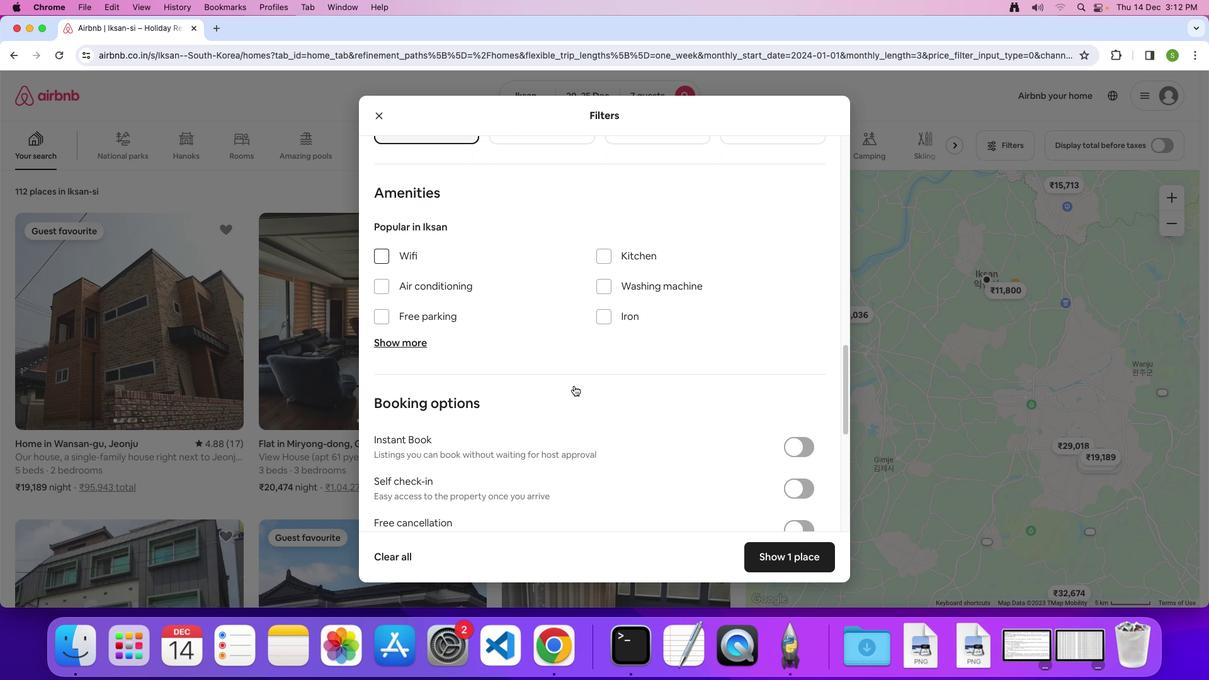 
Action: Mouse scrolled (573, 386) with delta (0, 0)
Screenshot: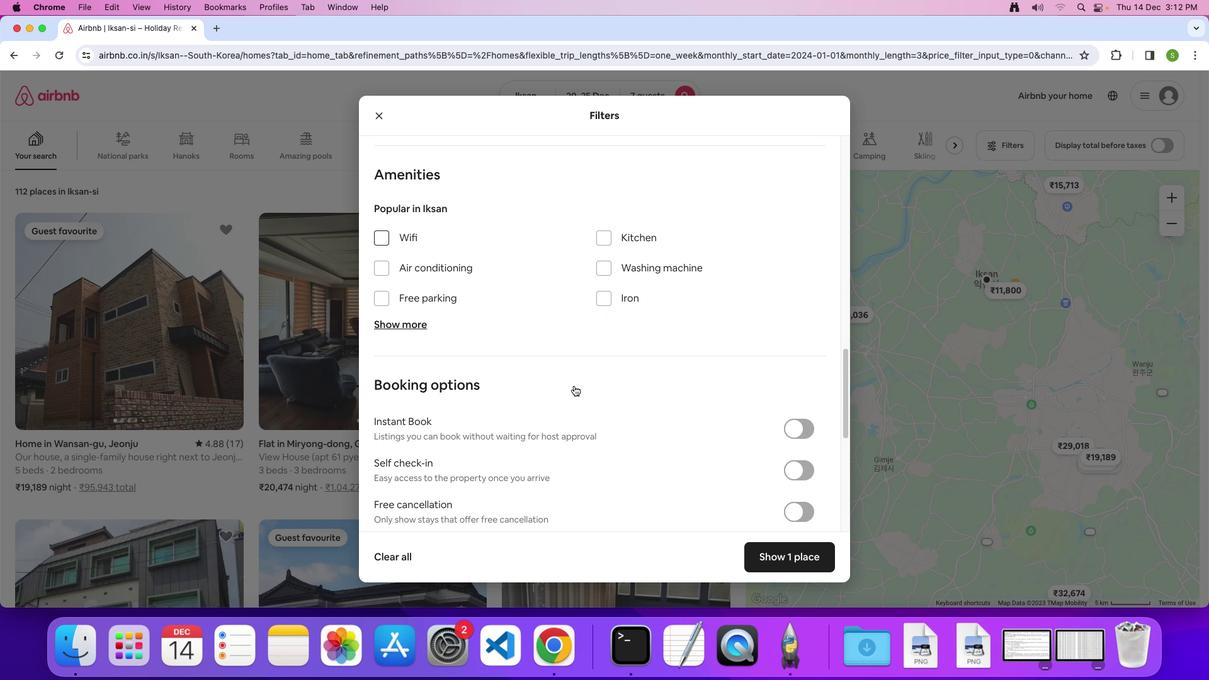 
Action: Mouse scrolled (573, 386) with delta (0, 0)
Screenshot: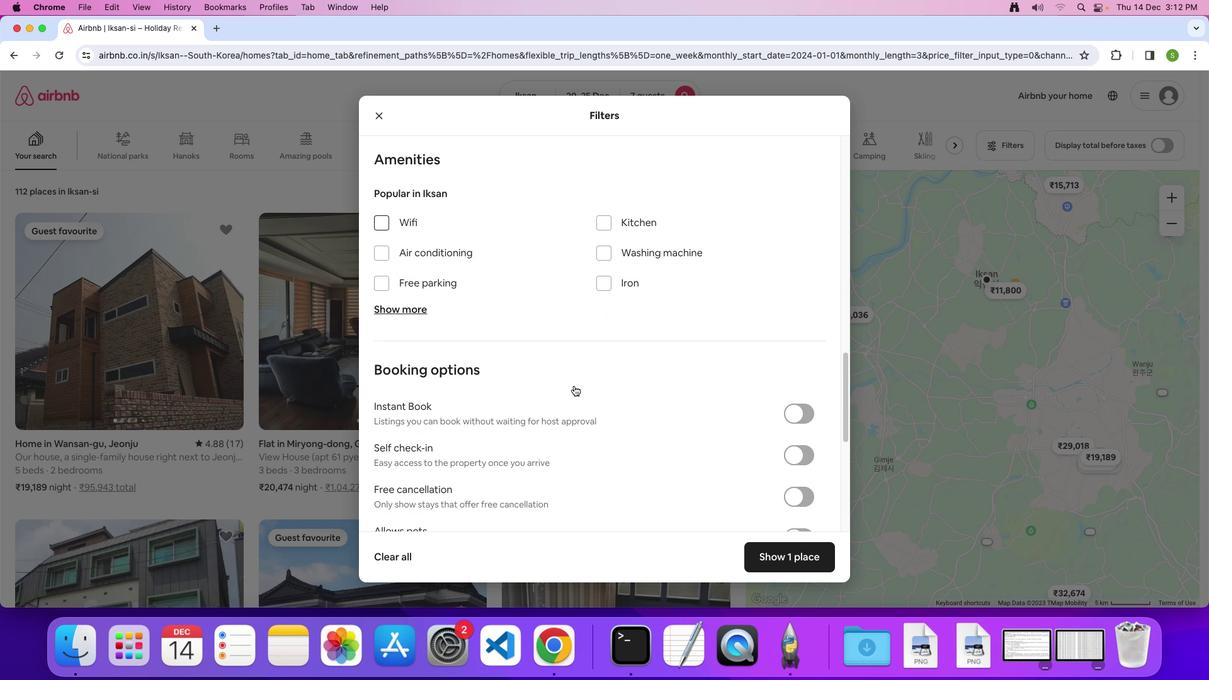 
Action: Mouse scrolled (573, 386) with delta (0, -1)
Screenshot: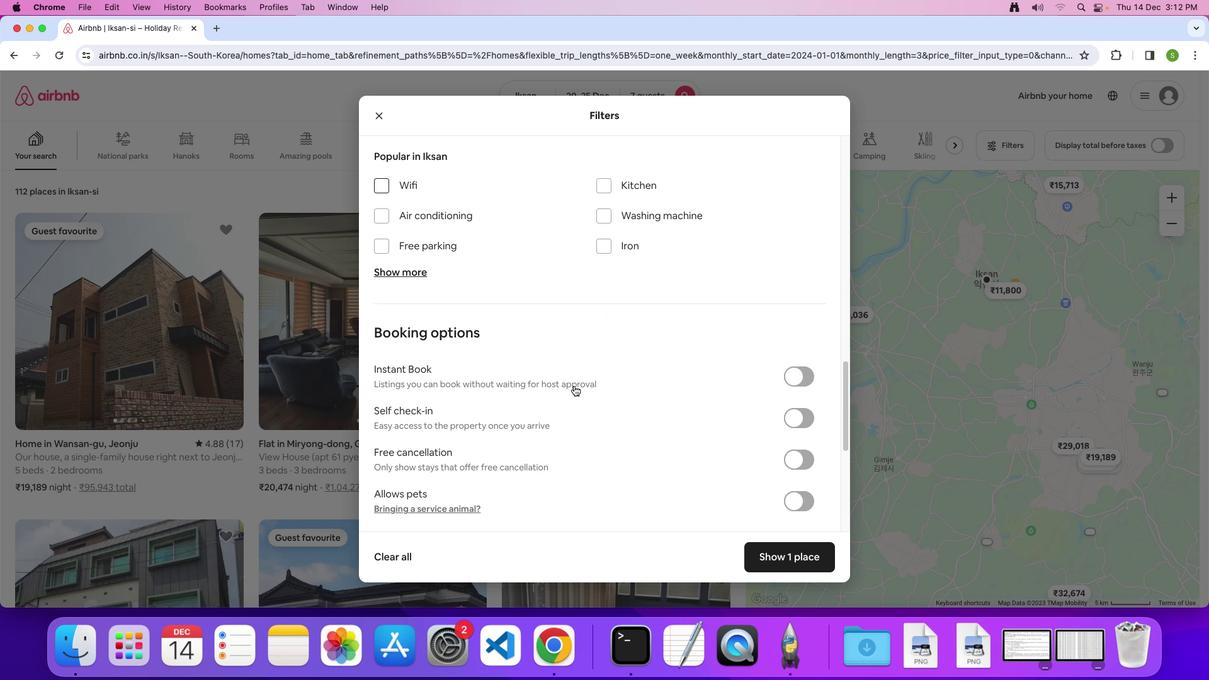 
Action: Mouse scrolled (573, 386) with delta (0, 0)
Screenshot: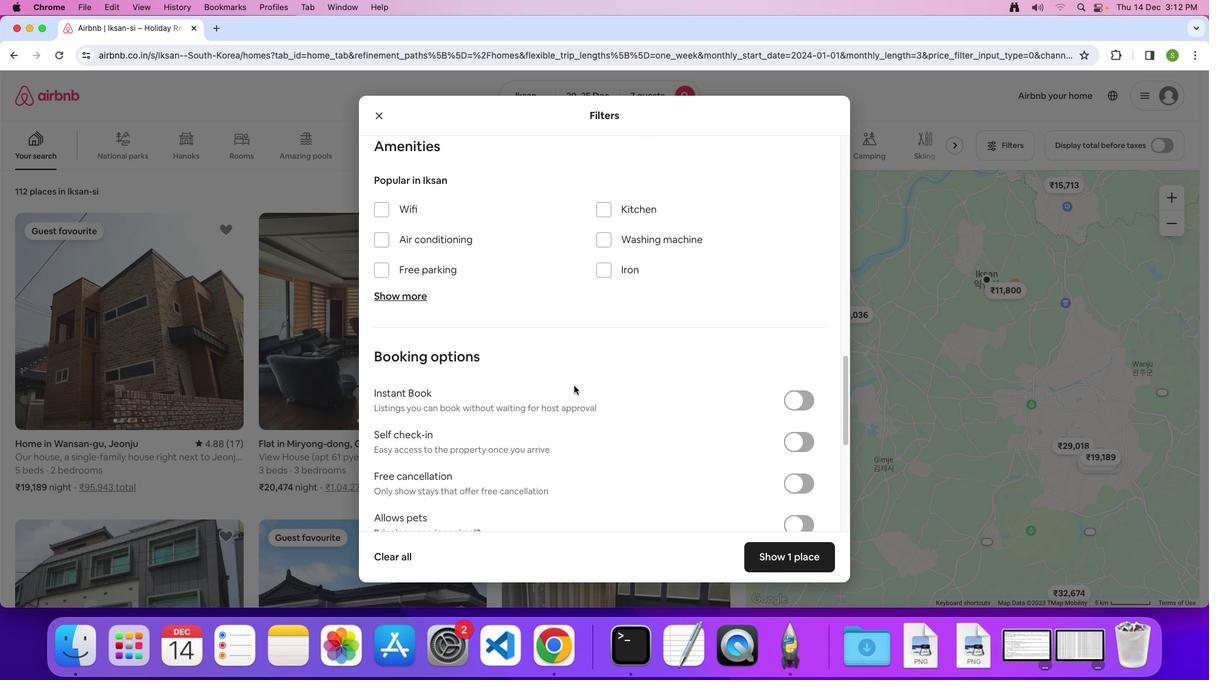 
Action: Mouse scrolled (573, 386) with delta (0, 0)
Screenshot: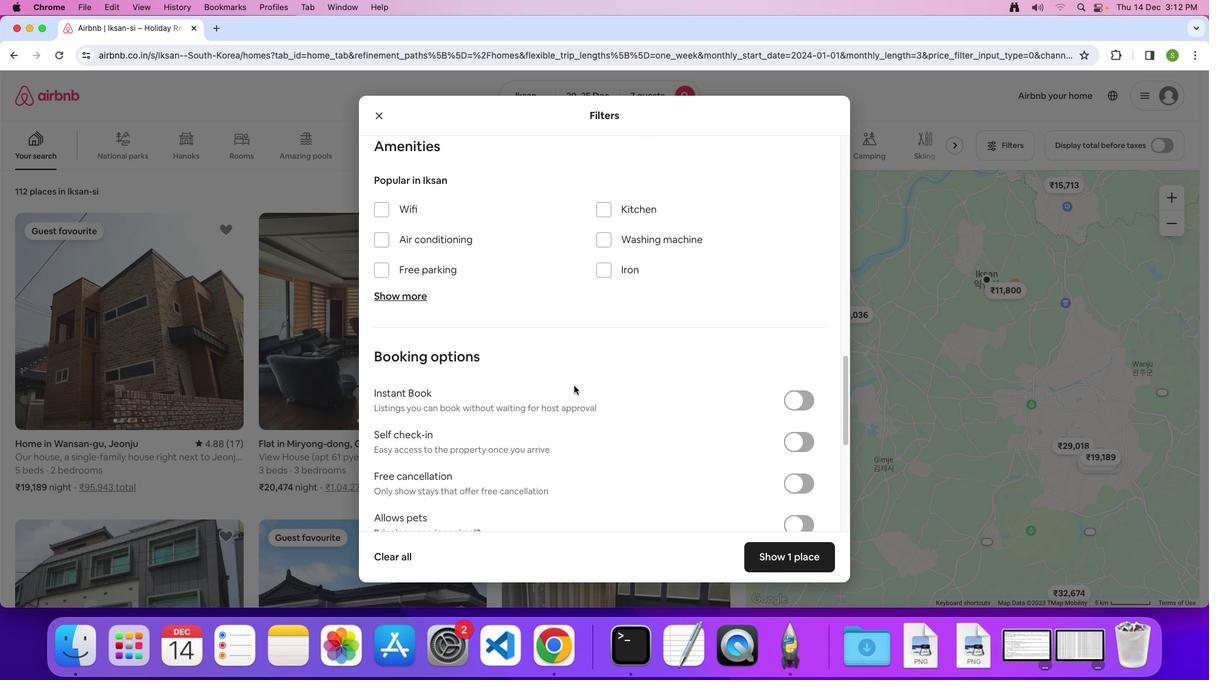 
Action: Mouse scrolled (573, 386) with delta (0, 3)
Screenshot: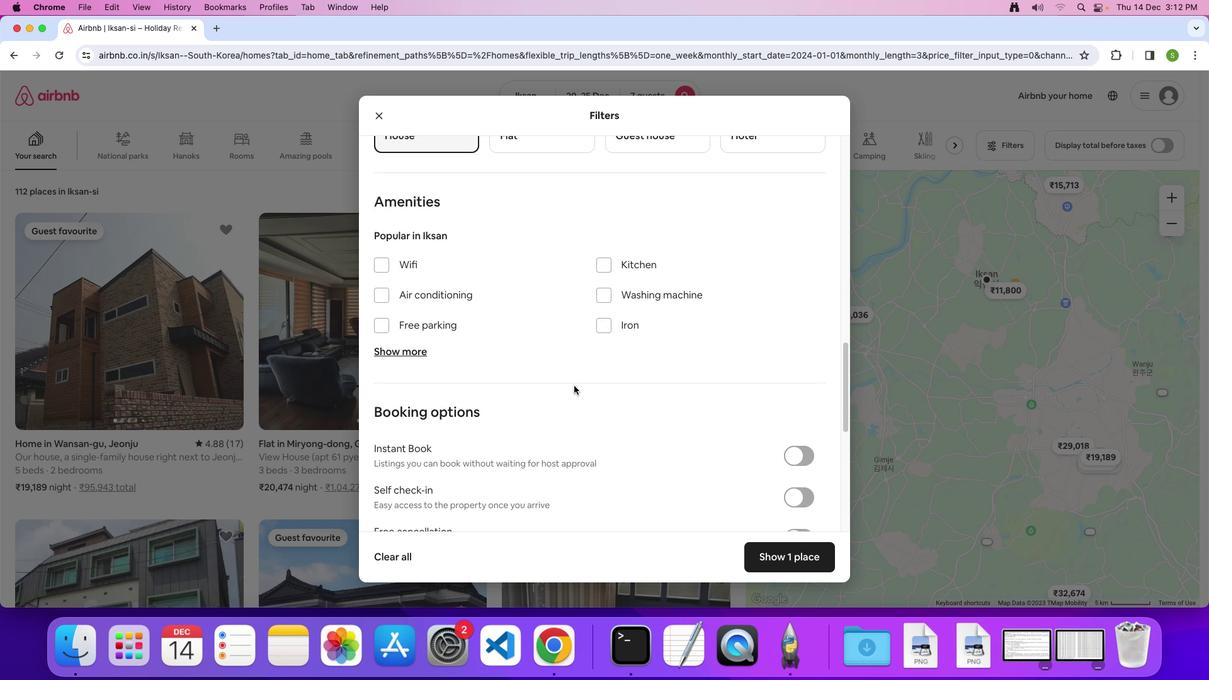 
Action: Mouse moved to (377, 309)
Screenshot: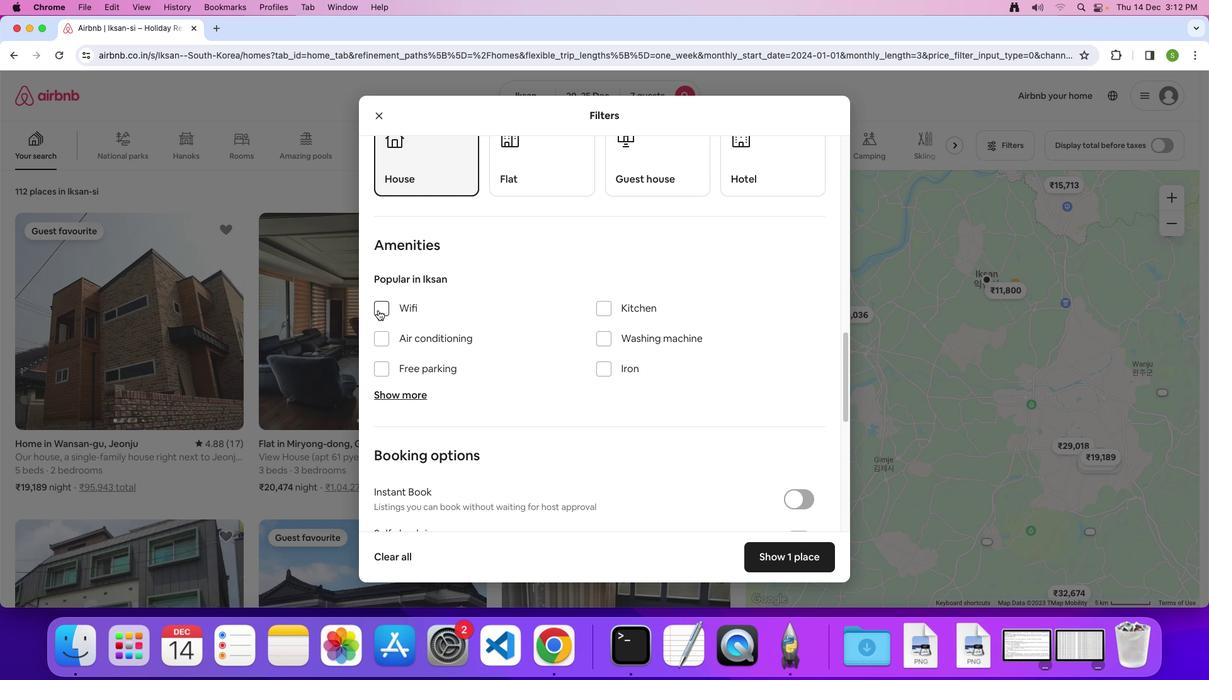 
Action: Mouse pressed left at (377, 309)
Screenshot: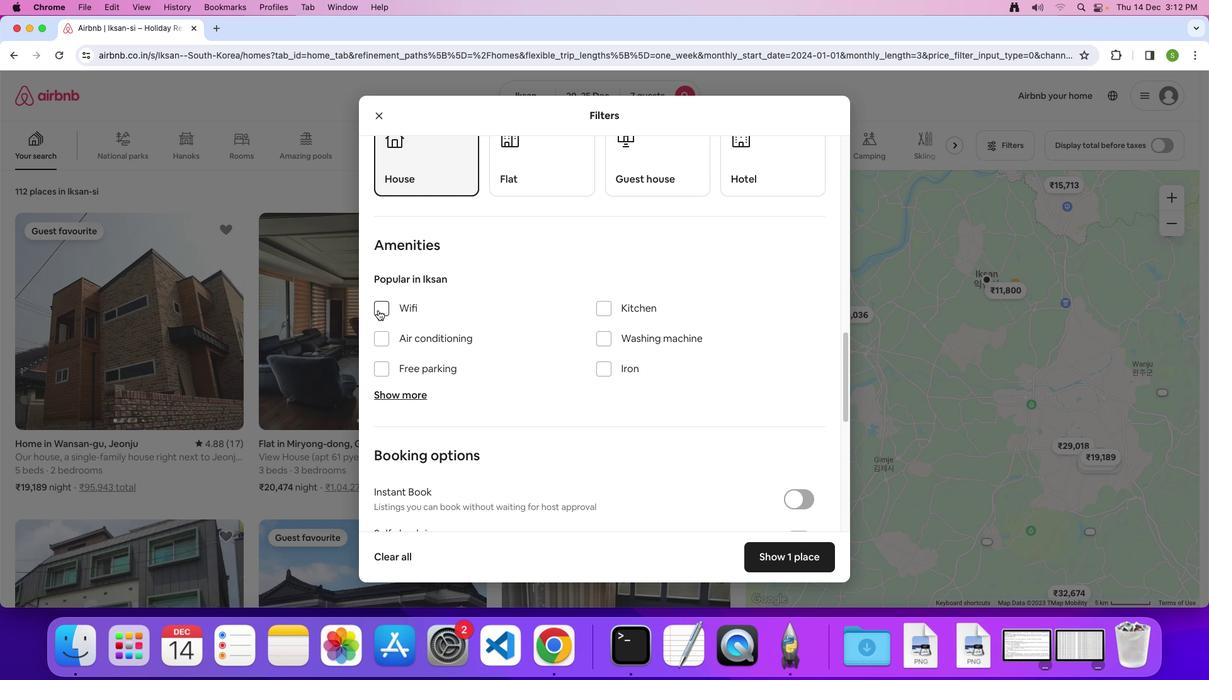 
Action: Mouse moved to (384, 373)
Screenshot: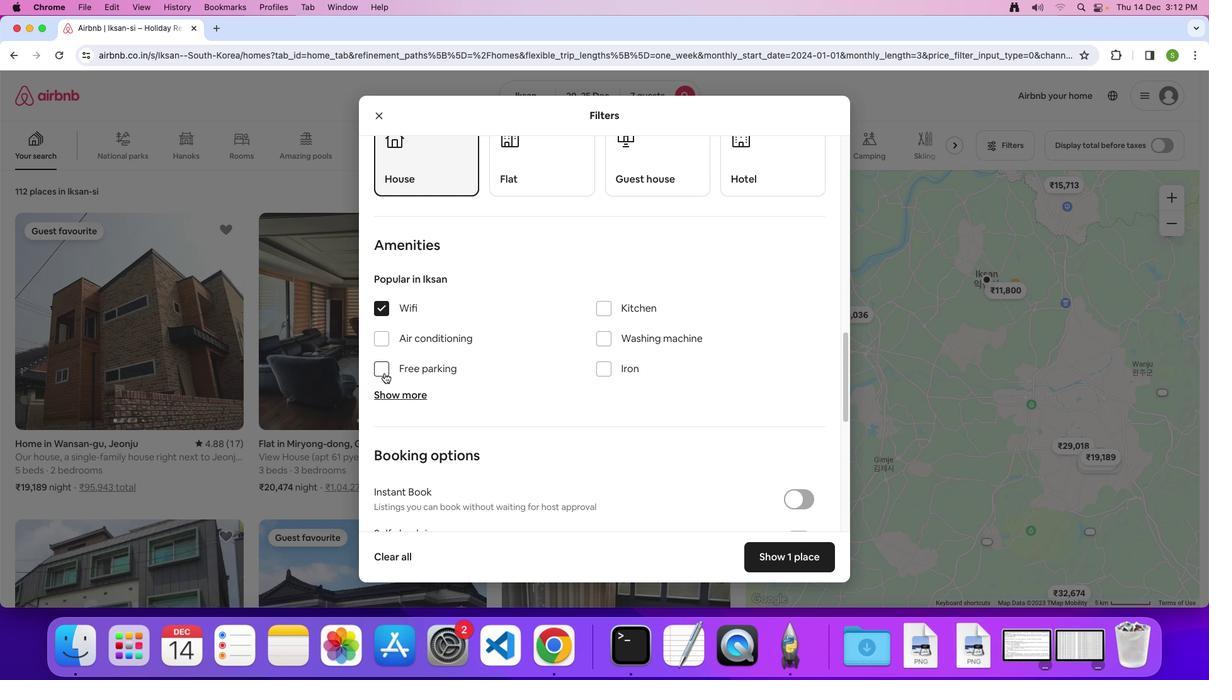 
Action: Mouse pressed left at (384, 373)
Screenshot: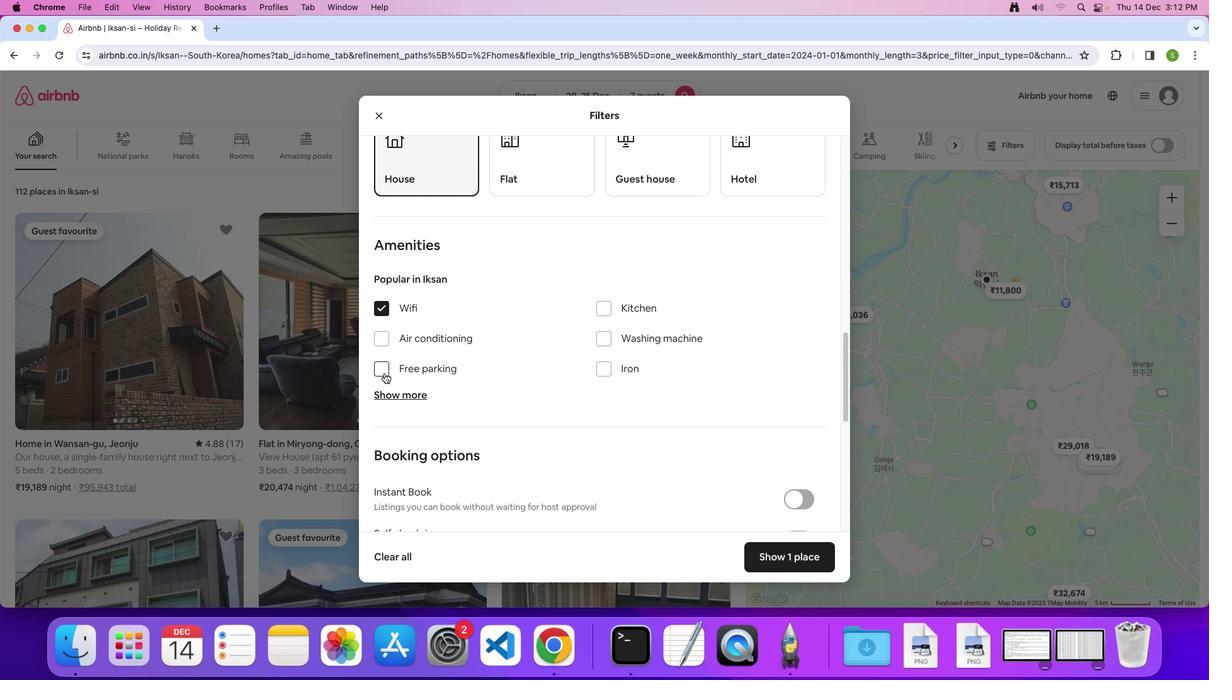 
Action: Mouse moved to (394, 398)
Screenshot: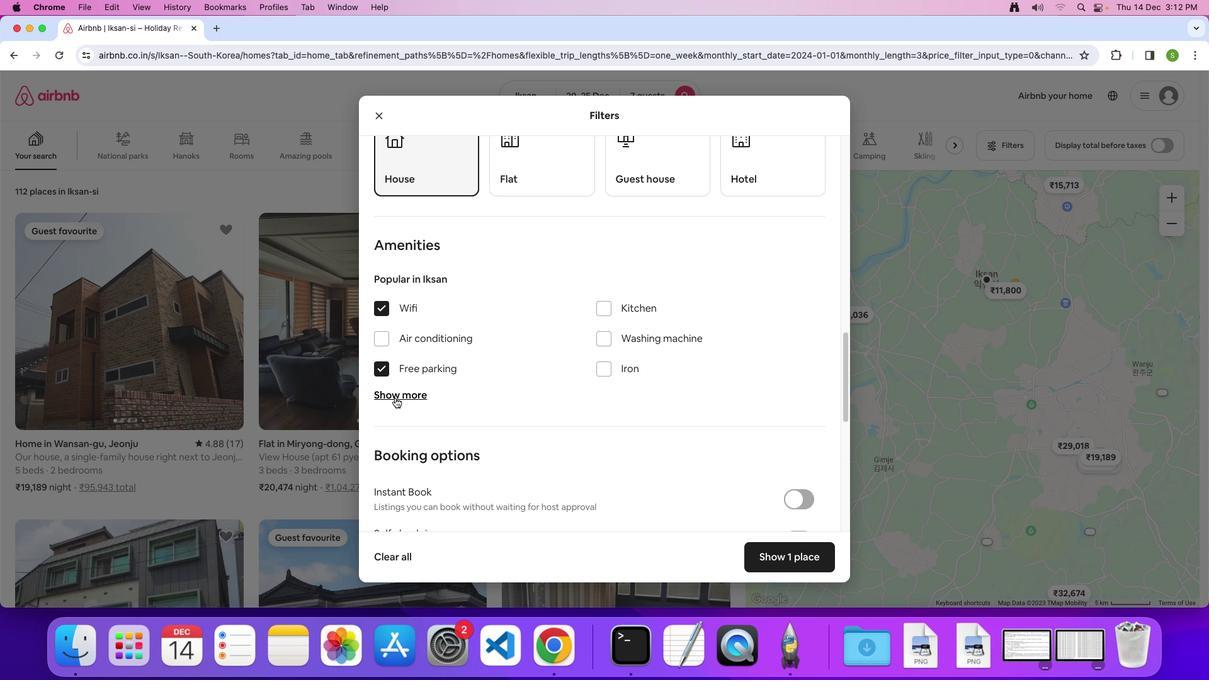 
Action: Mouse pressed left at (394, 398)
Screenshot: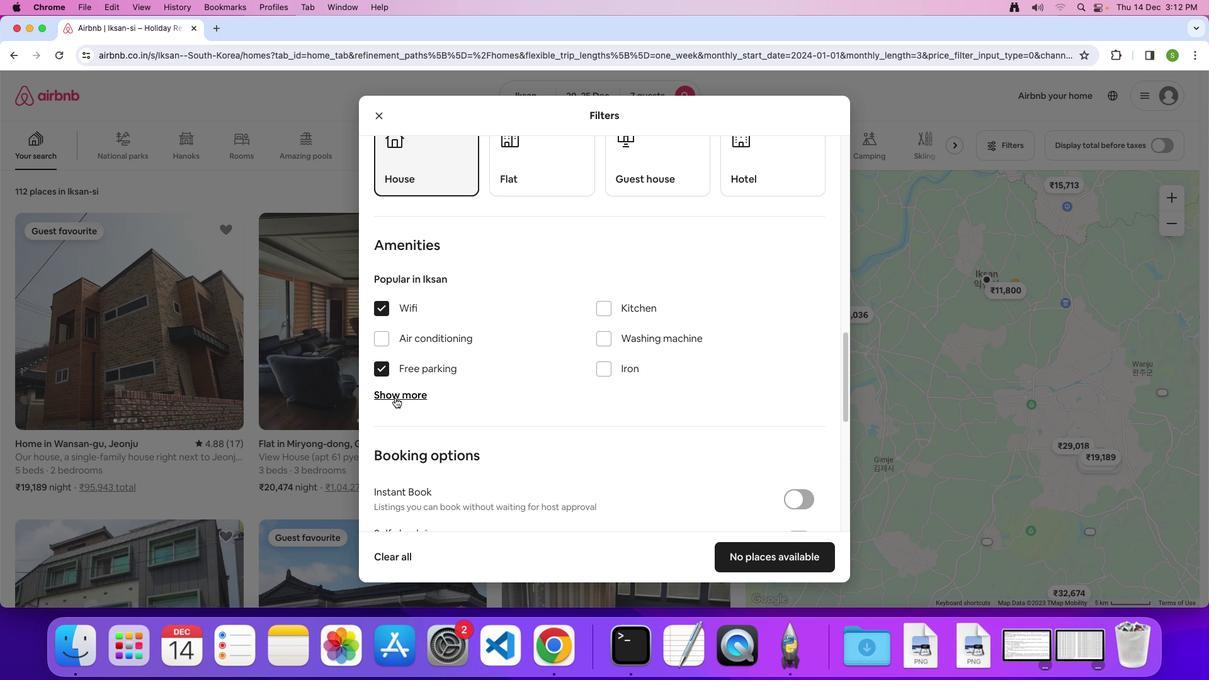 
Action: Mouse moved to (606, 475)
Screenshot: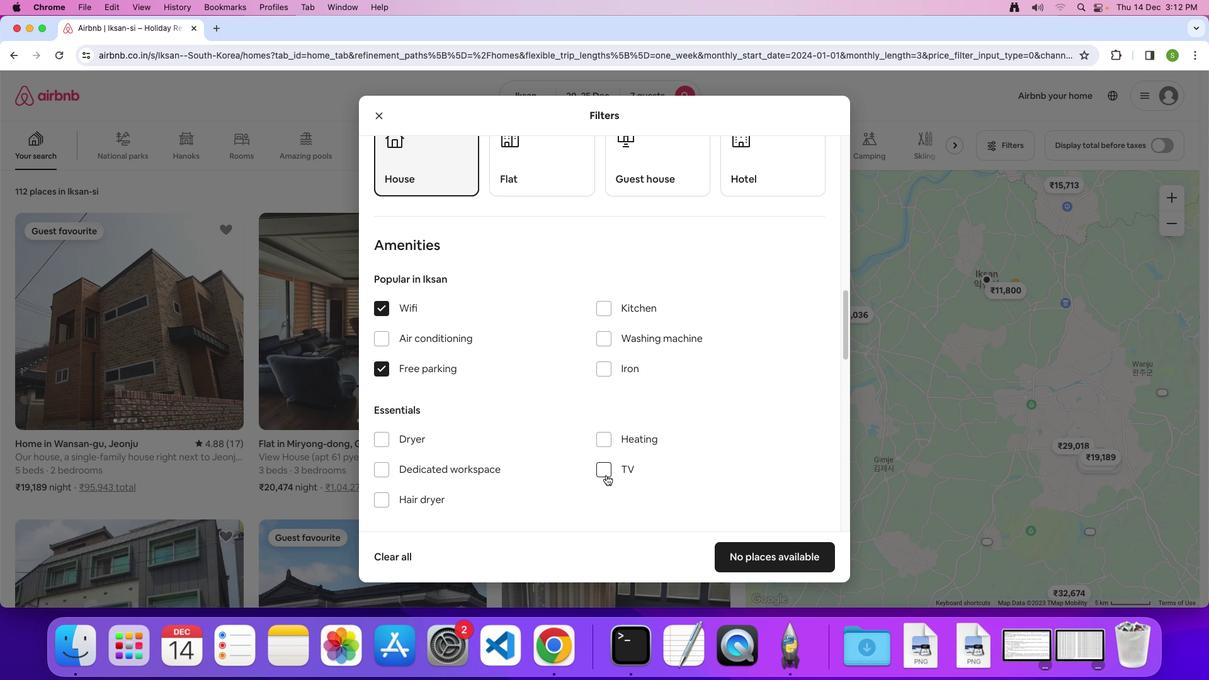 
Action: Mouse pressed left at (606, 475)
Screenshot: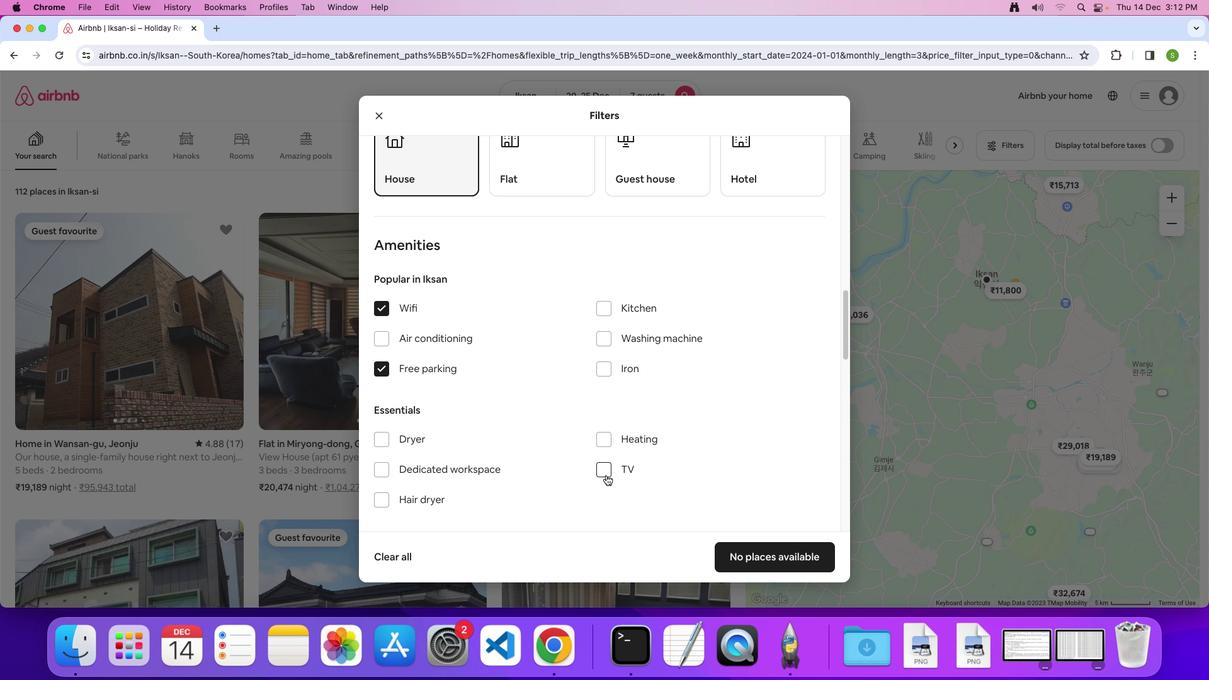 
Action: Mouse scrolled (606, 475) with delta (0, 0)
Screenshot: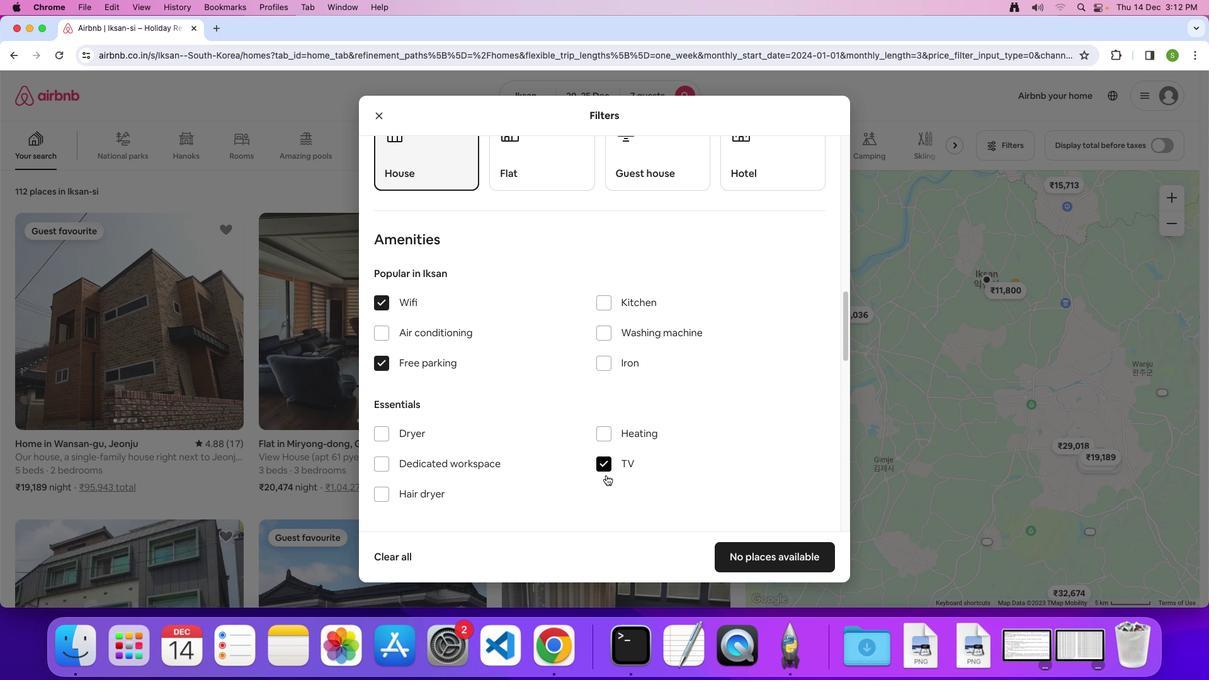 
Action: Mouse scrolled (606, 475) with delta (0, 0)
Screenshot: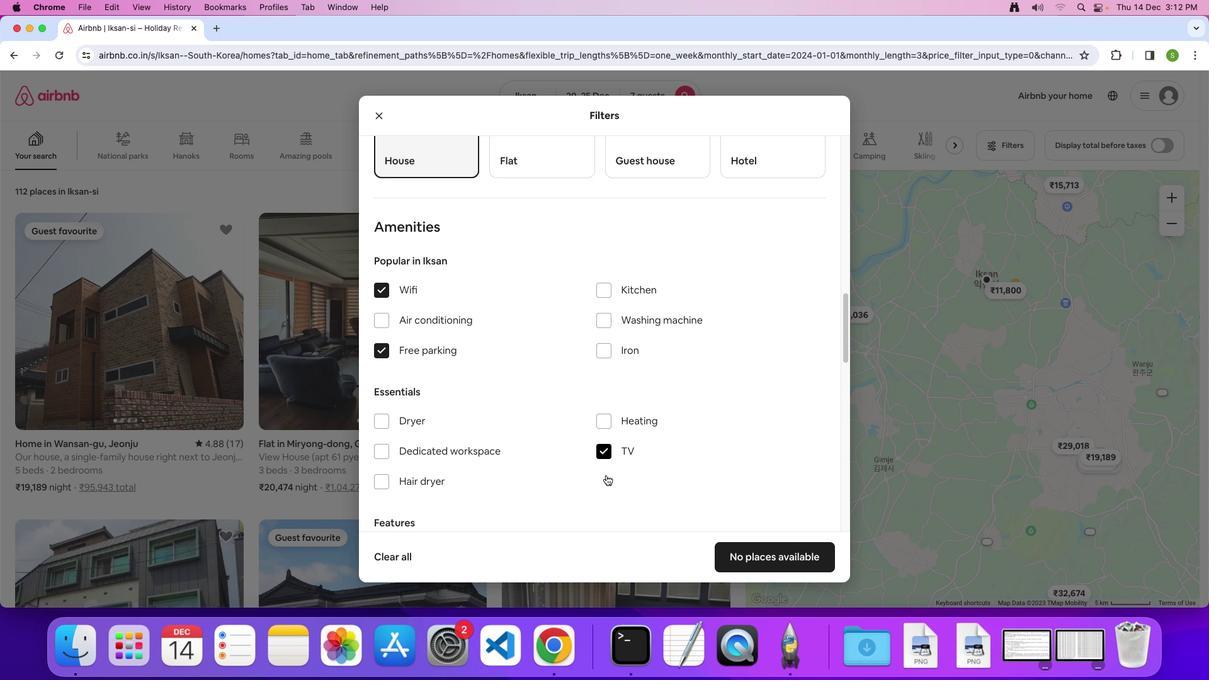 
Action: Mouse scrolled (606, 475) with delta (0, 0)
Screenshot: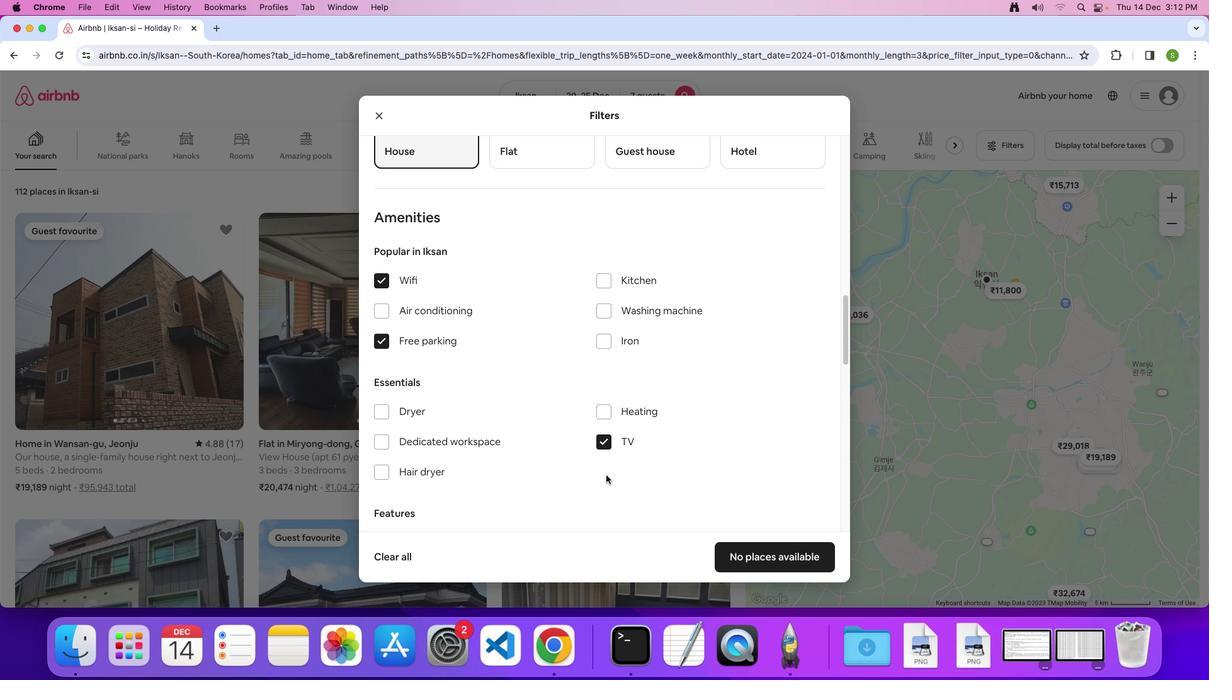 
Action: Mouse scrolled (606, 475) with delta (0, 0)
Screenshot: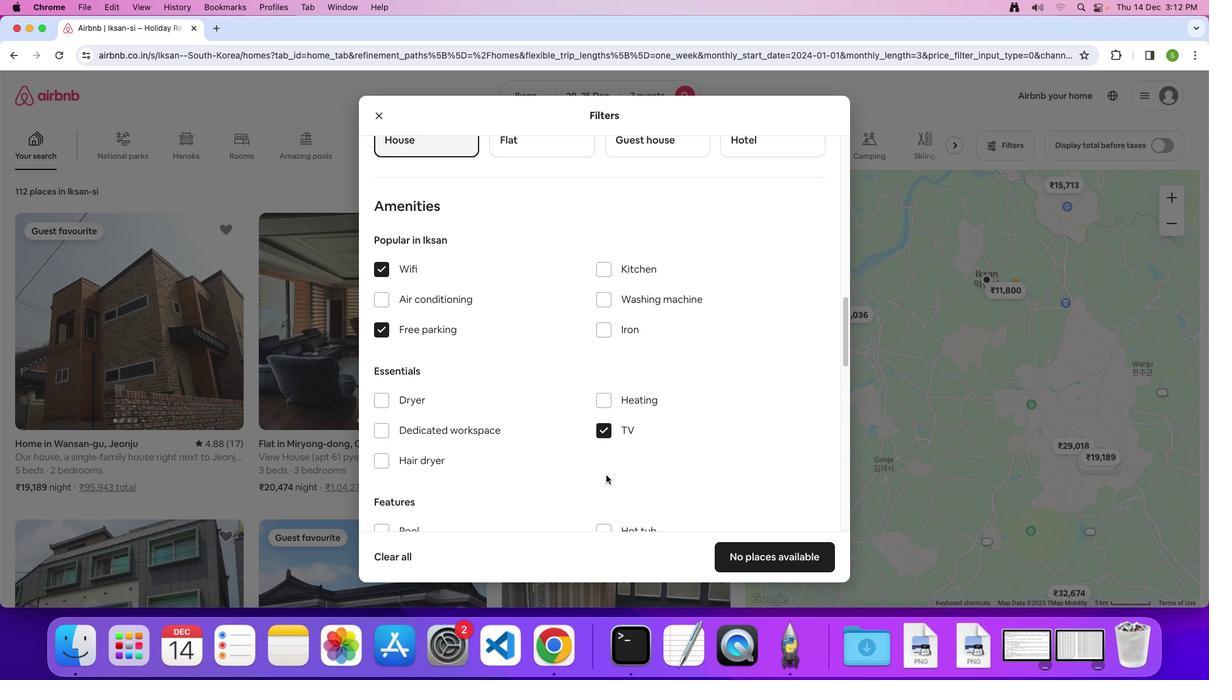 
Action: Mouse scrolled (606, 475) with delta (0, 0)
Screenshot: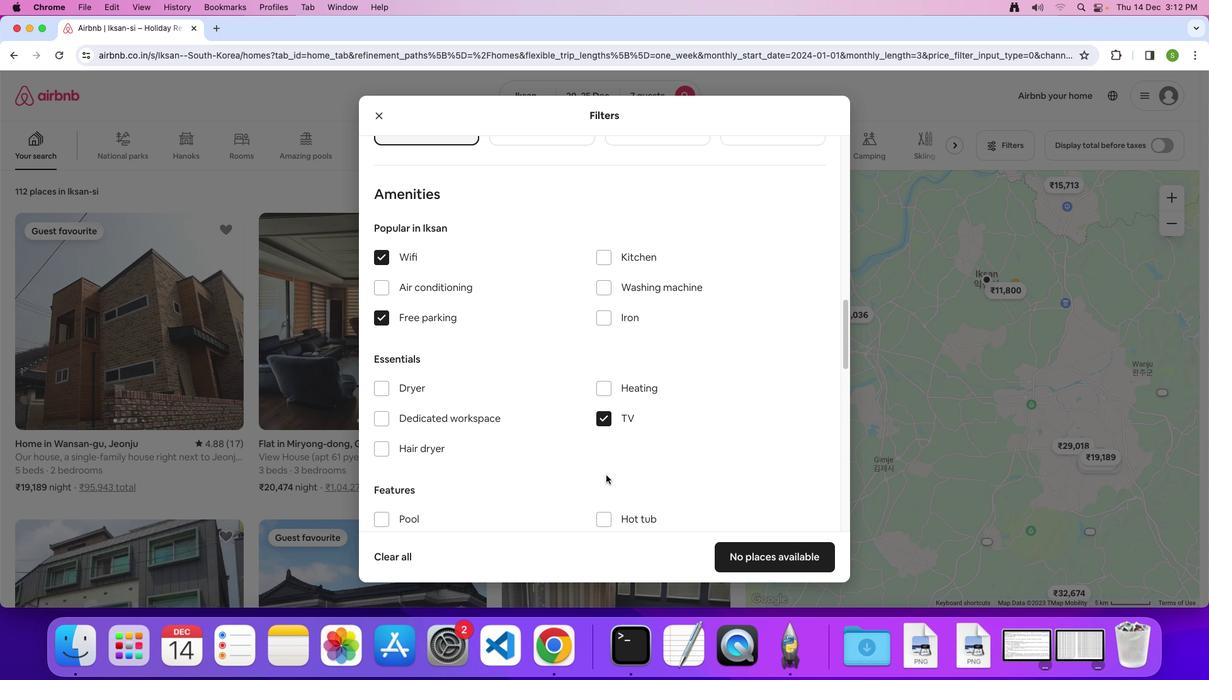 
Action: Mouse scrolled (606, 475) with delta (0, 0)
Screenshot: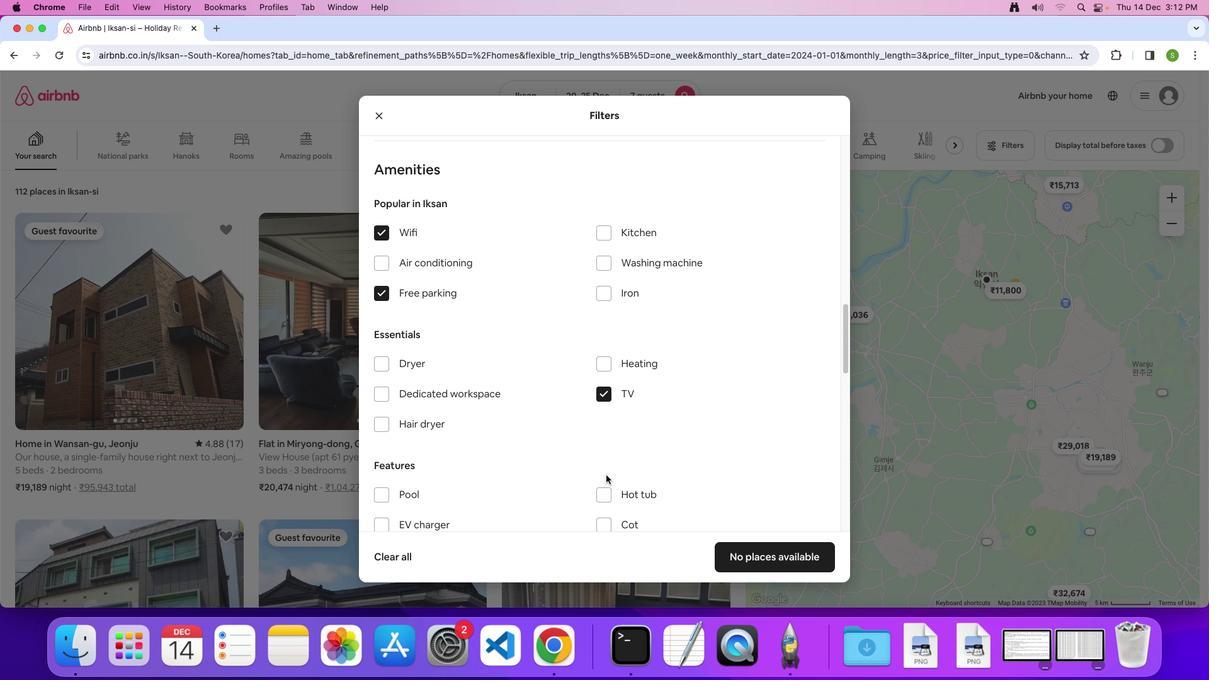 
Action: Mouse scrolled (606, 475) with delta (0, 0)
Screenshot: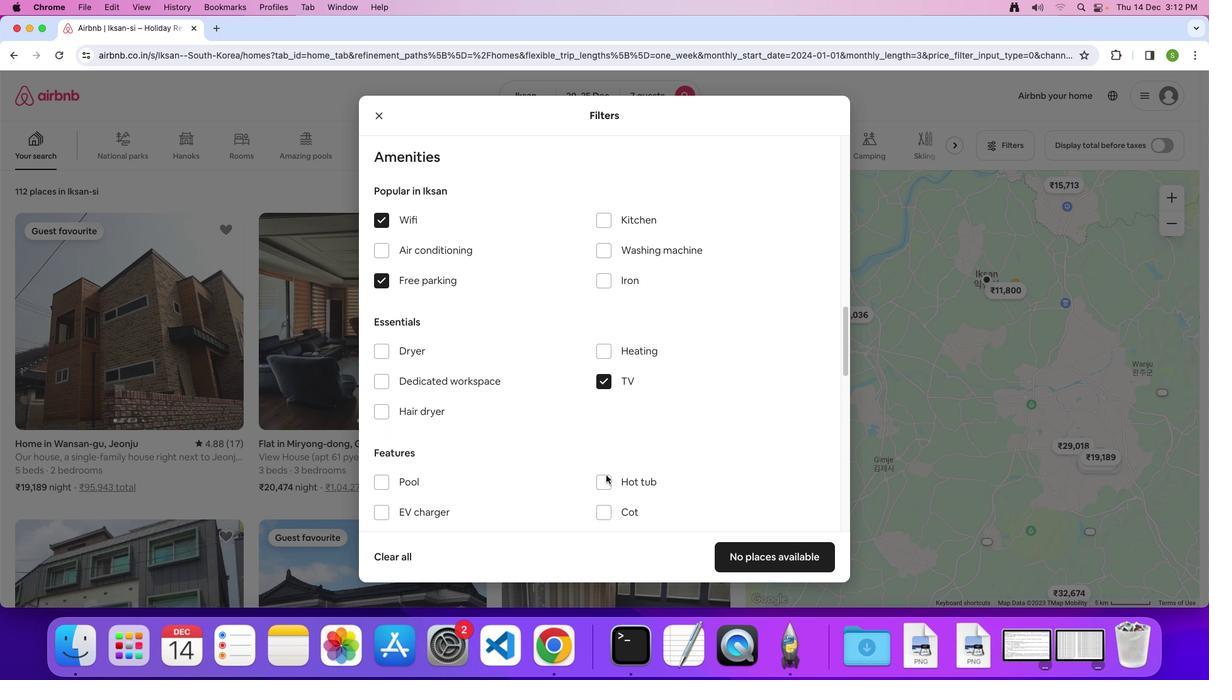 
Action: Mouse scrolled (606, 475) with delta (0, -1)
Screenshot: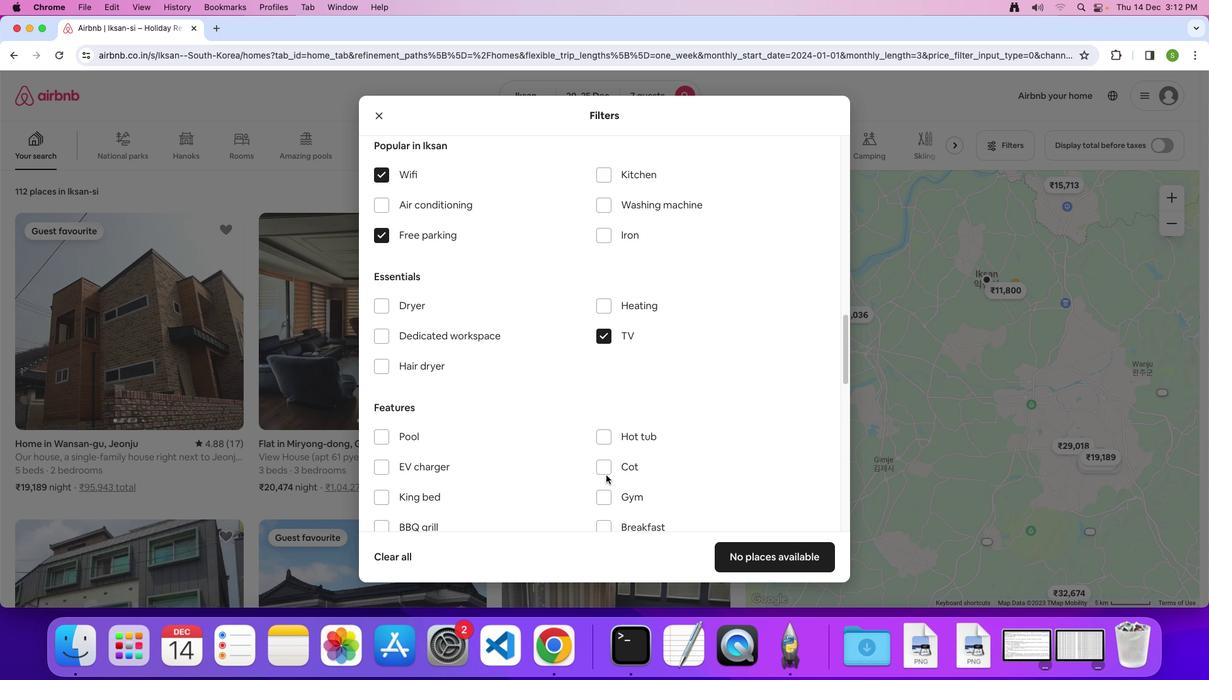 
Action: Mouse scrolled (606, 475) with delta (0, 0)
Screenshot: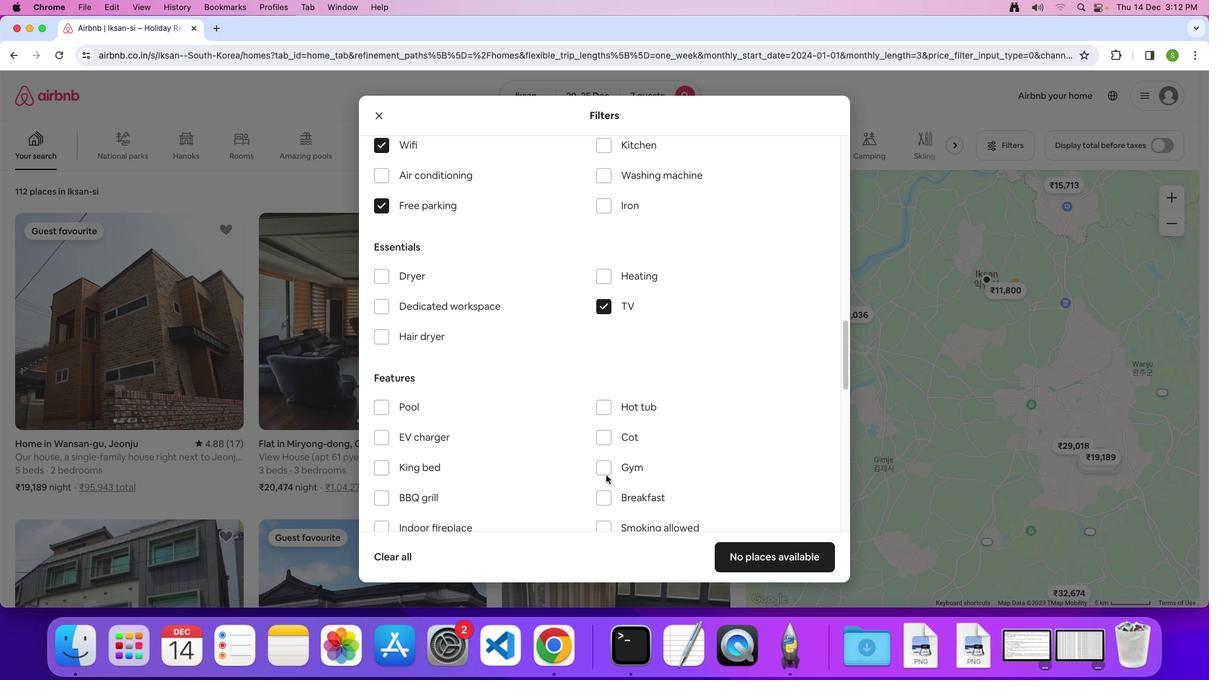 
Action: Mouse scrolled (606, 475) with delta (0, 0)
Screenshot: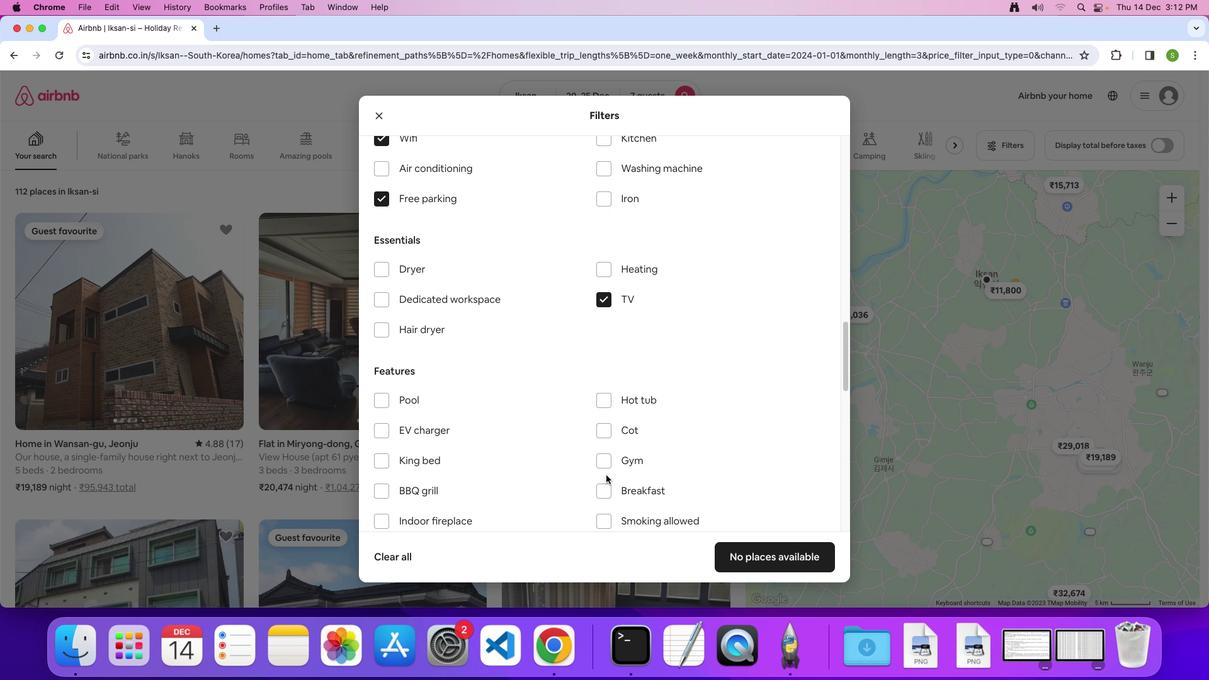 
Action: Mouse moved to (606, 453)
Screenshot: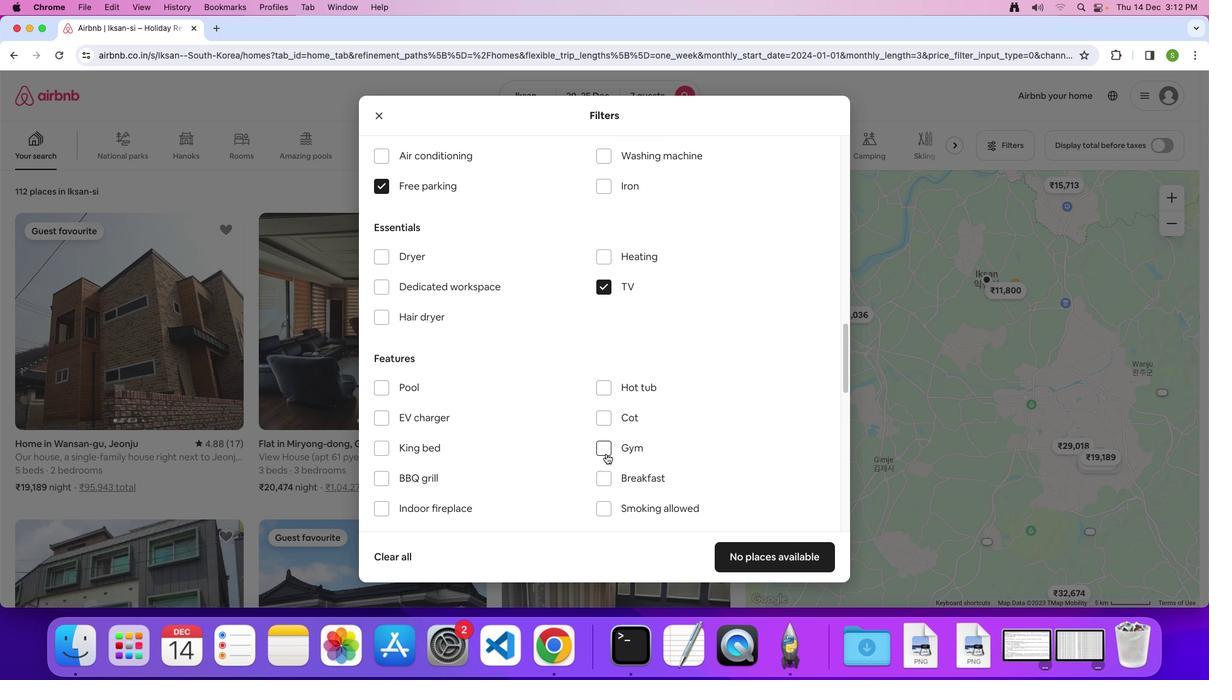 
Action: Mouse pressed left at (606, 453)
Screenshot: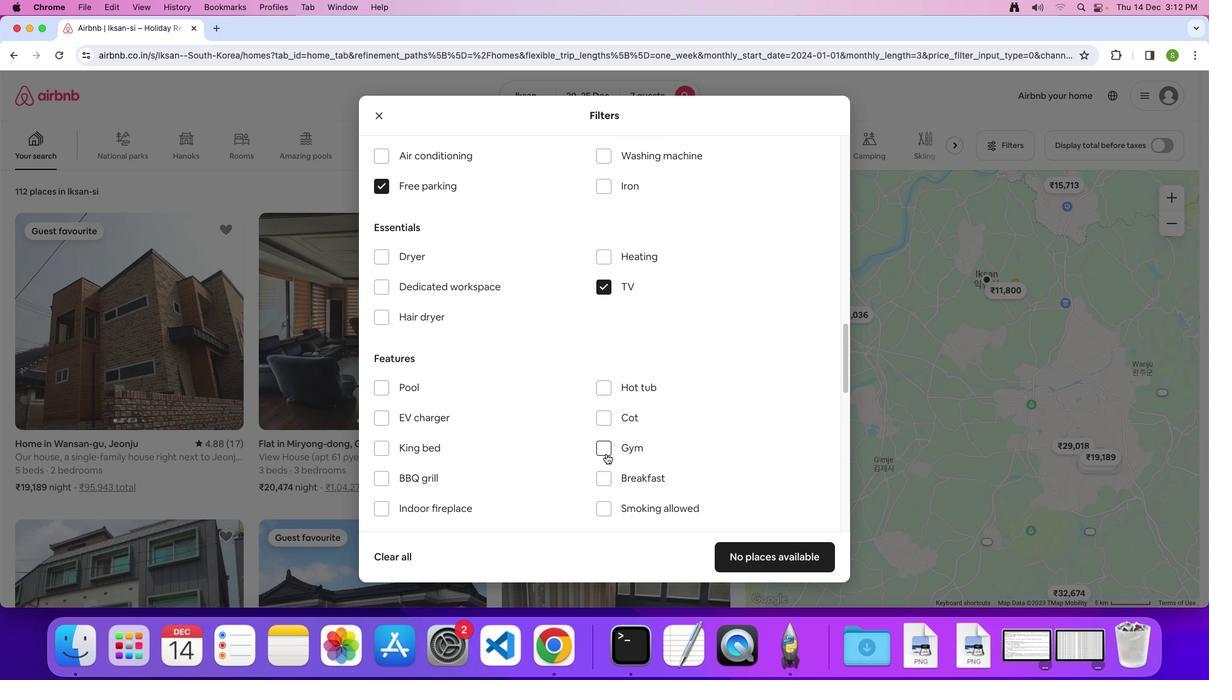 
Action: Mouse moved to (602, 470)
Screenshot: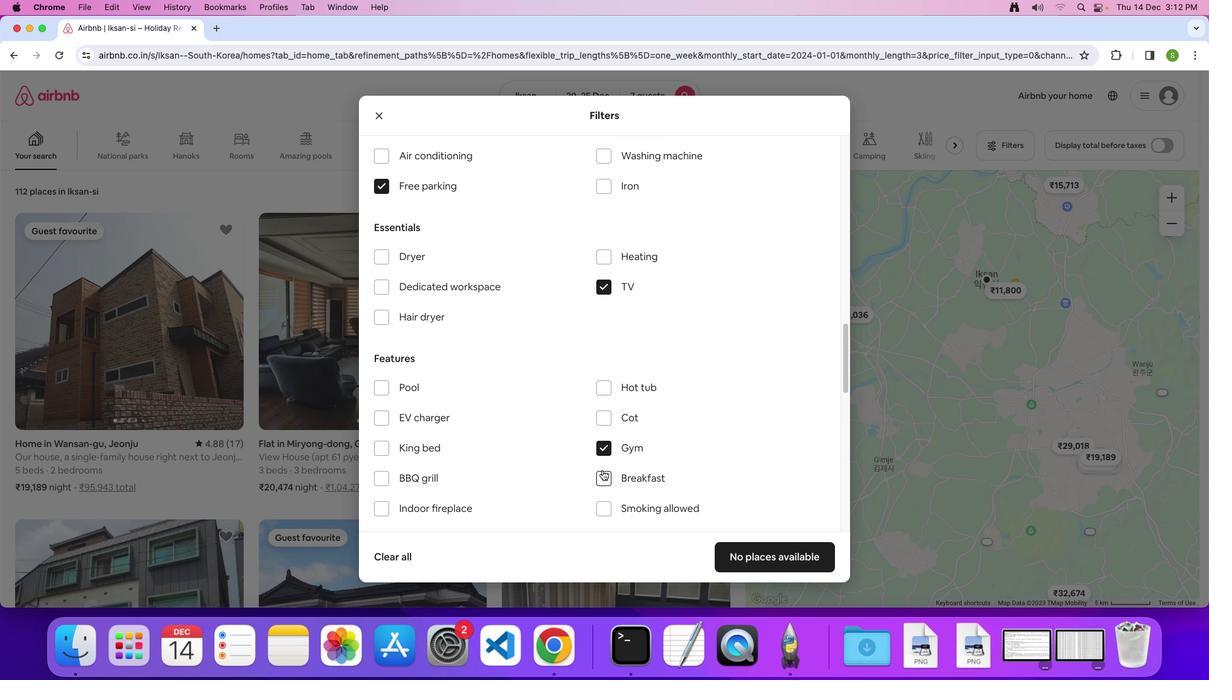 
Action: Mouse pressed left at (602, 470)
Screenshot: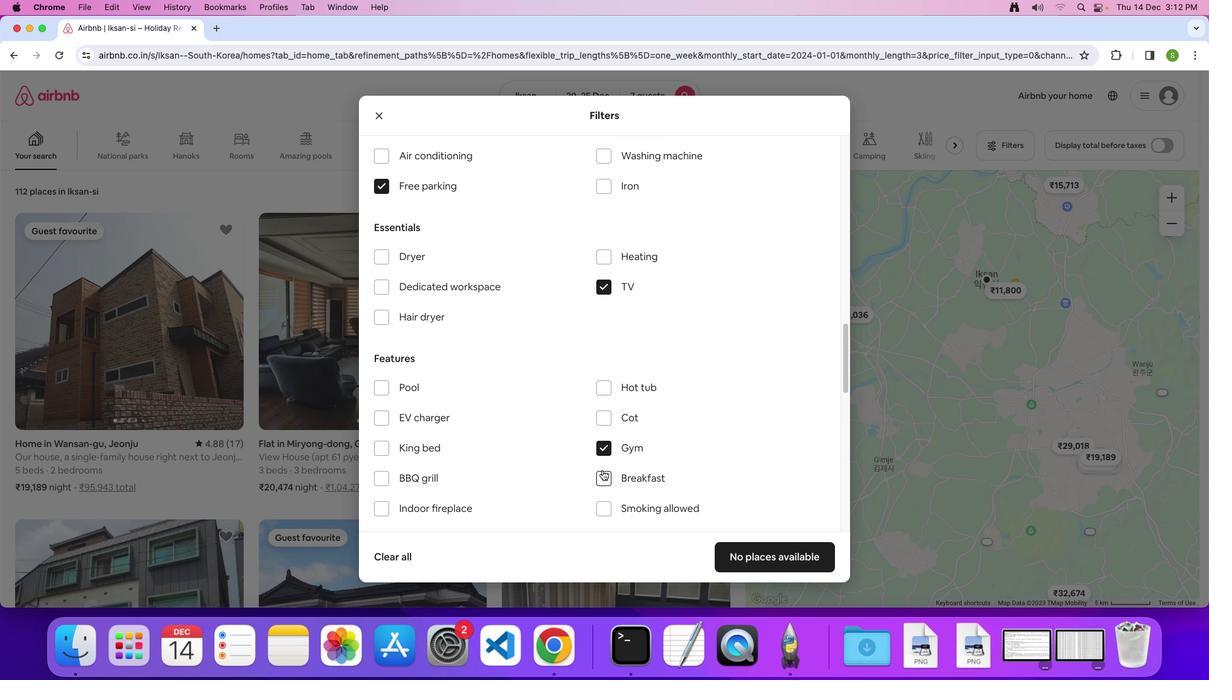 
Action: Mouse scrolled (602, 470) with delta (0, 0)
Screenshot: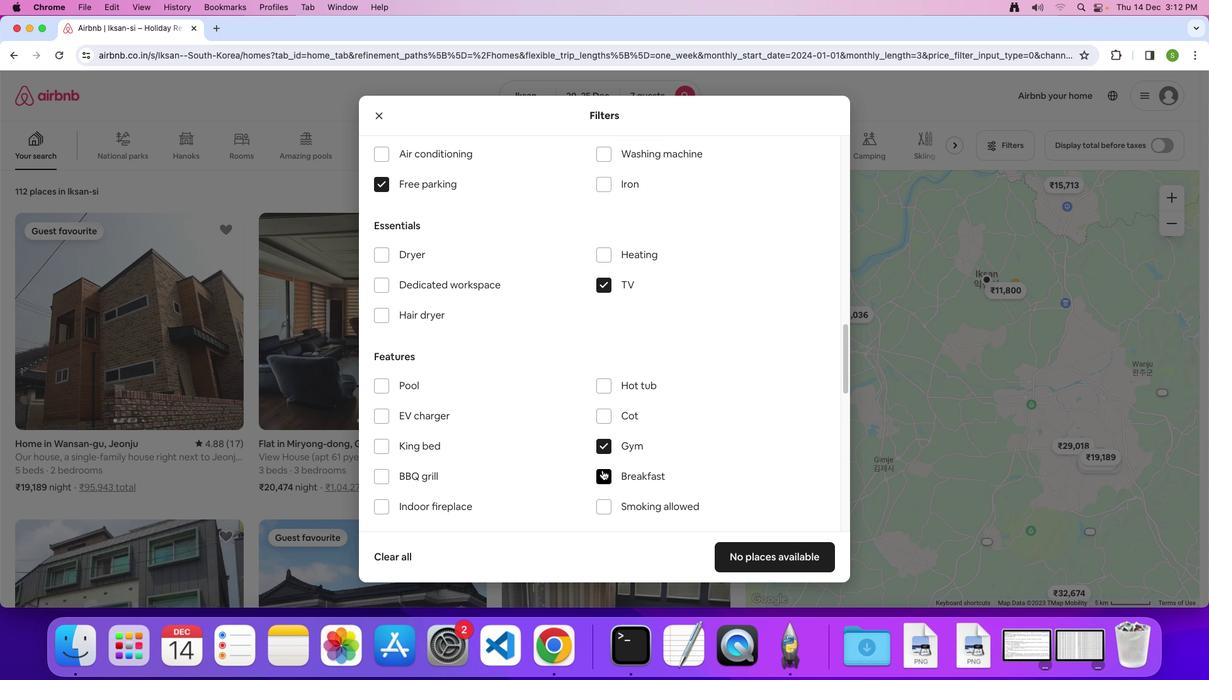 
Action: Mouse scrolled (602, 470) with delta (0, 0)
Screenshot: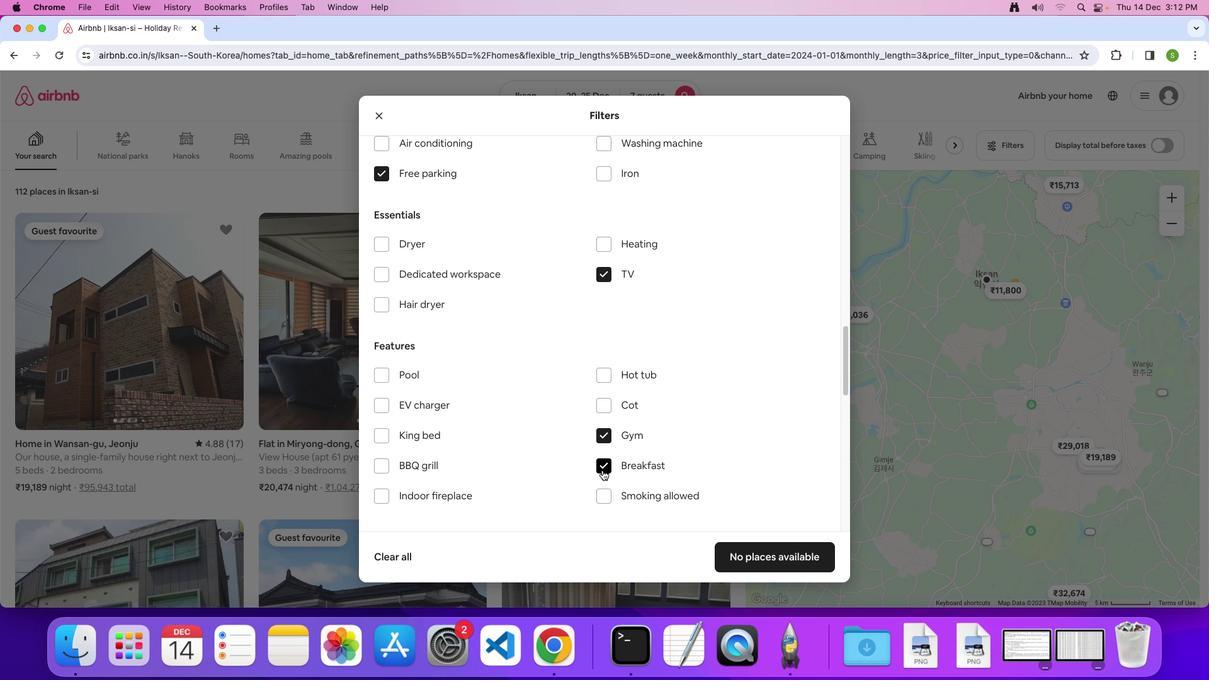 
Action: Mouse scrolled (602, 470) with delta (0, -1)
Screenshot: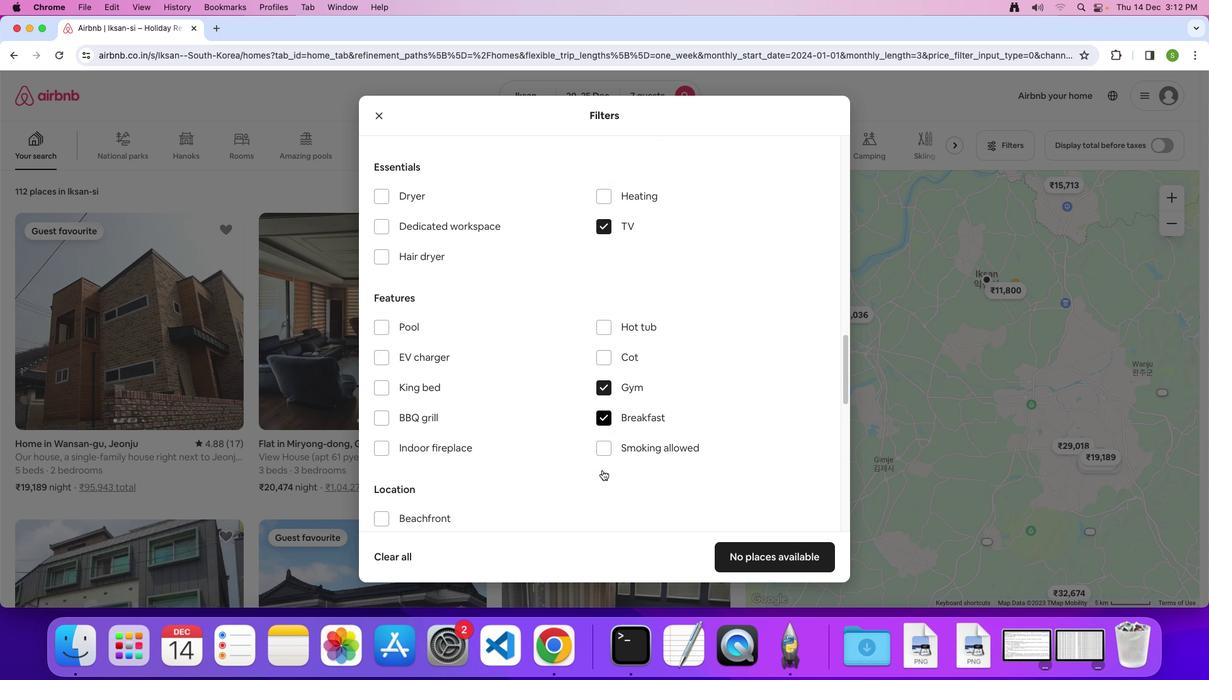 
Action: Mouse scrolled (602, 470) with delta (0, 0)
Screenshot: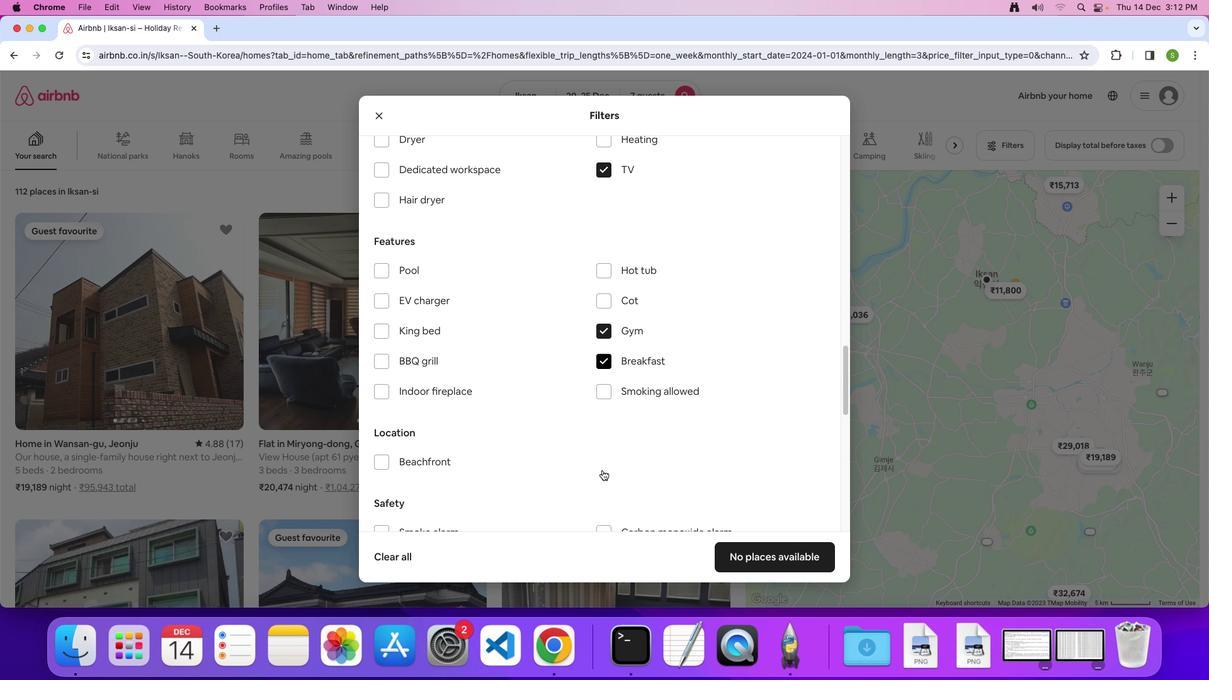 
Action: Mouse scrolled (602, 470) with delta (0, 0)
Screenshot: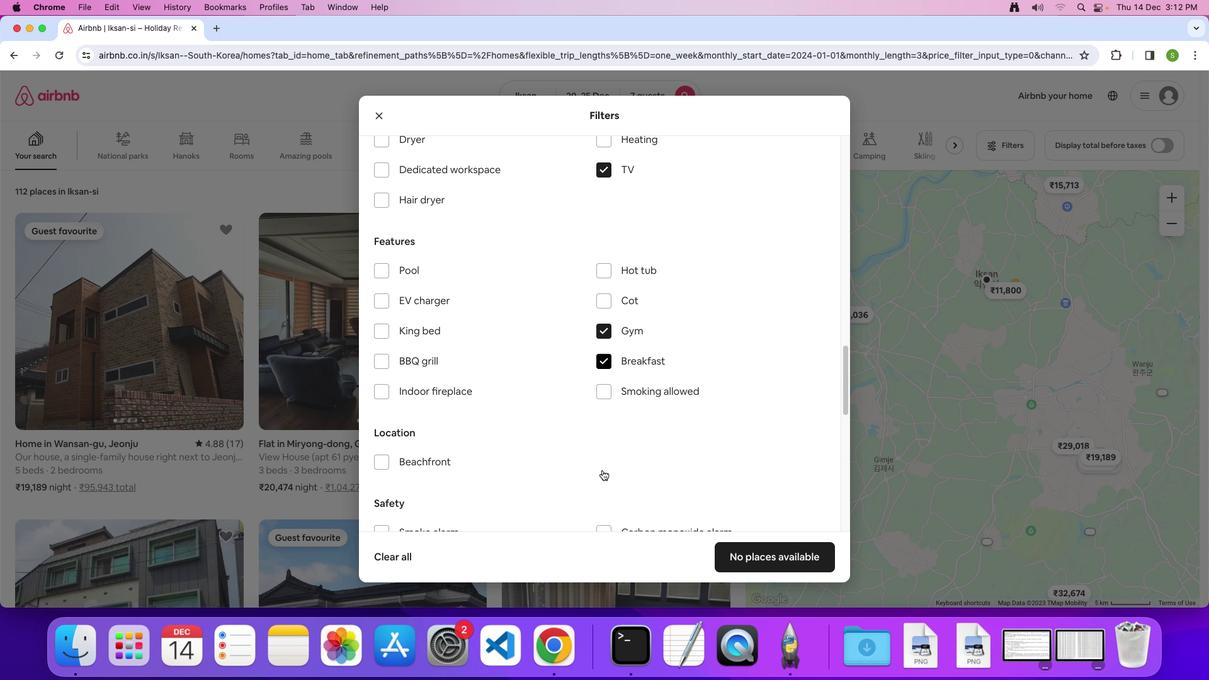 
Action: Mouse scrolled (602, 470) with delta (0, -1)
Screenshot: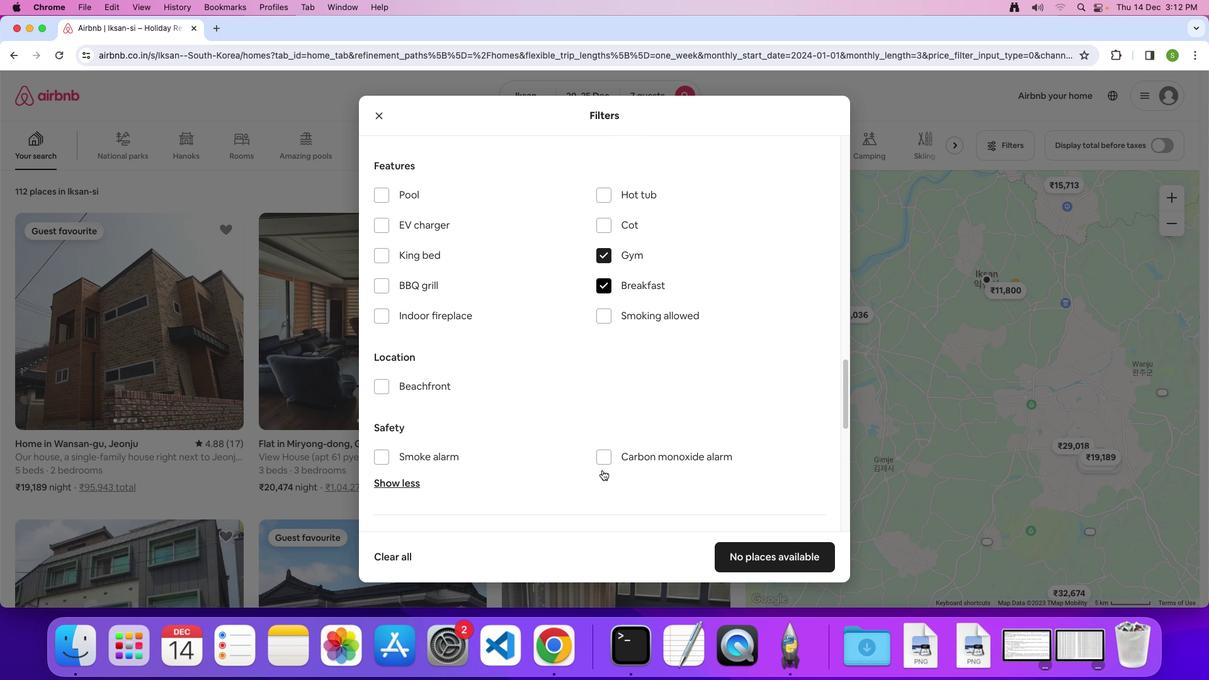 
Action: Mouse scrolled (602, 470) with delta (0, 0)
Screenshot: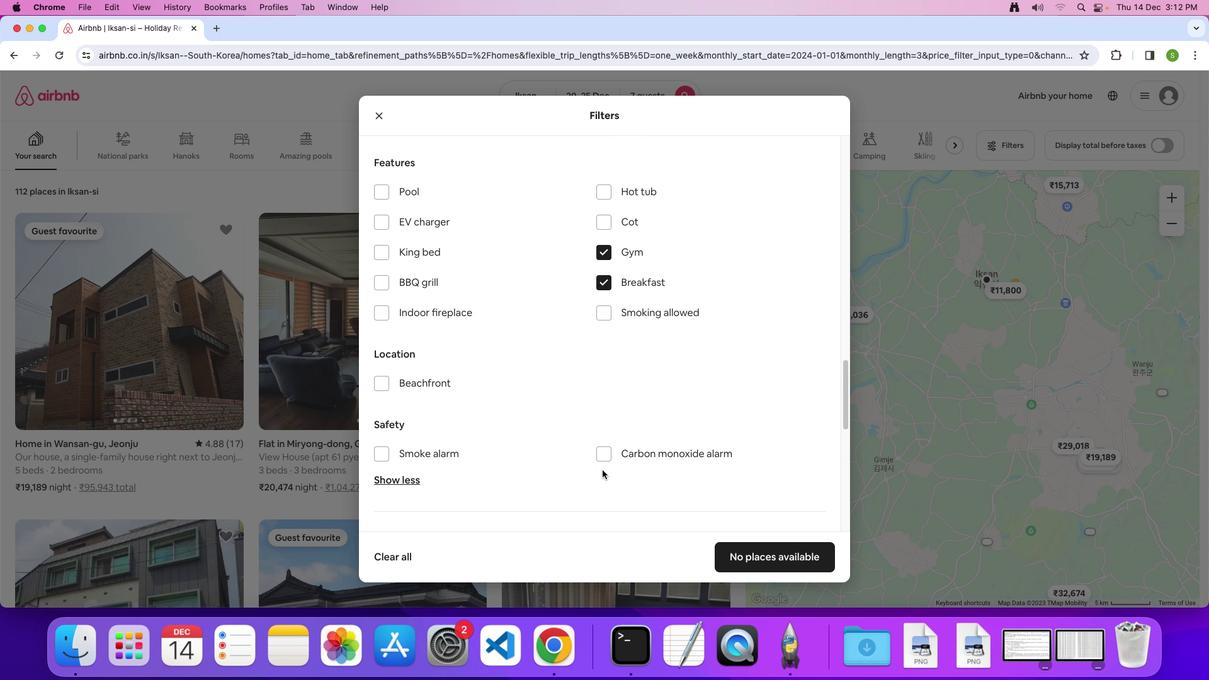 
Action: Mouse scrolled (602, 470) with delta (0, 0)
Screenshot: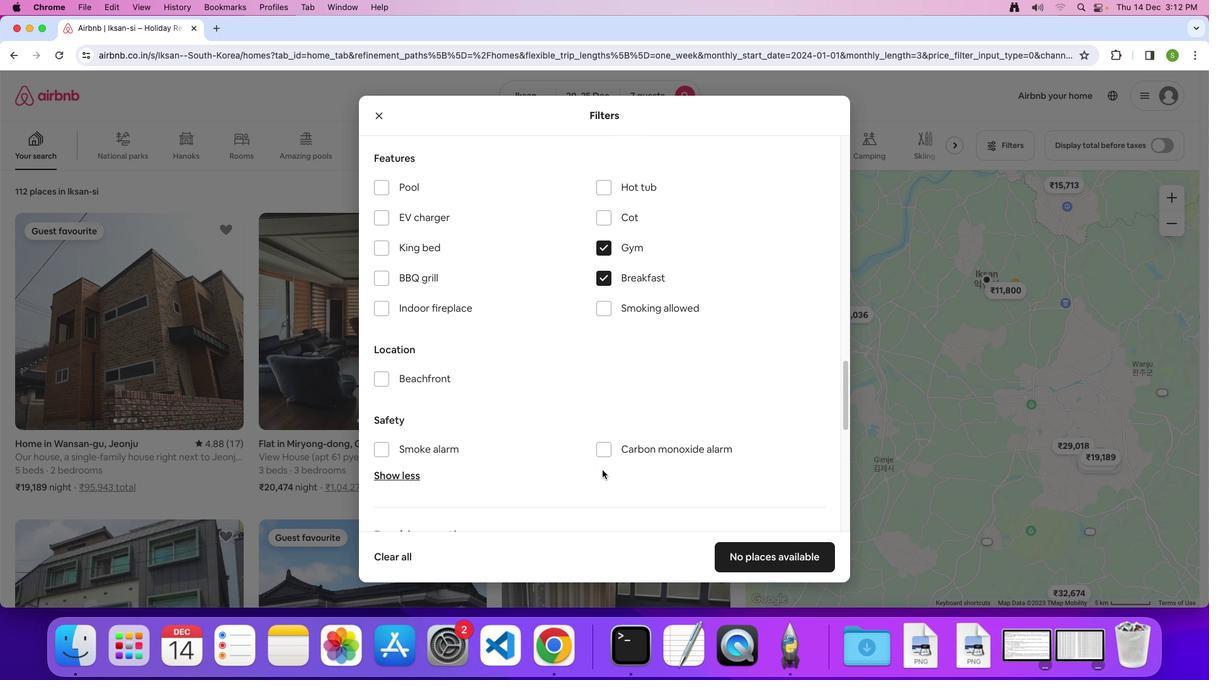 
Action: Mouse scrolled (602, 470) with delta (0, 0)
Screenshot: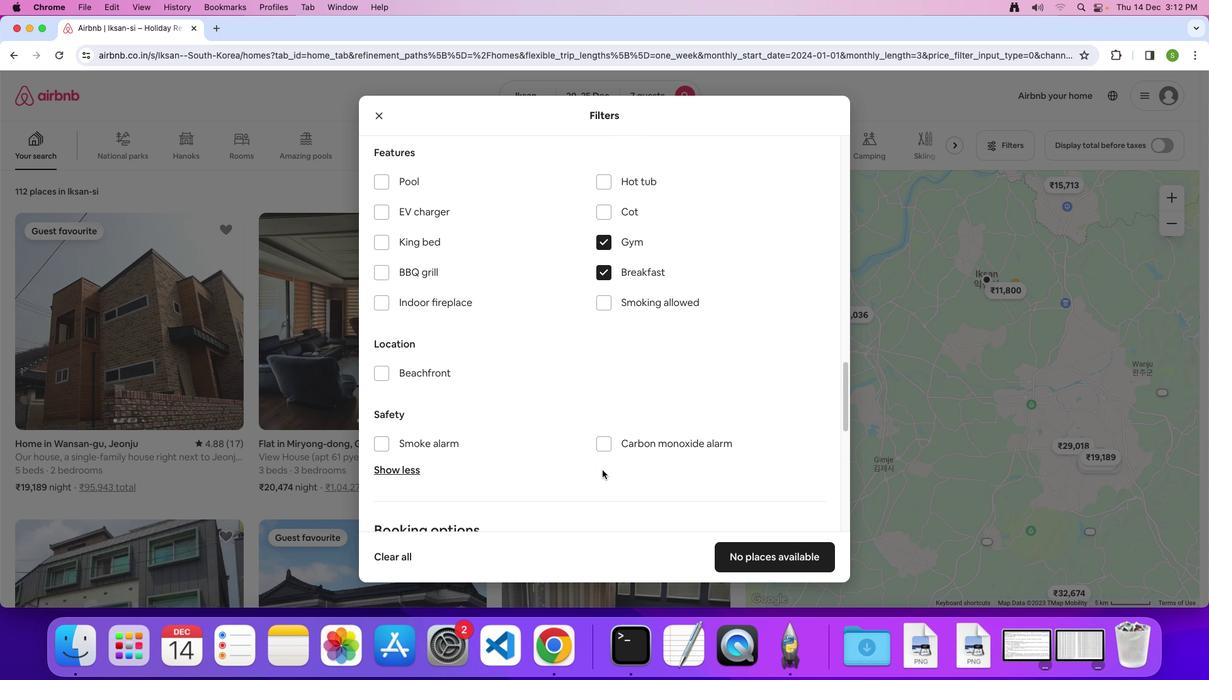 
Action: Mouse scrolled (602, 470) with delta (0, 0)
Screenshot: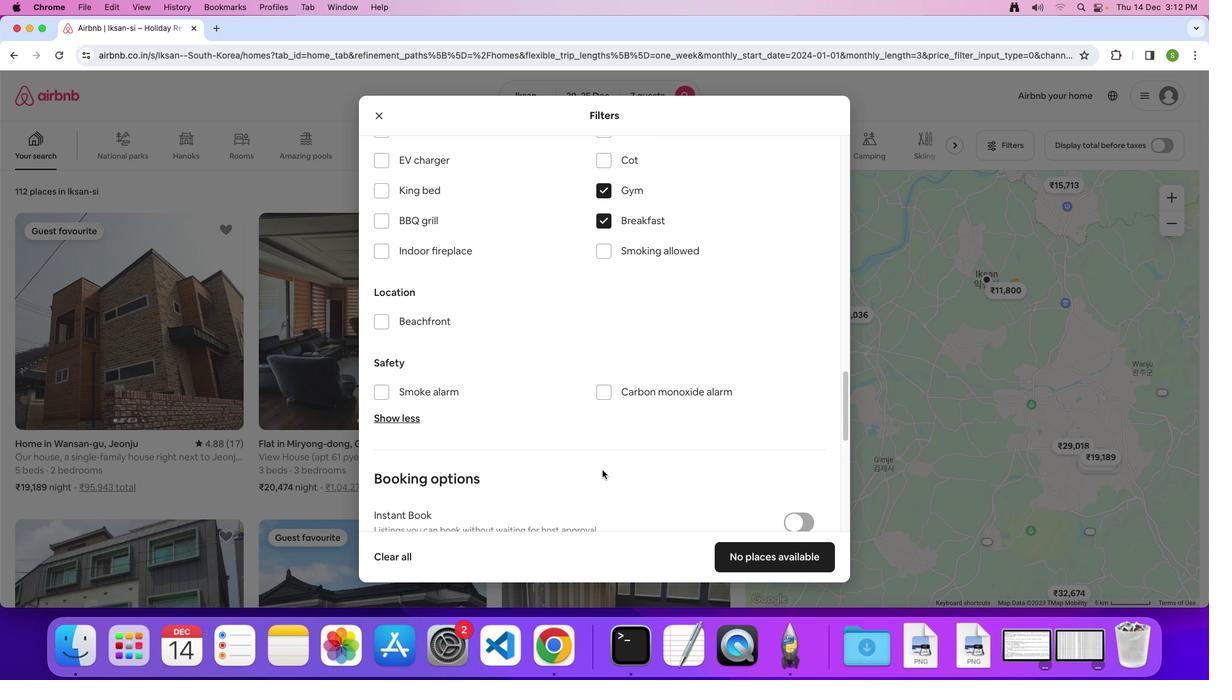 
Action: Mouse scrolled (602, 470) with delta (0, 0)
Screenshot: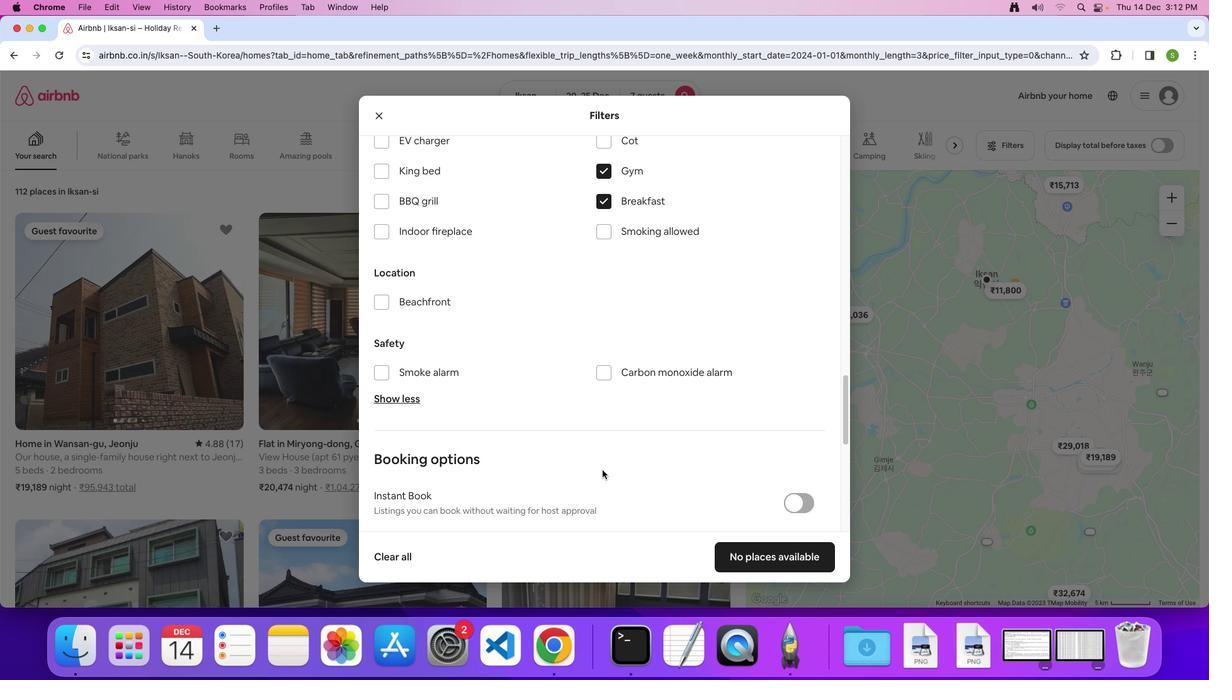 
Action: Mouse scrolled (602, 470) with delta (0, -1)
Screenshot: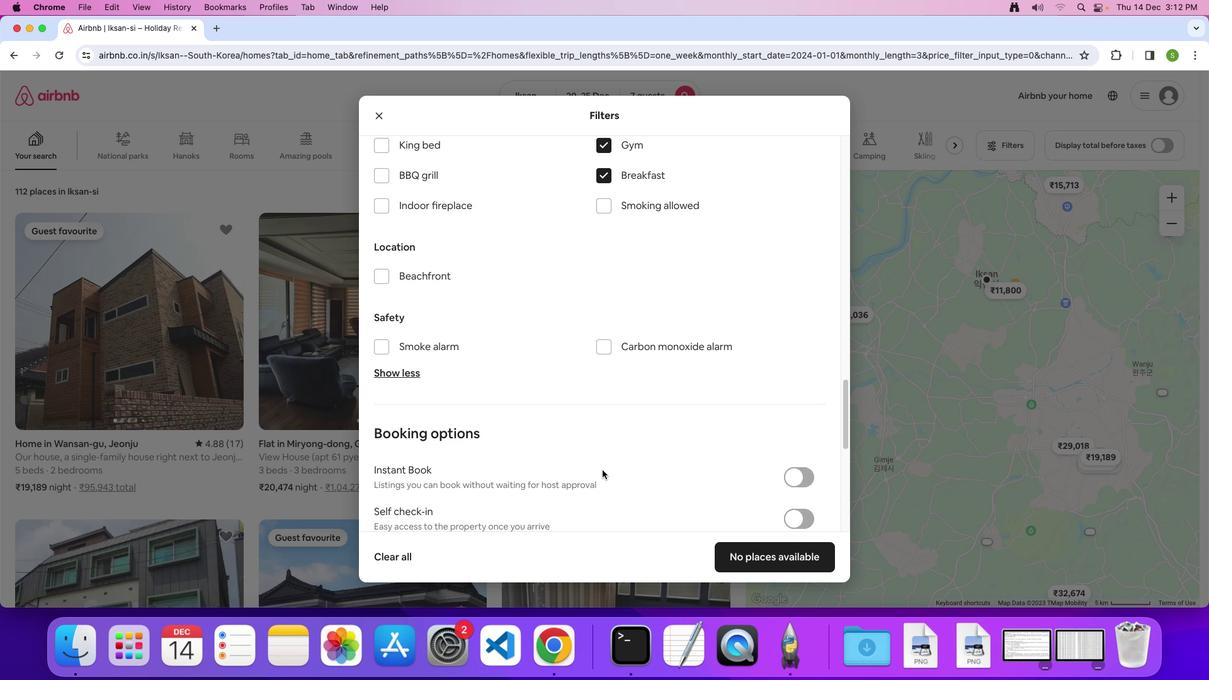 
Action: Mouse scrolled (602, 470) with delta (0, 0)
Screenshot: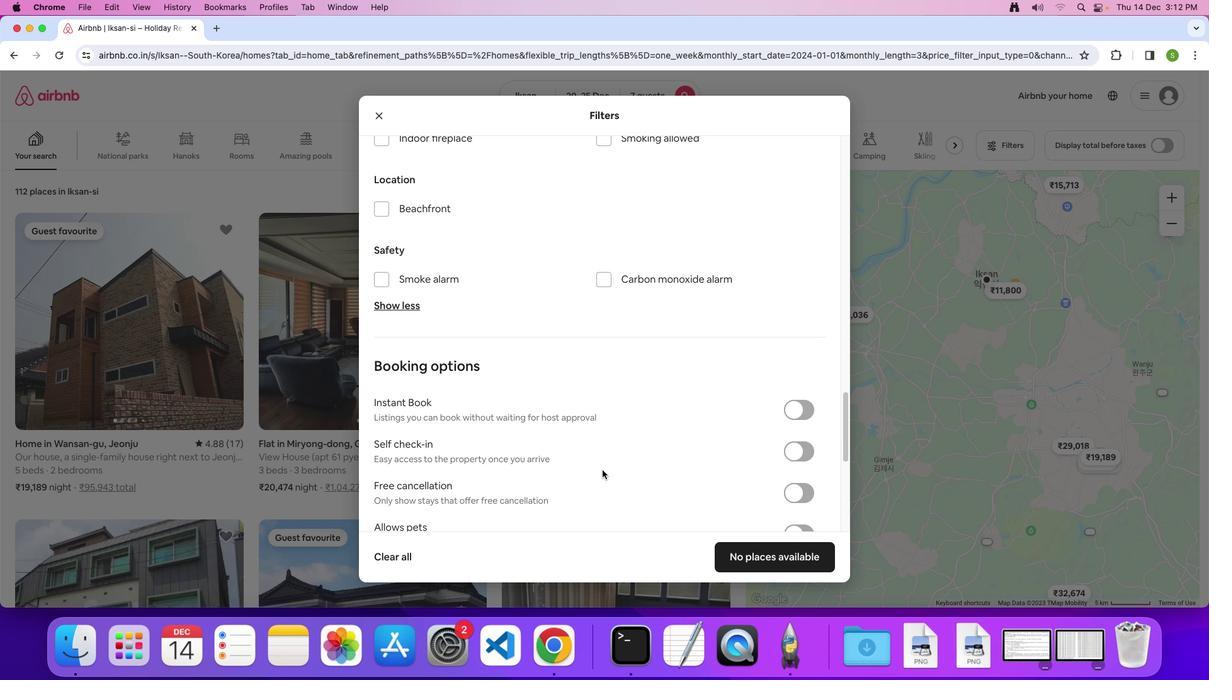 
Action: Mouse scrolled (602, 470) with delta (0, 0)
Screenshot: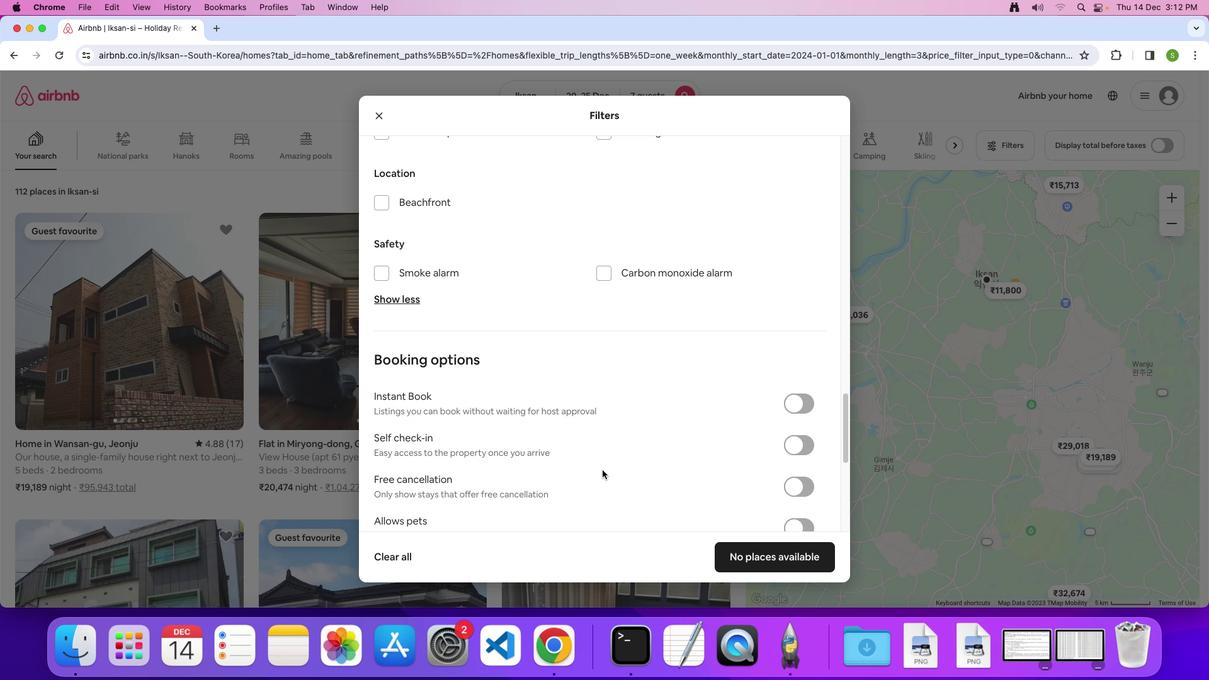 
Action: Mouse scrolled (602, 470) with delta (0, -1)
Screenshot: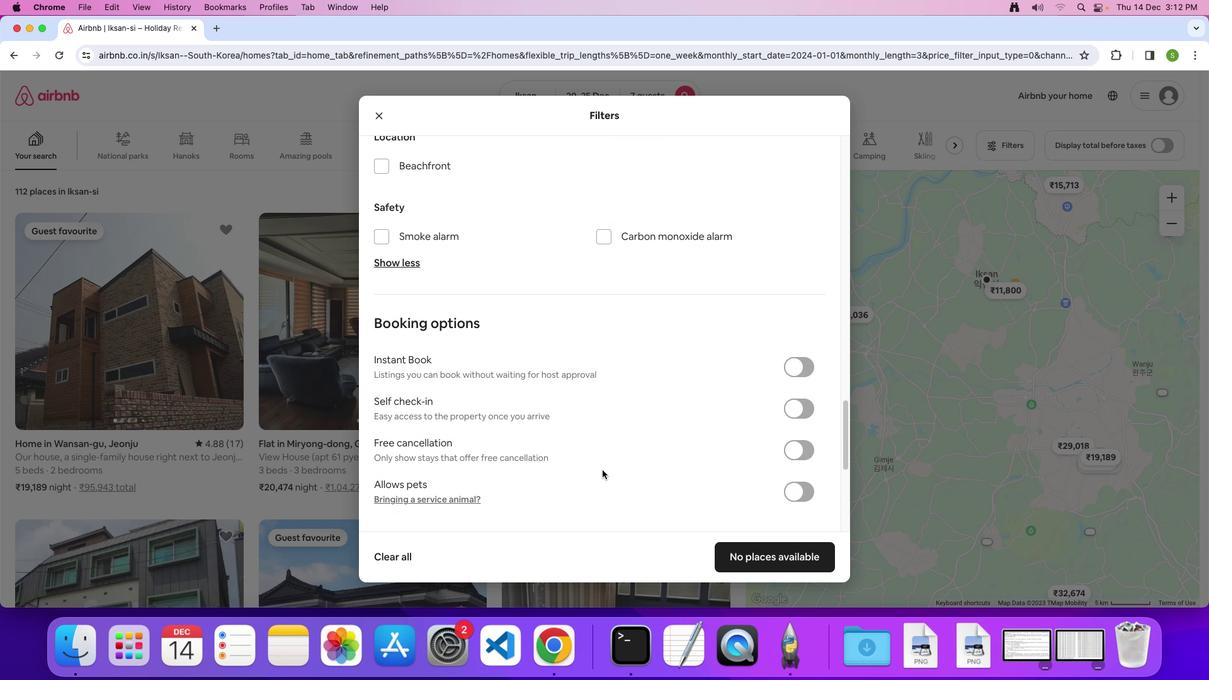 
Action: Mouse scrolled (602, 470) with delta (0, 0)
Screenshot: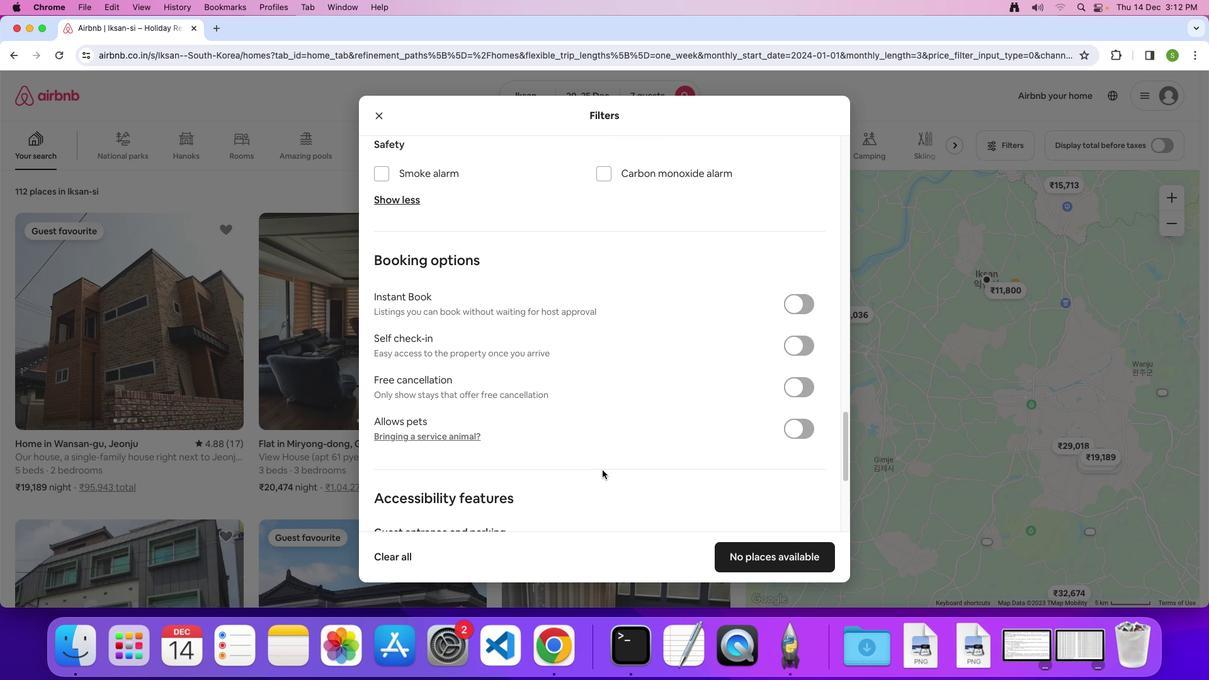 
Action: Mouse scrolled (602, 470) with delta (0, 0)
Screenshot: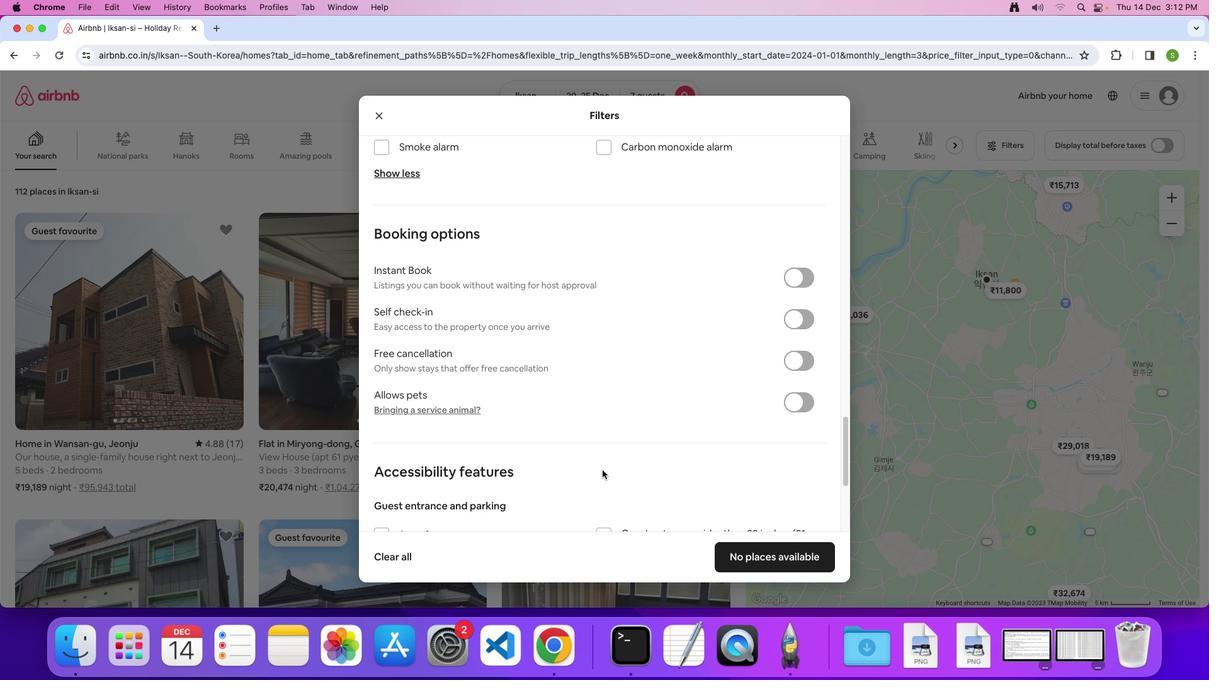 
Action: Mouse scrolled (602, 470) with delta (0, -1)
Screenshot: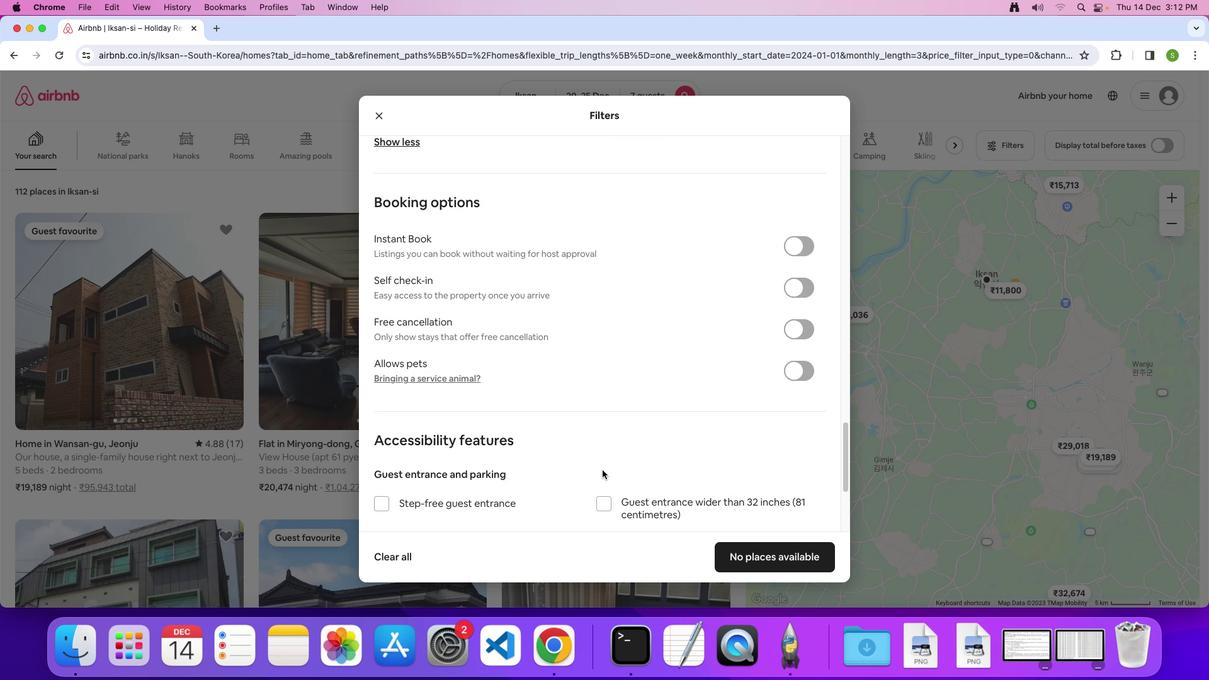 
Action: Mouse scrolled (602, 470) with delta (0, 0)
Screenshot: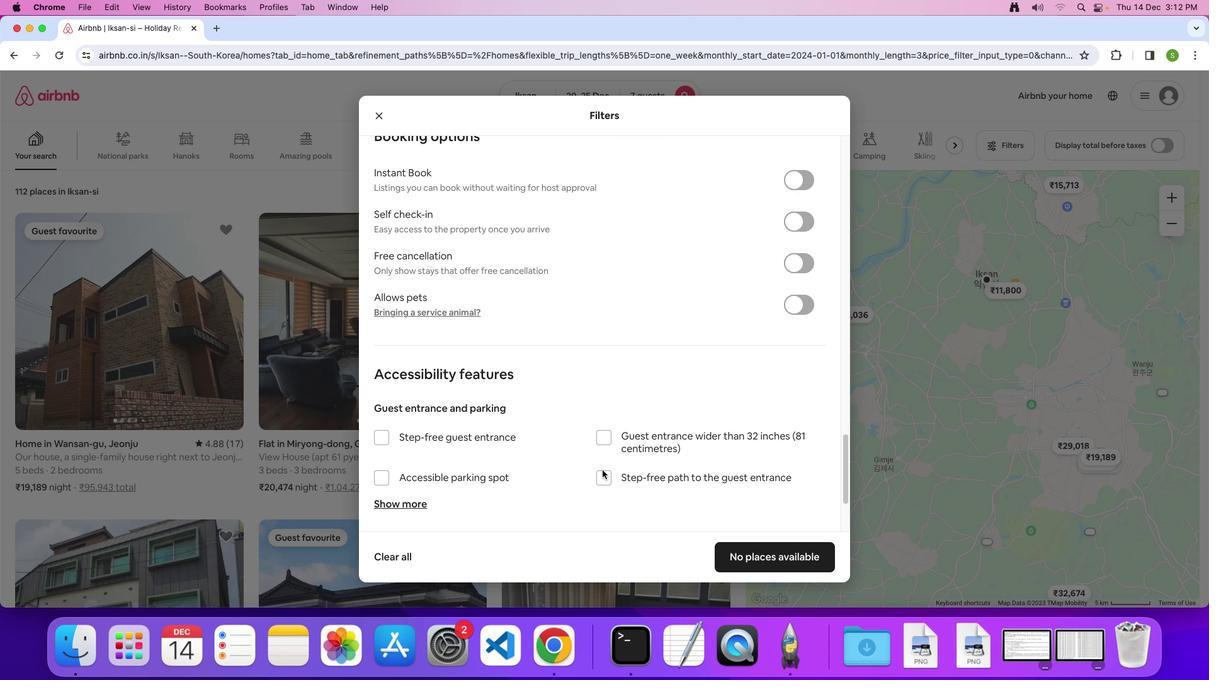 
Action: Mouse scrolled (602, 470) with delta (0, 0)
Screenshot: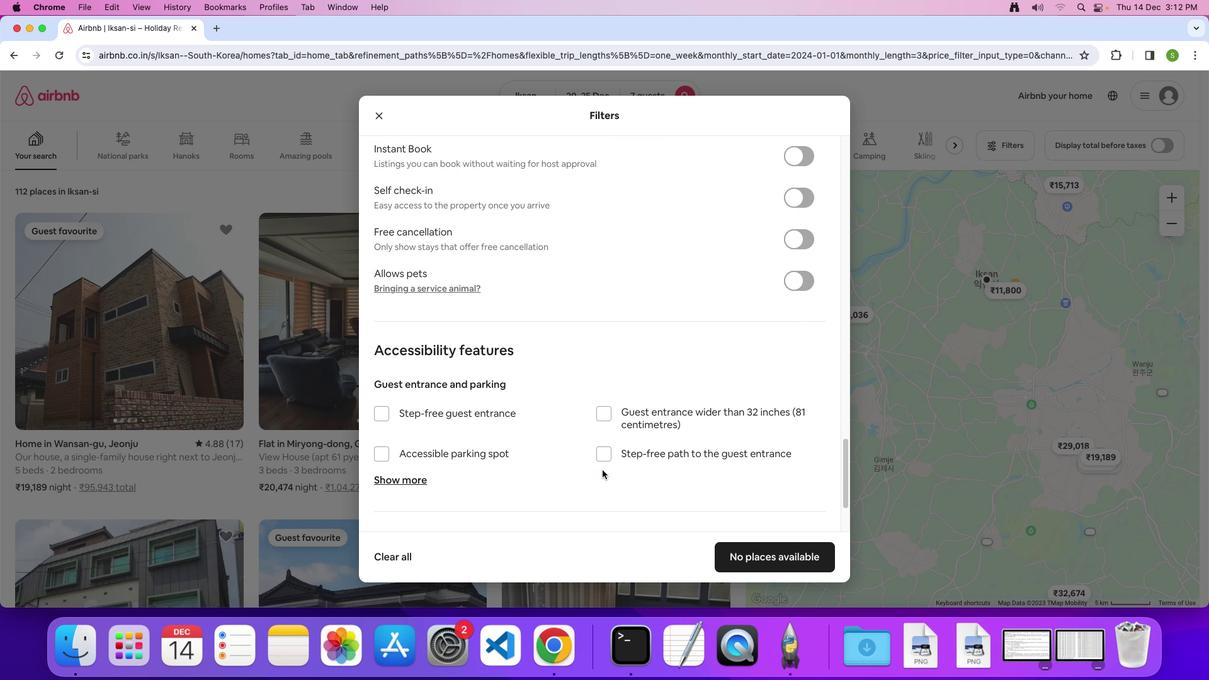 
Action: Mouse scrolled (602, 470) with delta (0, -2)
Screenshot: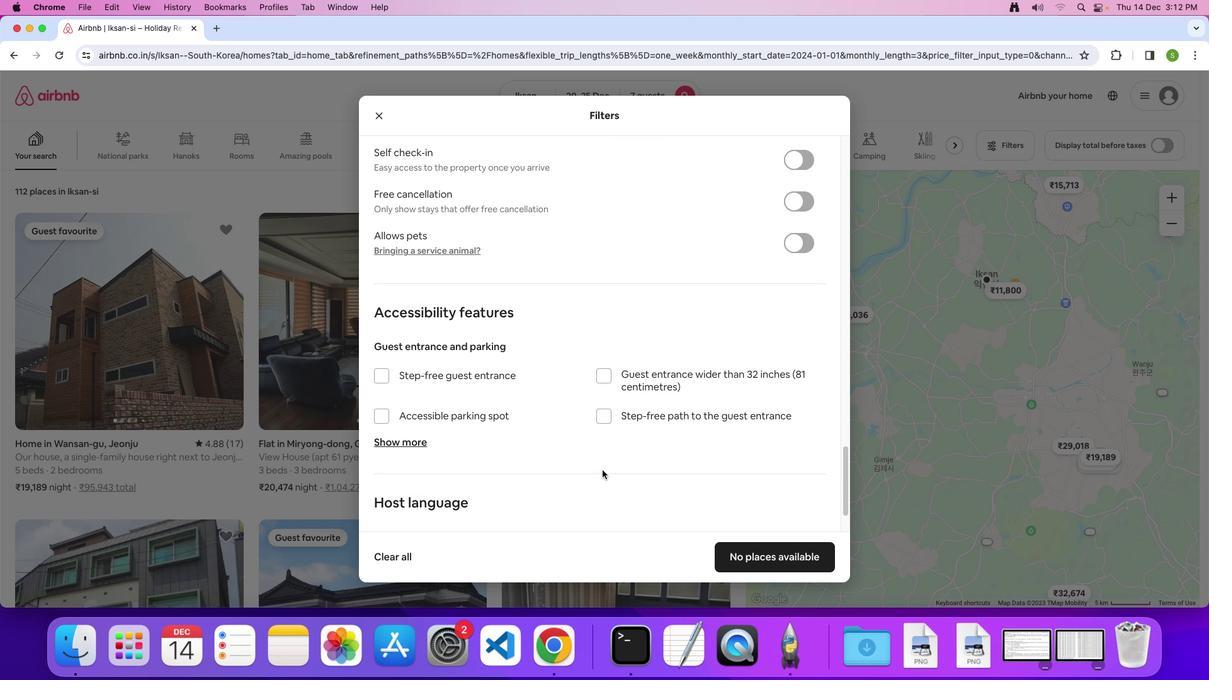 
Action: Mouse scrolled (602, 470) with delta (0, 0)
Screenshot: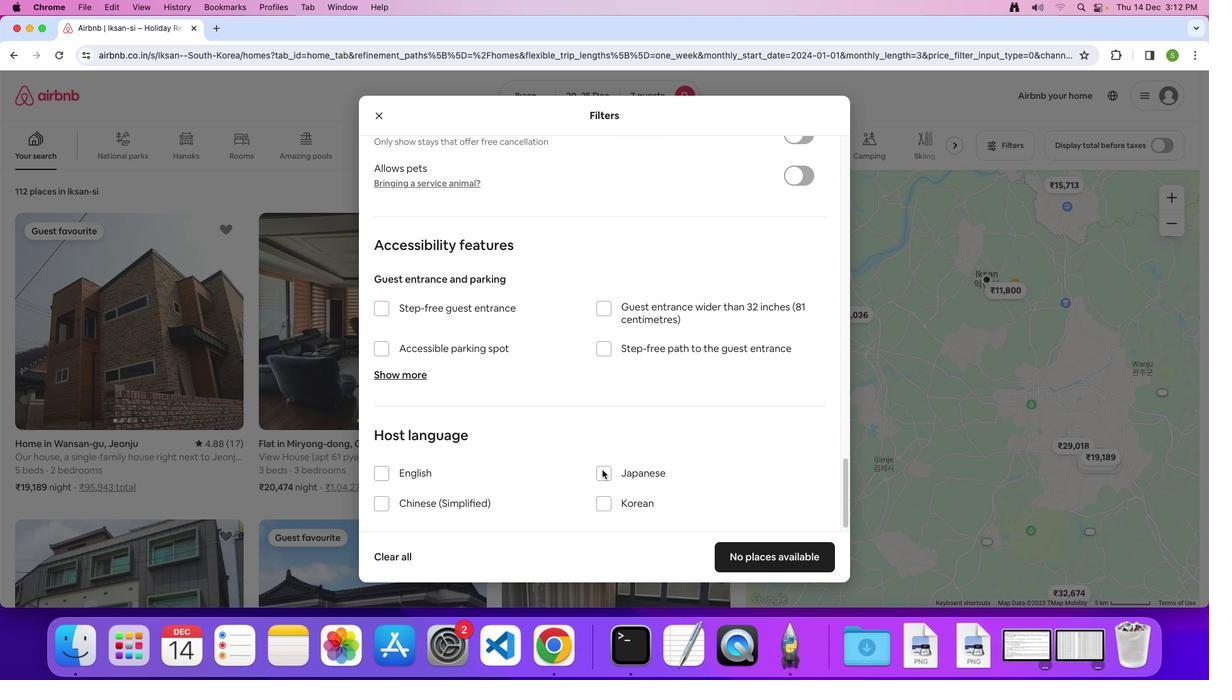 
Action: Mouse scrolled (602, 470) with delta (0, 0)
Screenshot: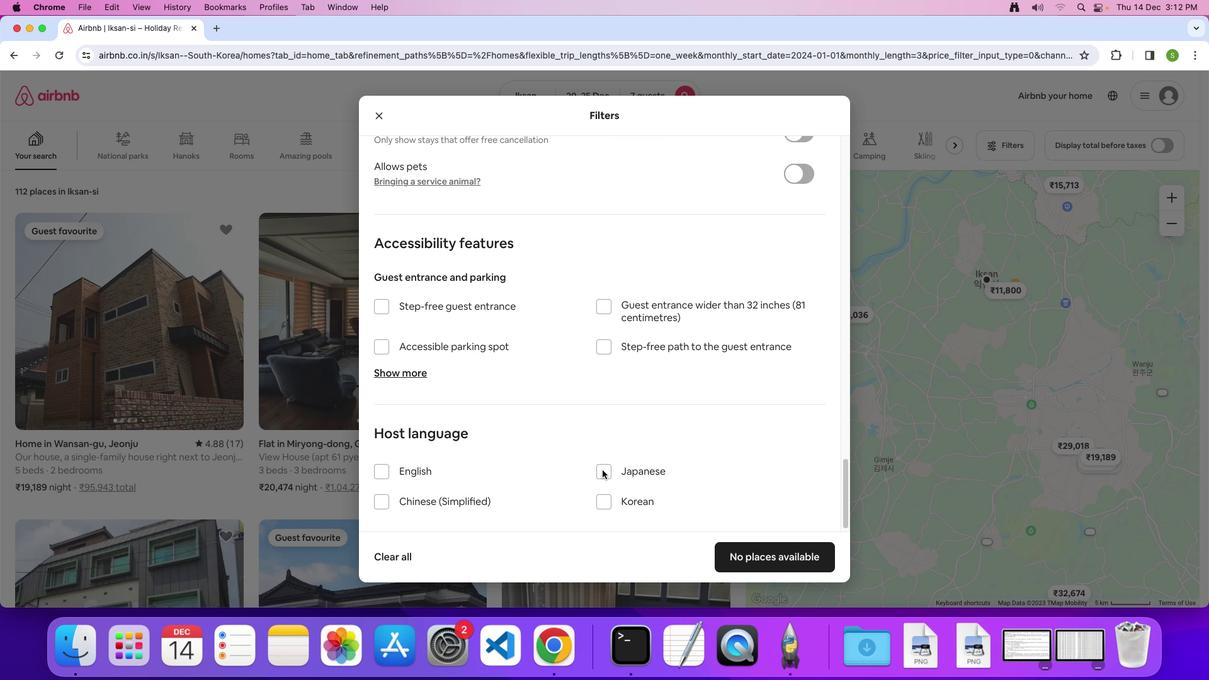 
Action: Mouse scrolled (602, 470) with delta (0, -1)
Screenshot: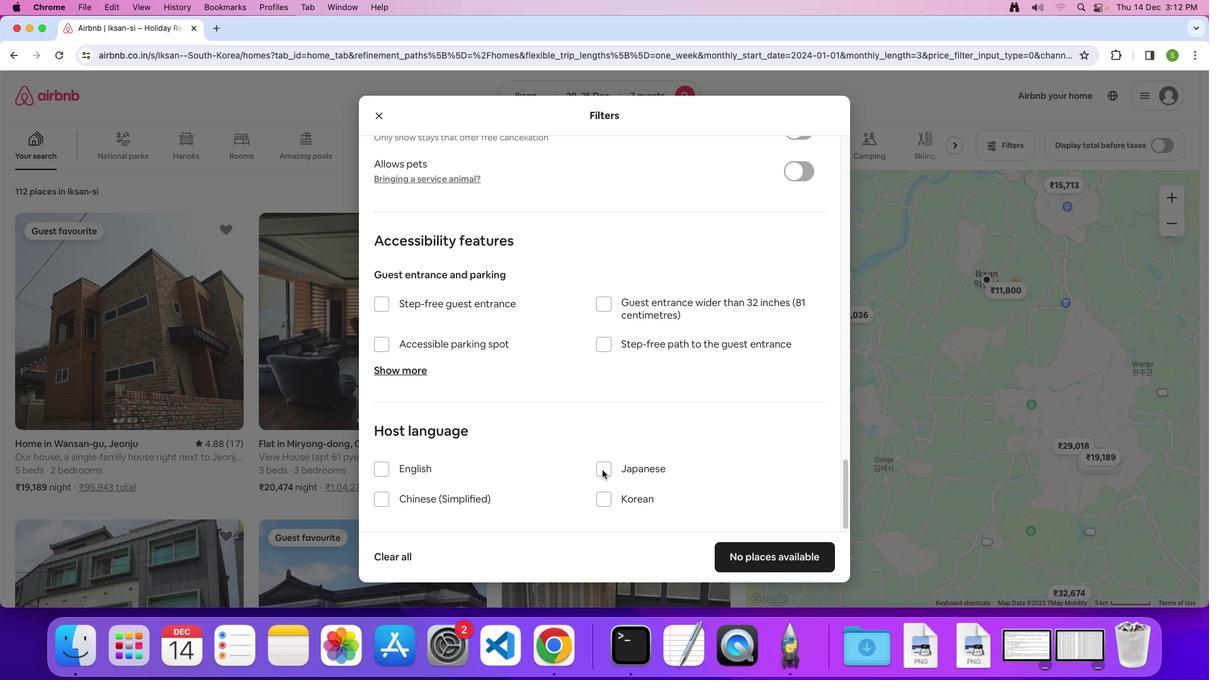 
Action: Mouse moved to (756, 563)
Screenshot: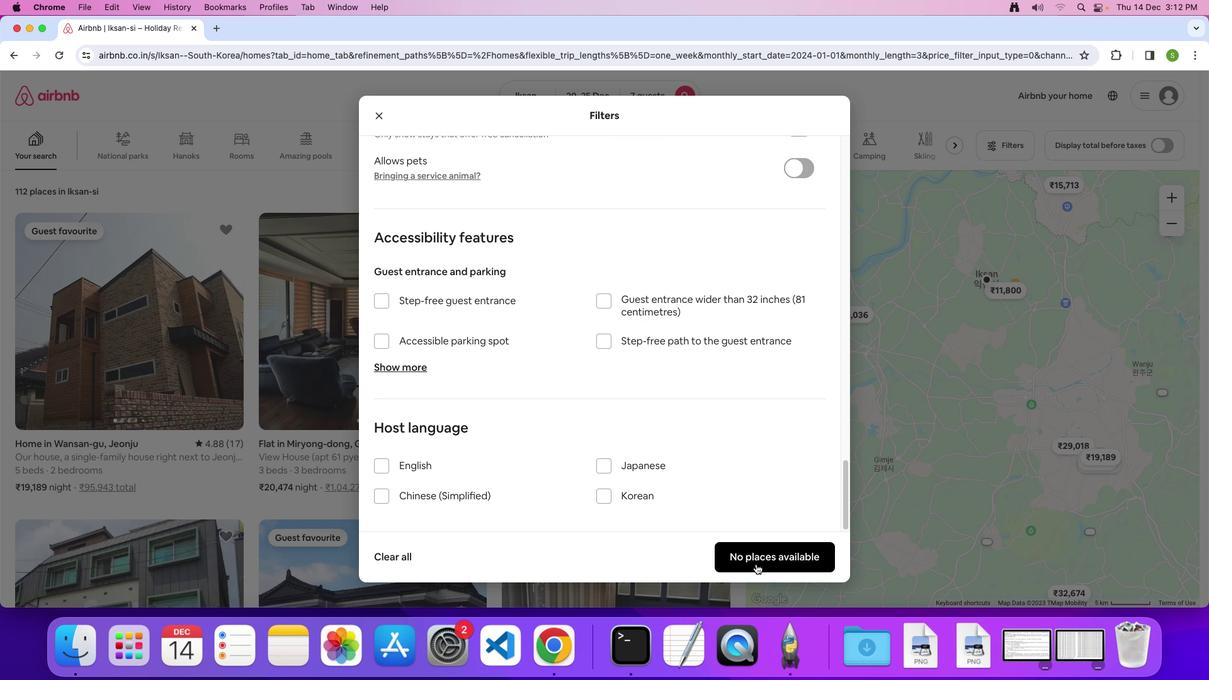 
Action: Mouse pressed left at (756, 563)
Screenshot: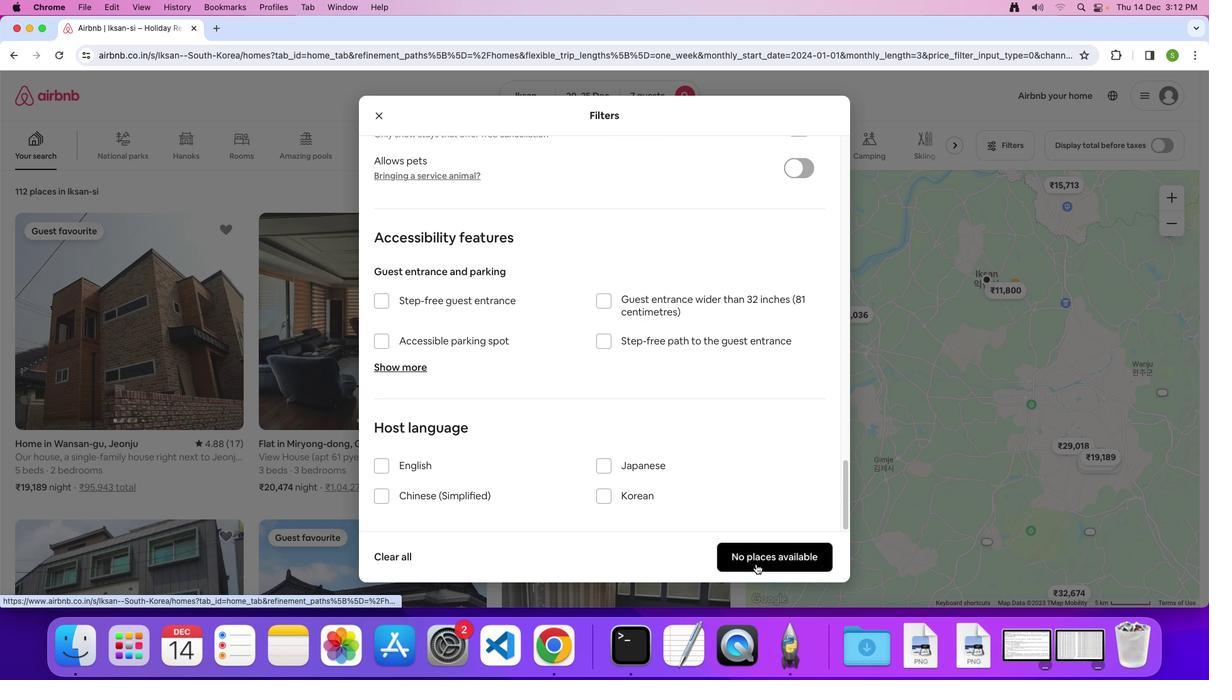 
Action: Mouse moved to (510, 365)
Screenshot: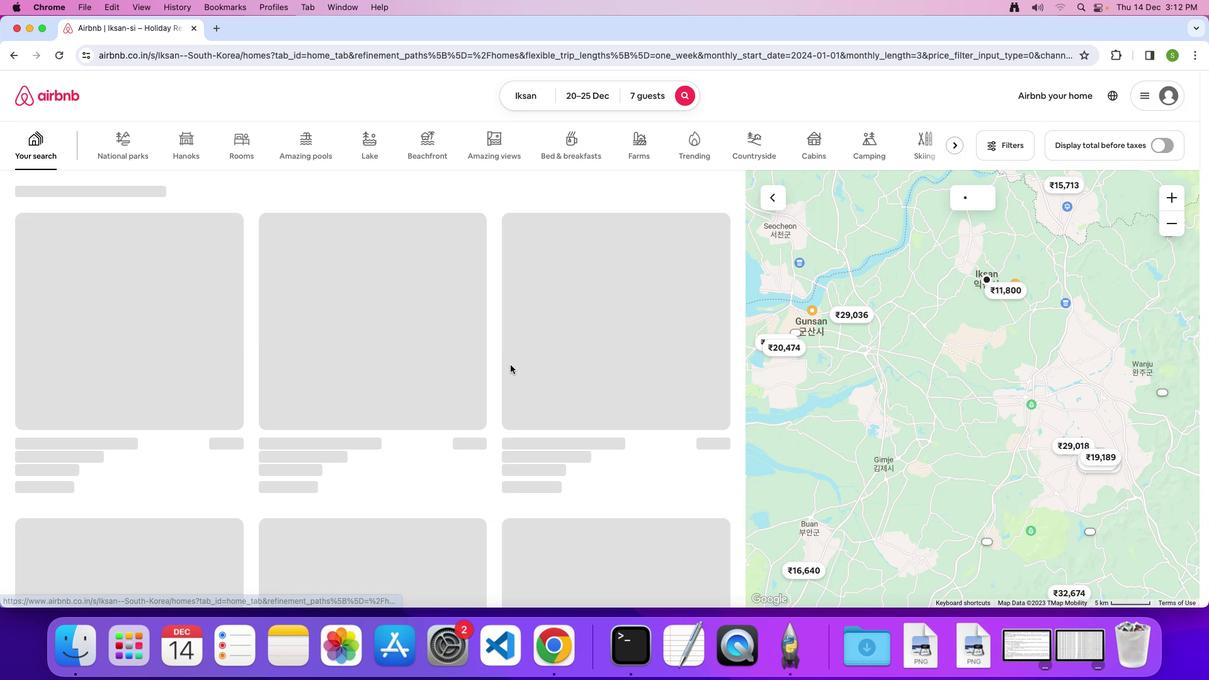 
